Task: Look for space in Gyumri, Armenia from 1st July, 2023 to 9th July, 2023 for 2 adults in price range Rs.8000 to Rs.15000. Place can be entire place with 1  bedroom having 1 bed and 1 bathroom. Property type can be house, flat, guest house. Amenities needed are: heating. Booking option can be shelf check-in. Required host language is English.
Action: Mouse moved to (407, 91)
Screenshot: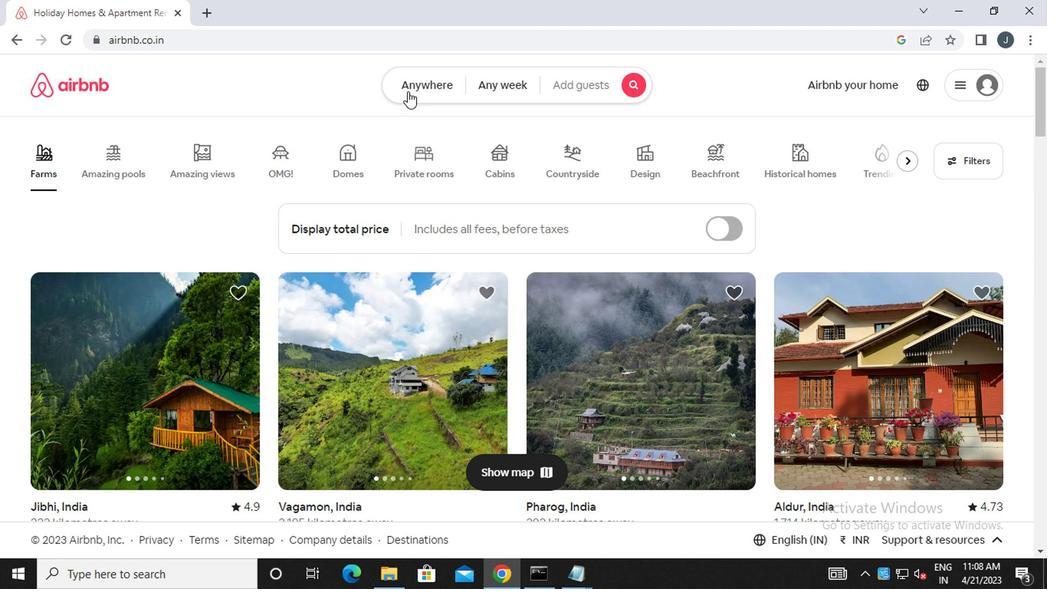 
Action: Mouse pressed left at (407, 91)
Screenshot: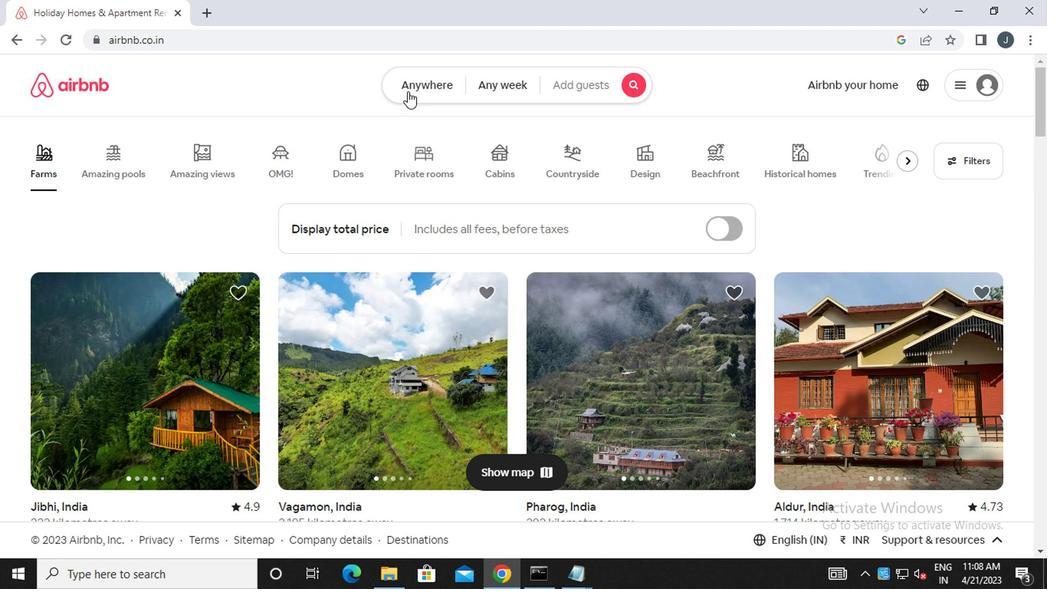
Action: Mouse moved to (295, 147)
Screenshot: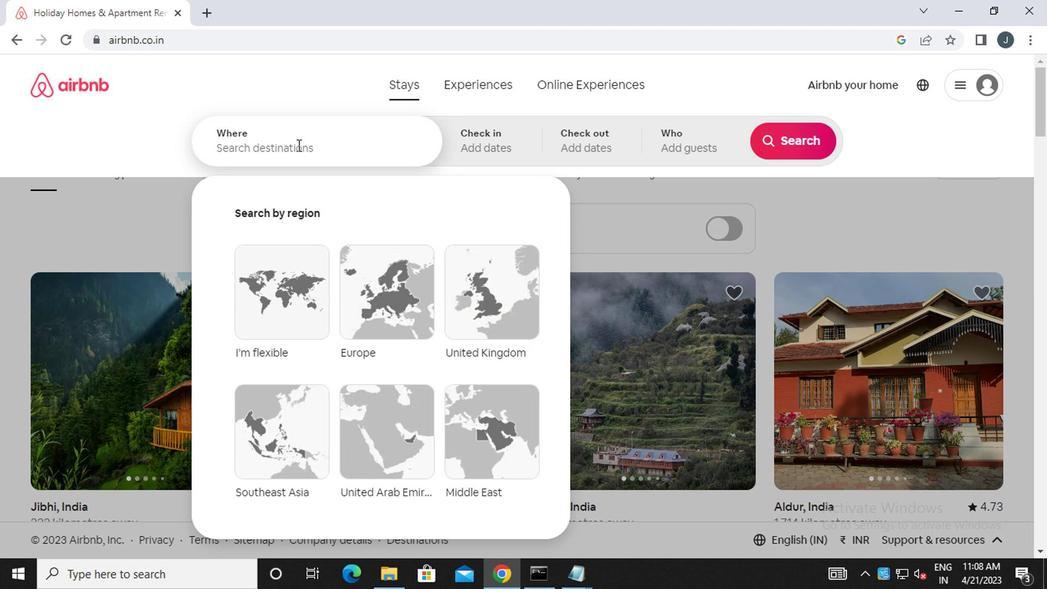 
Action: Mouse pressed left at (295, 147)
Screenshot: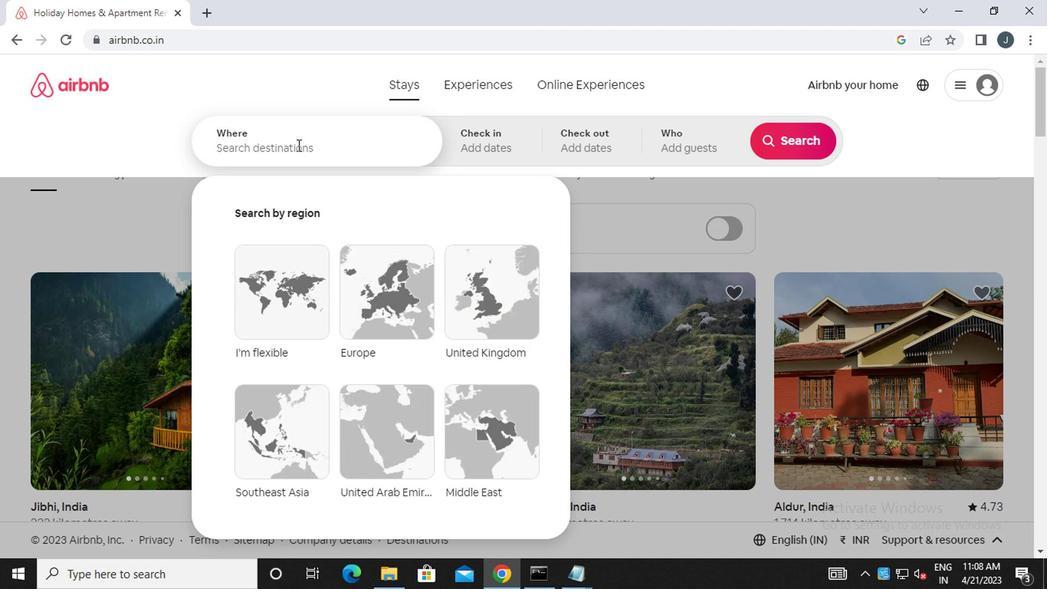 
Action: Mouse moved to (286, 142)
Screenshot: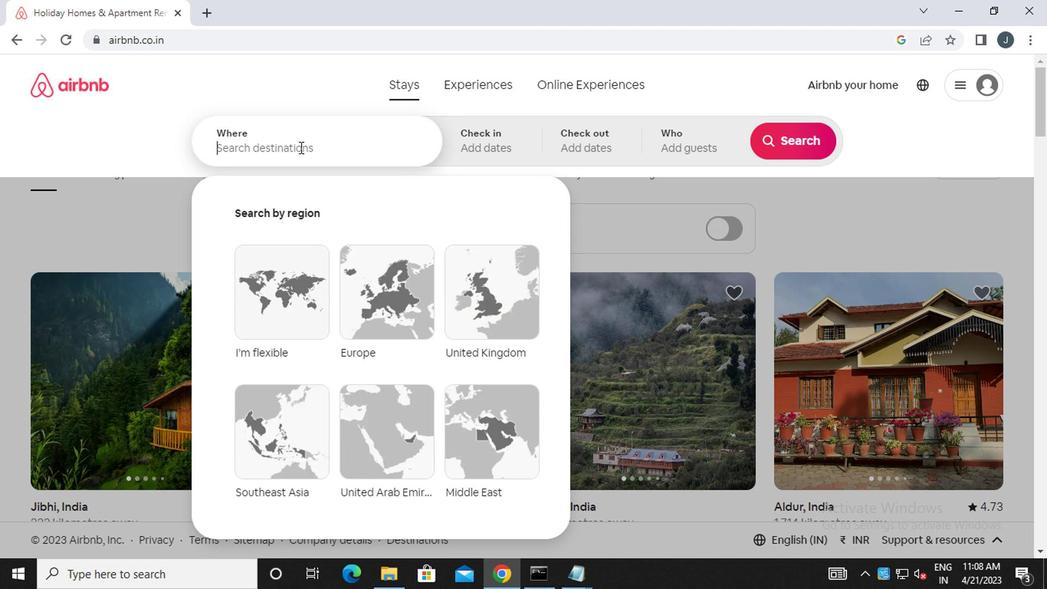 
Action: Key pressed <Key.caps_lock><Key.caps_lock>g<Key.caps_lock>yumri,<Key.space><Key.caps_lock>a<Key.caps_lock>rmenia
Screenshot: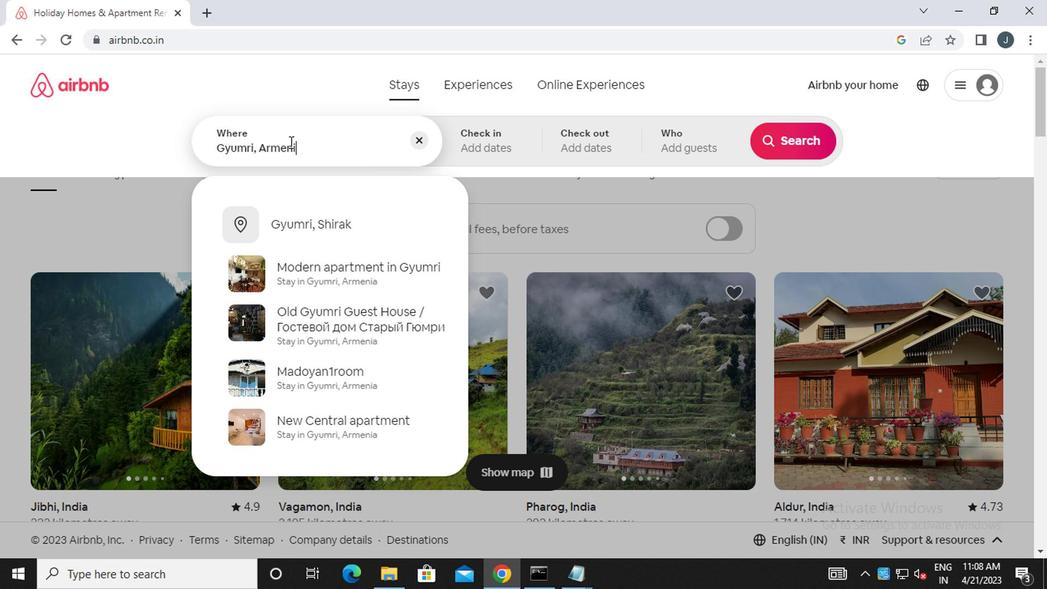 
Action: Mouse moved to (497, 142)
Screenshot: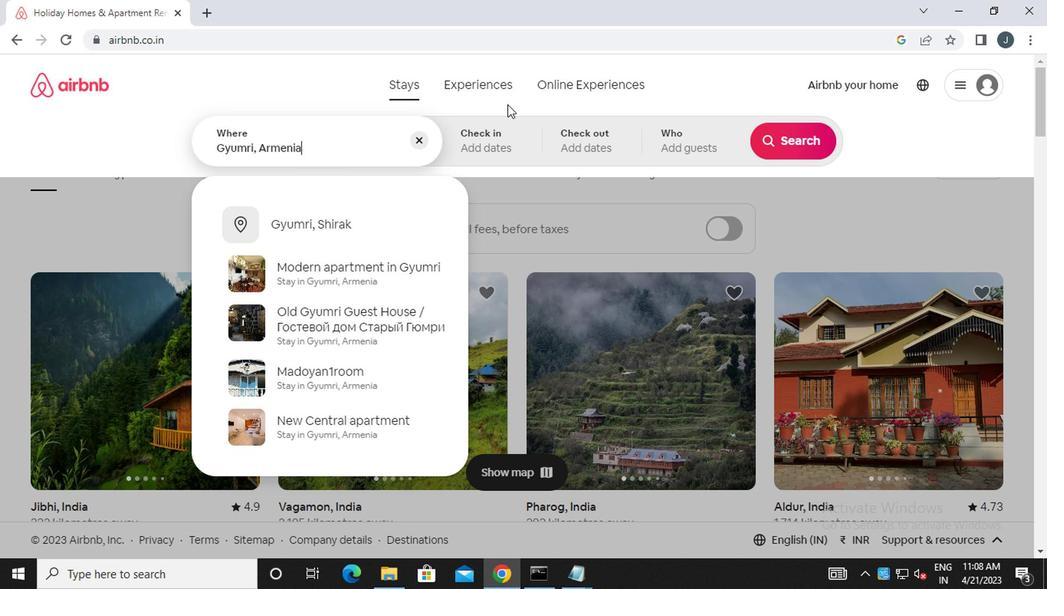 
Action: Mouse pressed left at (497, 142)
Screenshot: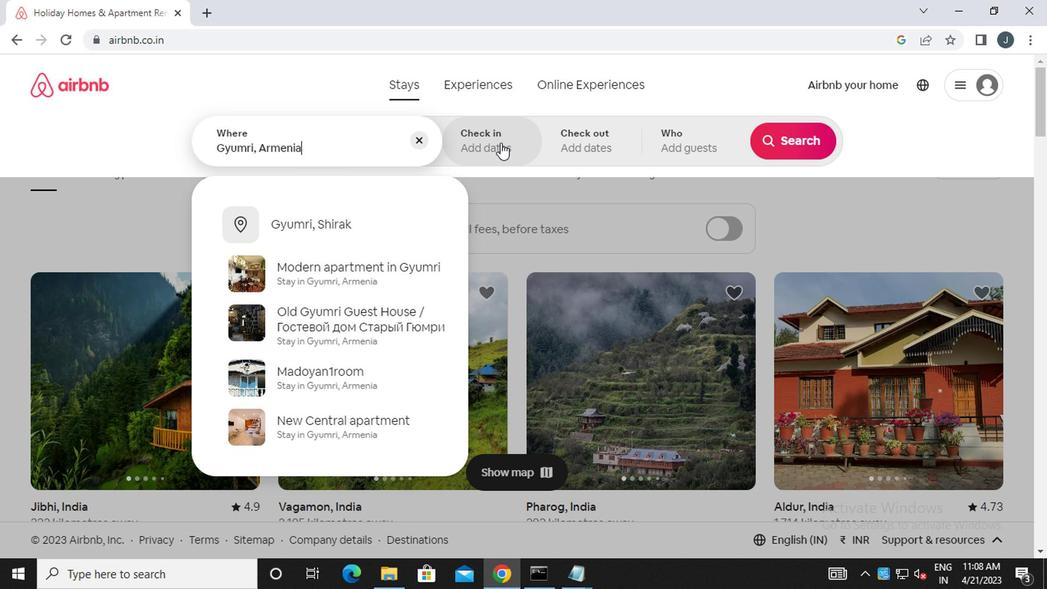 
Action: Mouse moved to (775, 268)
Screenshot: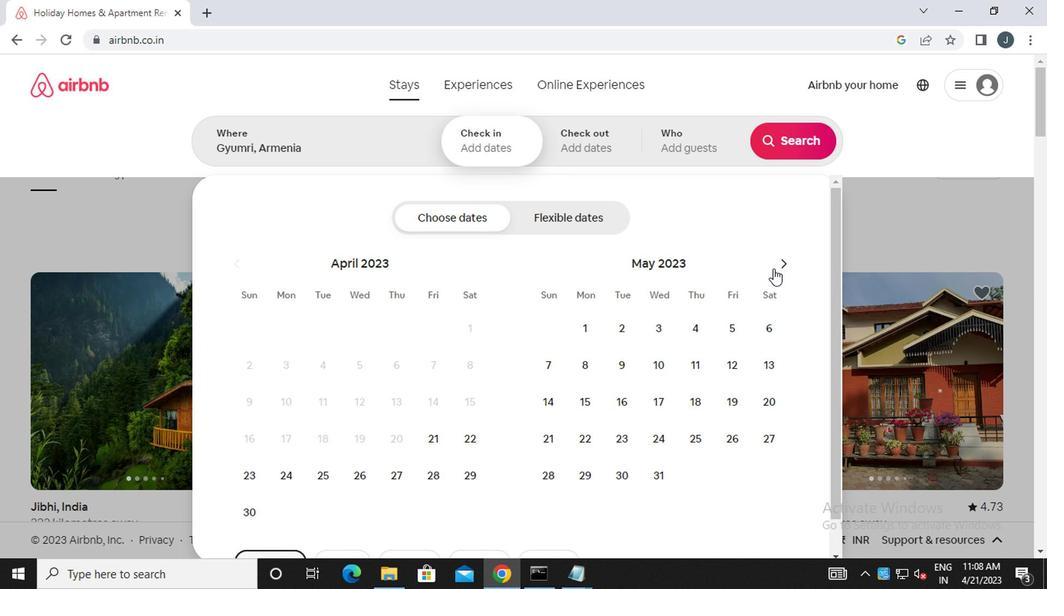 
Action: Mouse pressed left at (775, 268)
Screenshot: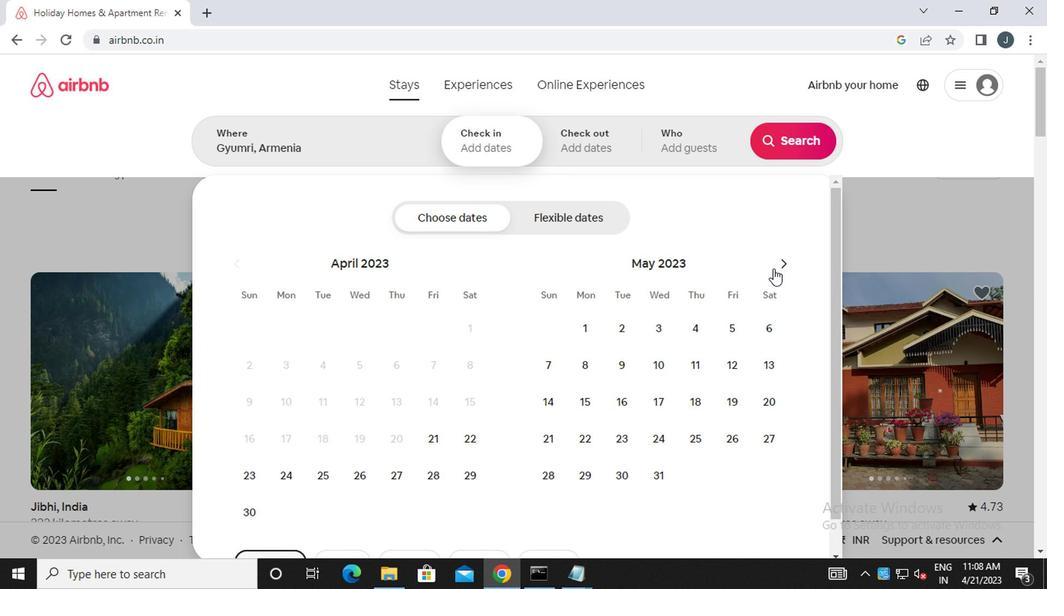 
Action: Mouse moved to (776, 268)
Screenshot: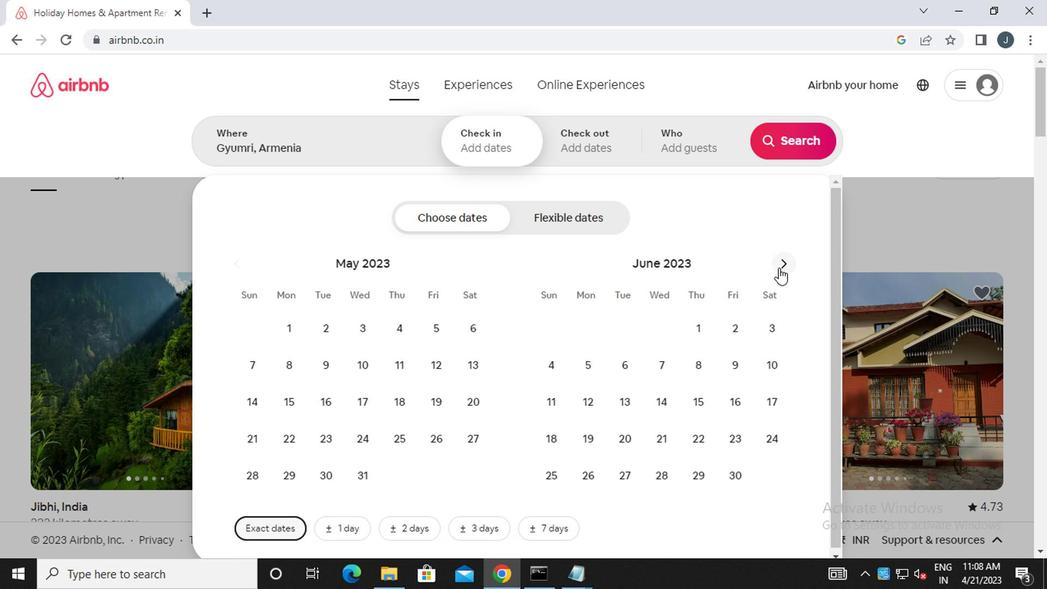 
Action: Mouse pressed left at (776, 268)
Screenshot: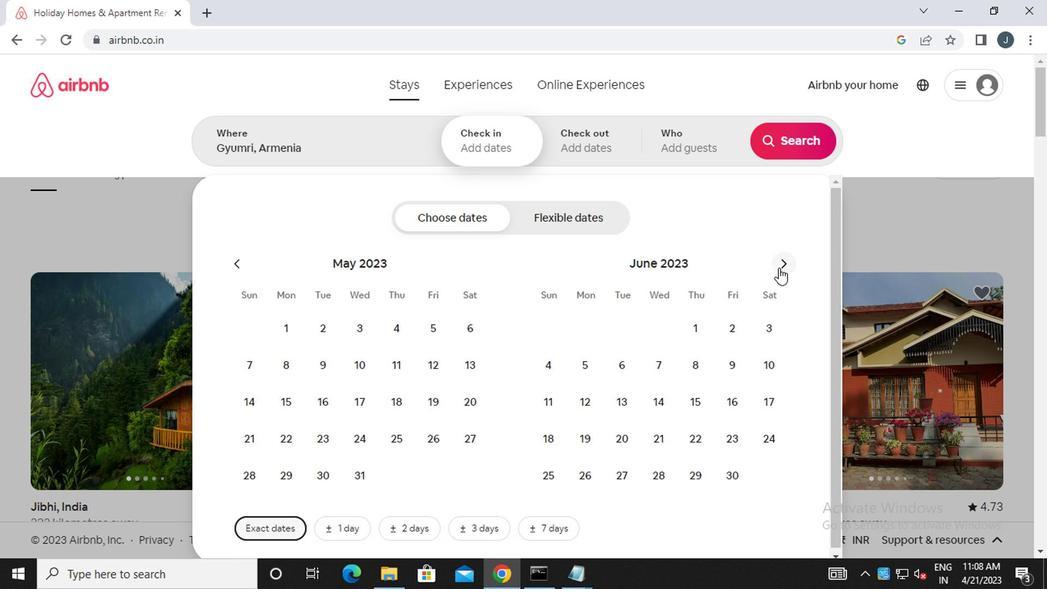 
Action: Mouse moved to (769, 326)
Screenshot: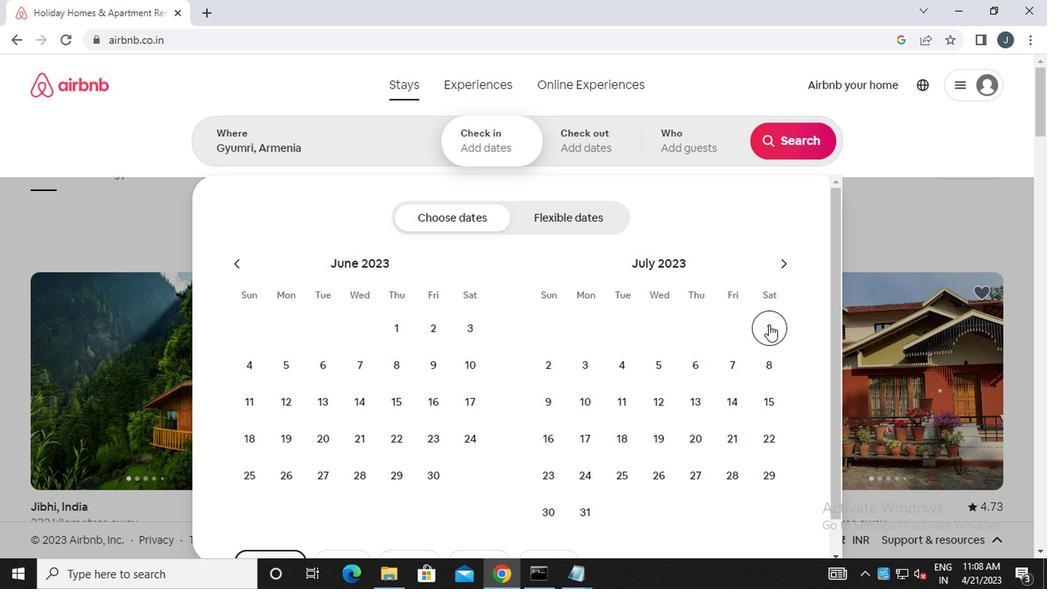 
Action: Mouse pressed left at (769, 326)
Screenshot: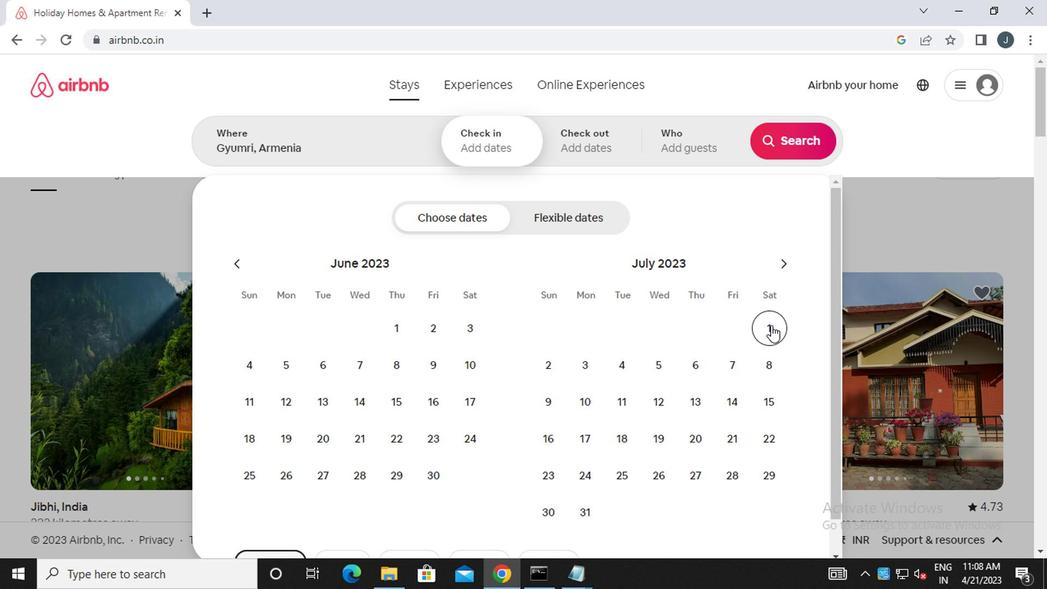 
Action: Mouse moved to (552, 404)
Screenshot: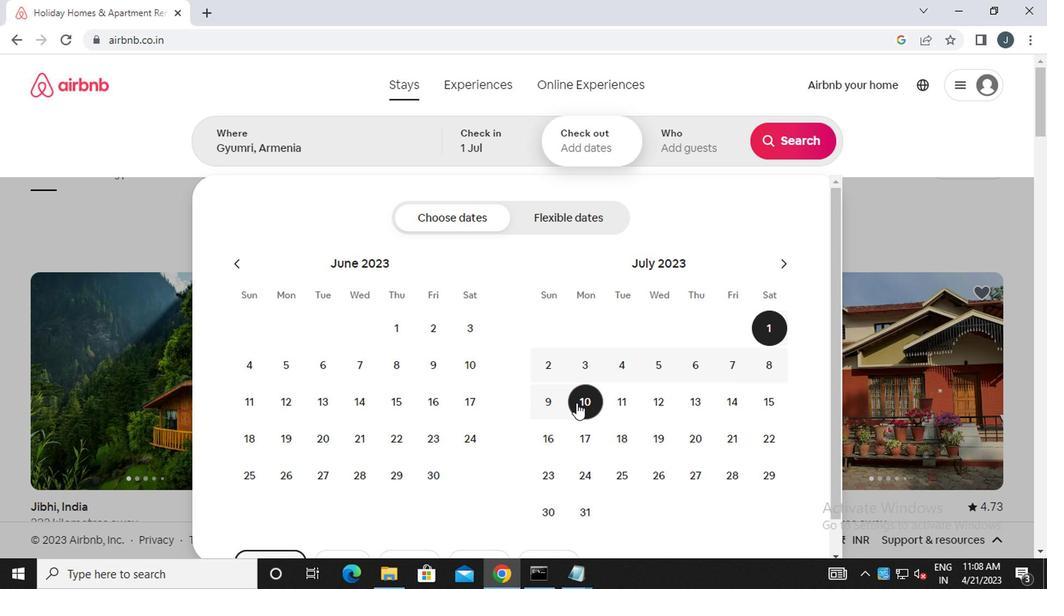 
Action: Mouse pressed left at (552, 404)
Screenshot: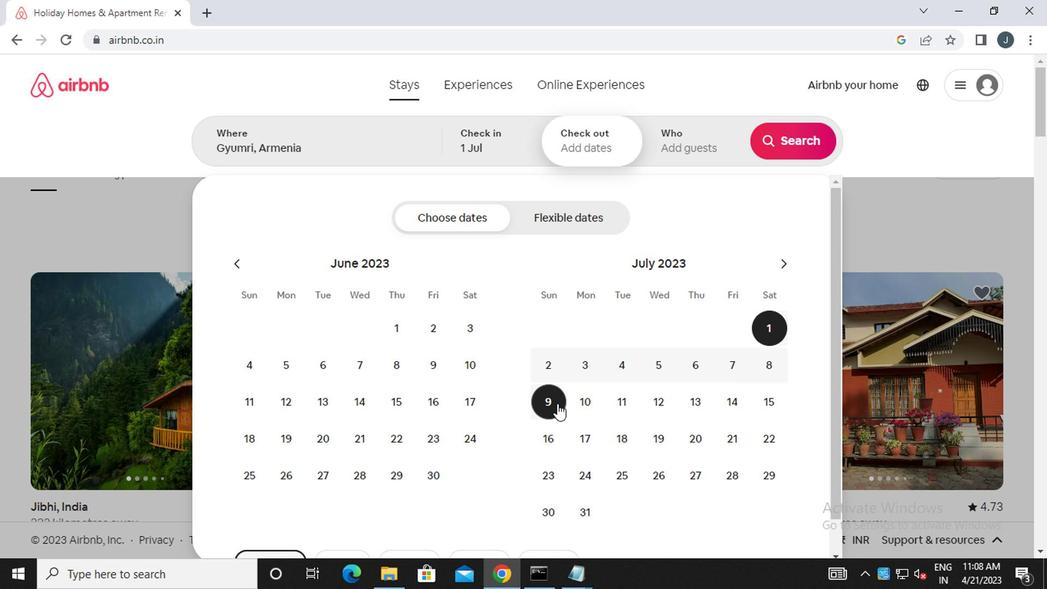 
Action: Mouse moved to (694, 153)
Screenshot: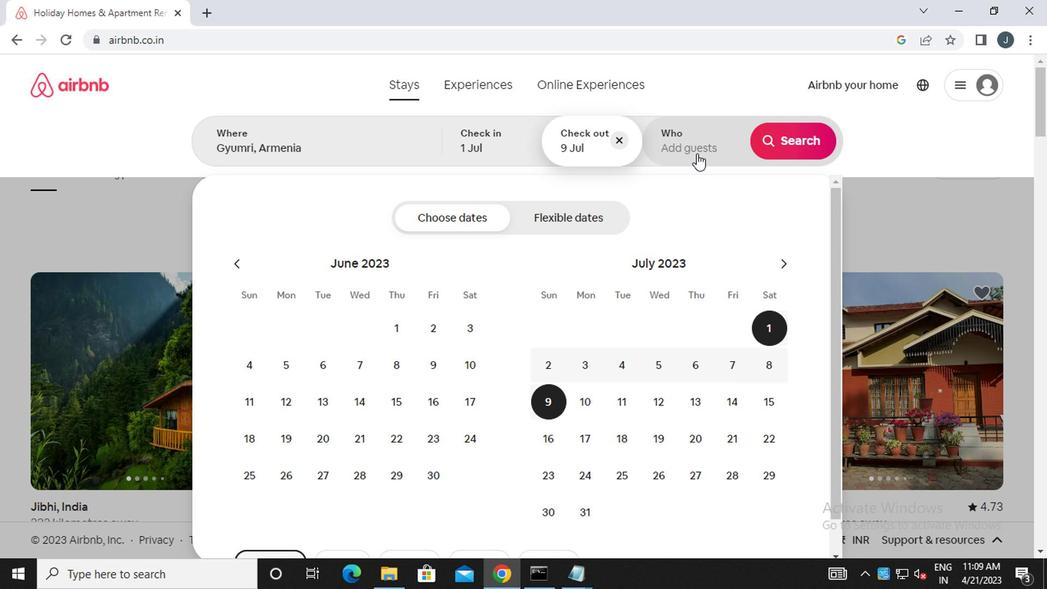 
Action: Mouse pressed left at (694, 153)
Screenshot: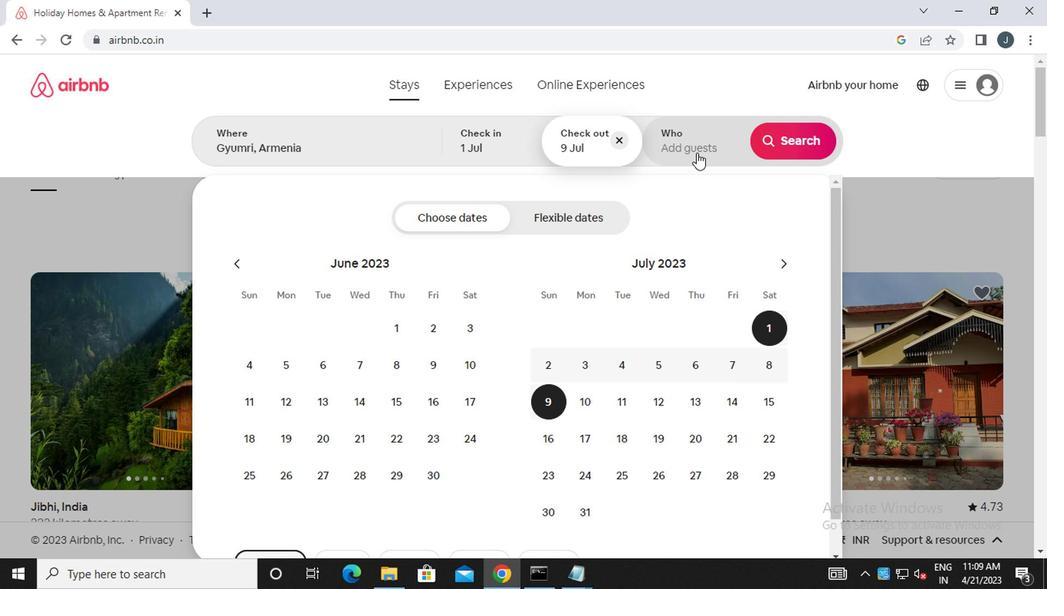 
Action: Mouse moved to (798, 219)
Screenshot: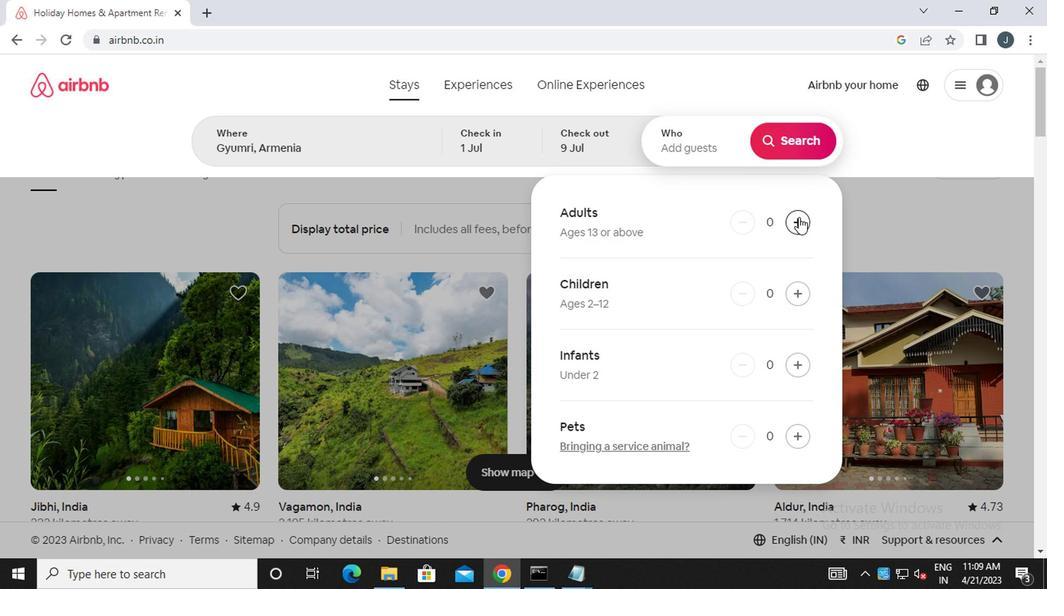 
Action: Mouse pressed left at (798, 219)
Screenshot: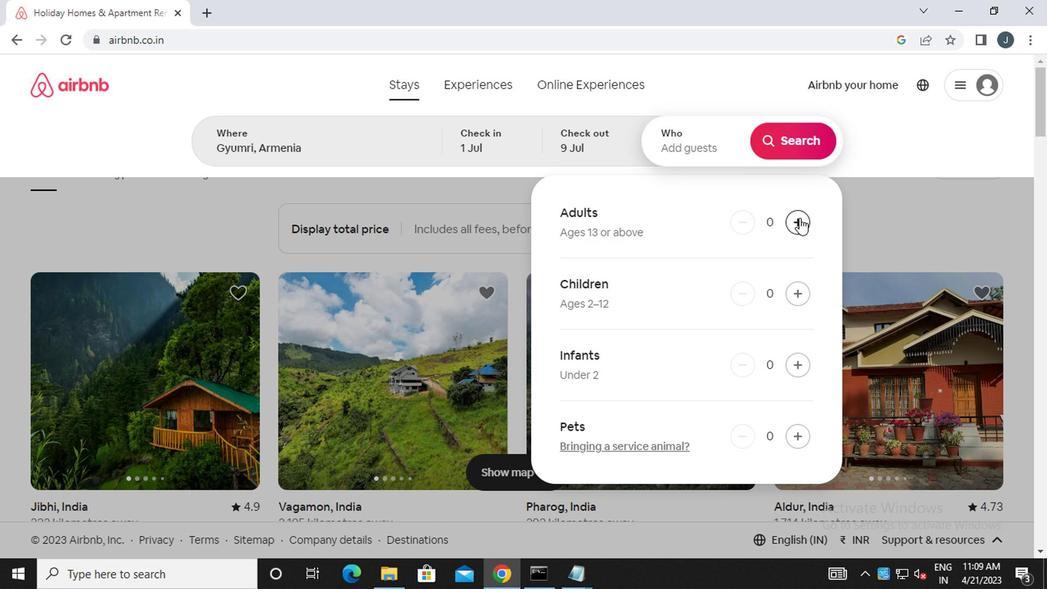 
Action: Mouse moved to (798, 219)
Screenshot: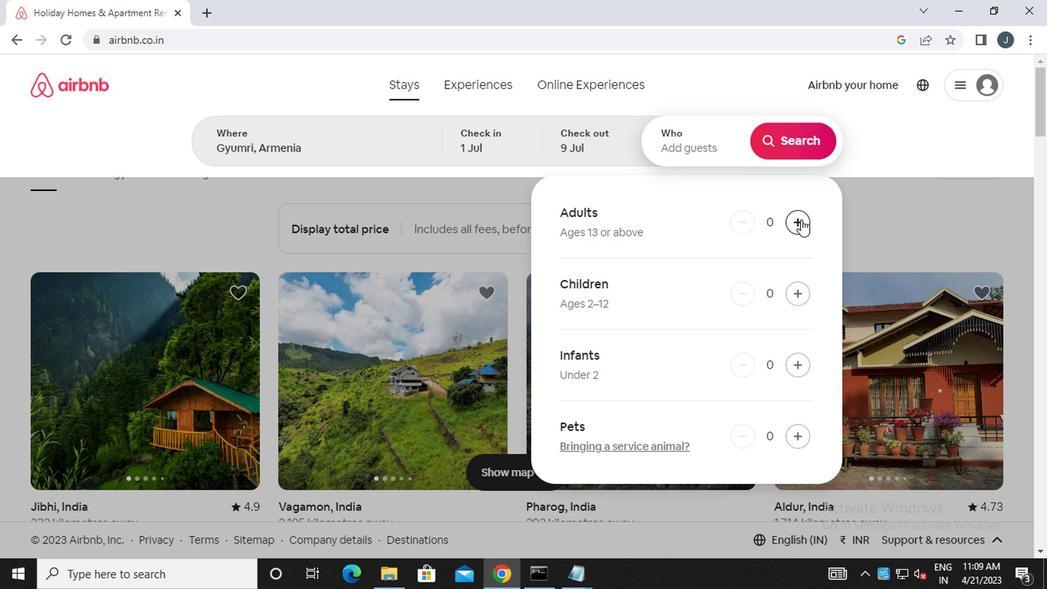 
Action: Mouse pressed left at (798, 219)
Screenshot: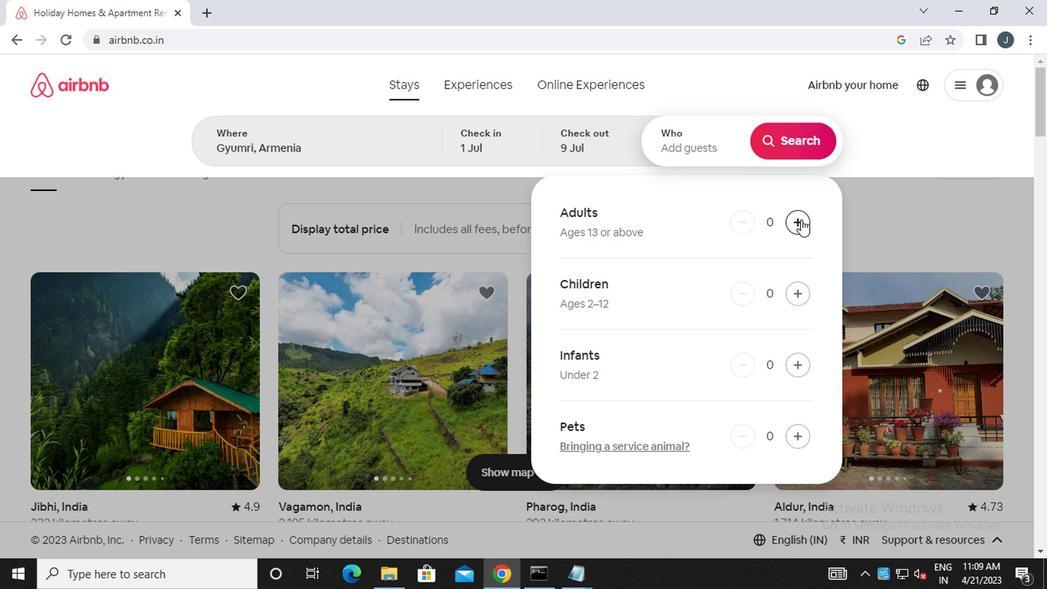 
Action: Mouse moved to (805, 142)
Screenshot: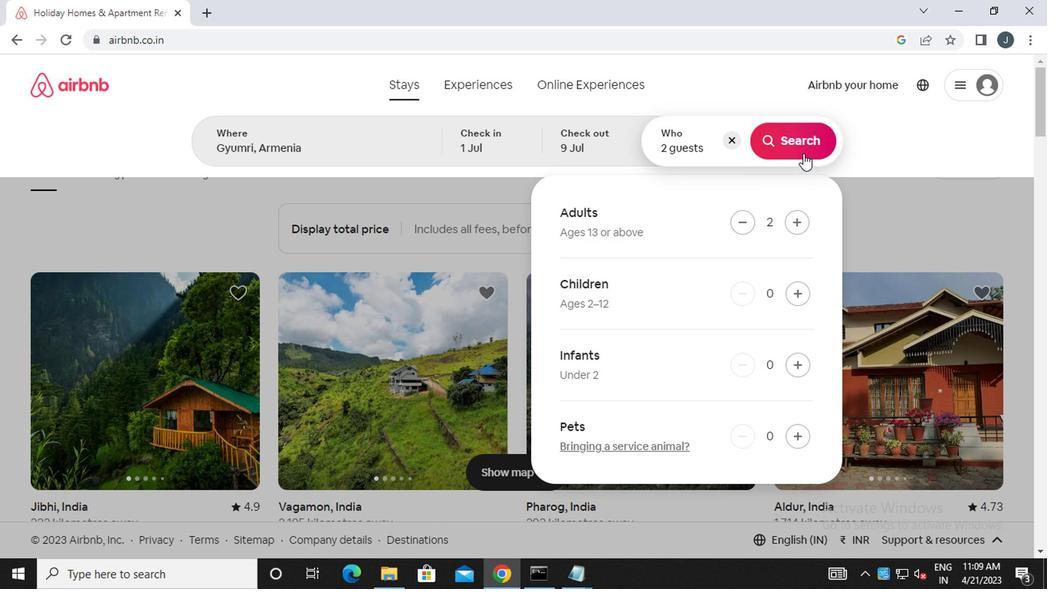 
Action: Mouse pressed left at (805, 142)
Screenshot: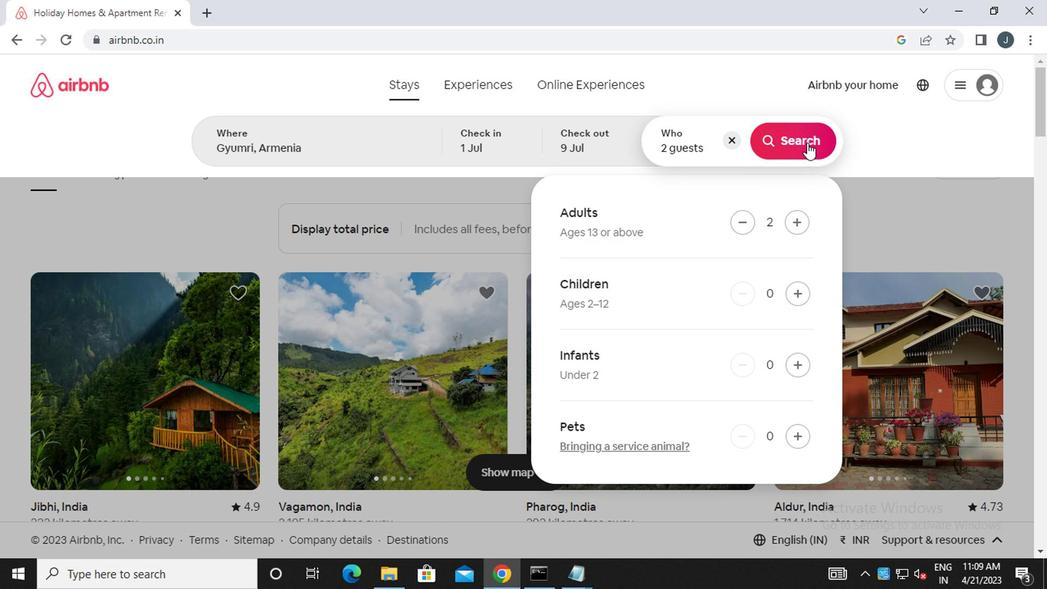 
Action: Mouse moved to (978, 158)
Screenshot: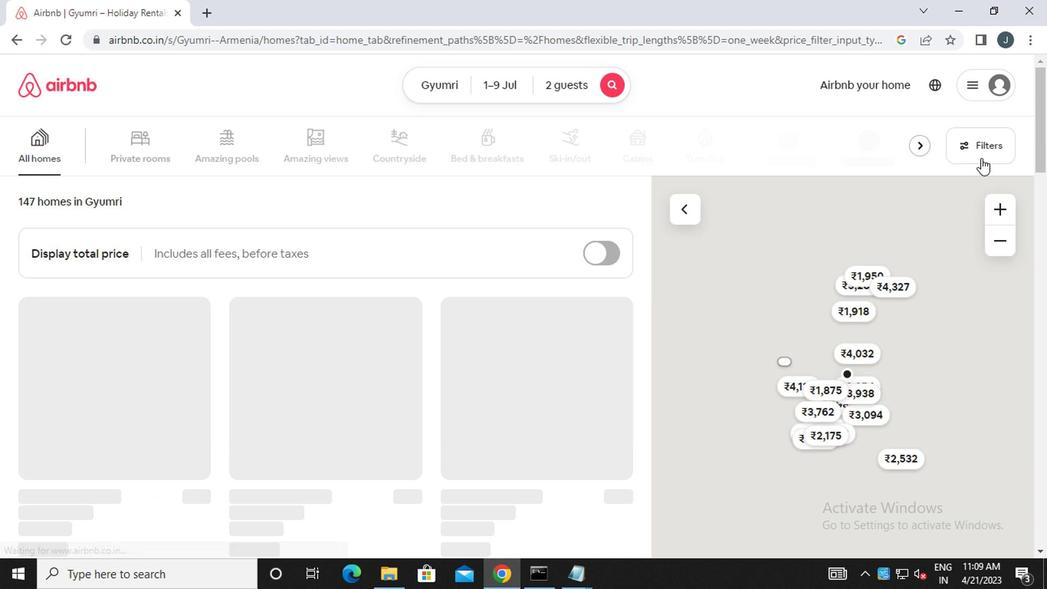 
Action: Mouse pressed left at (978, 158)
Screenshot: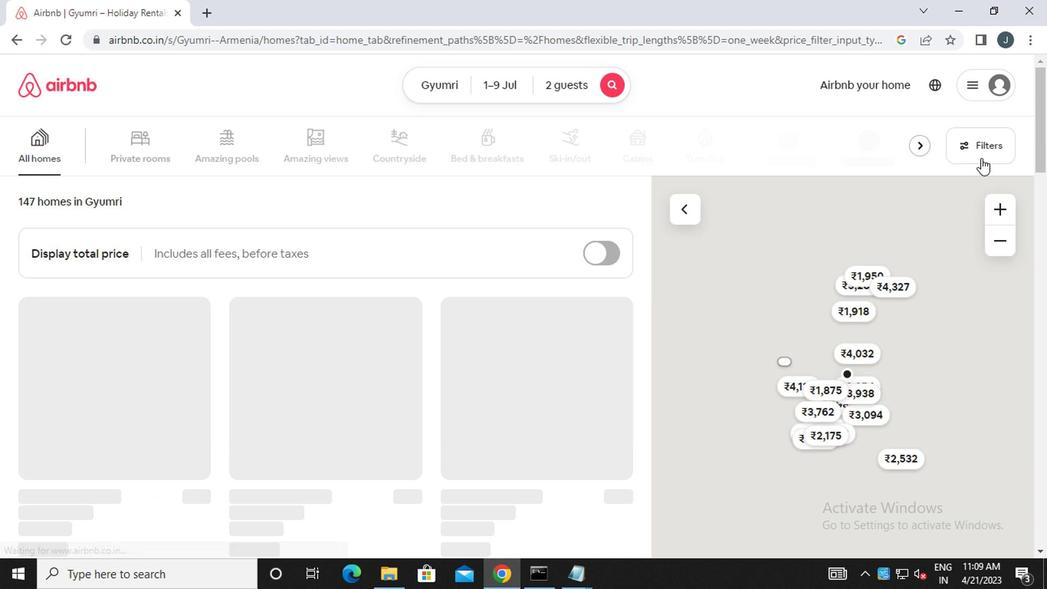 
Action: Mouse moved to (386, 330)
Screenshot: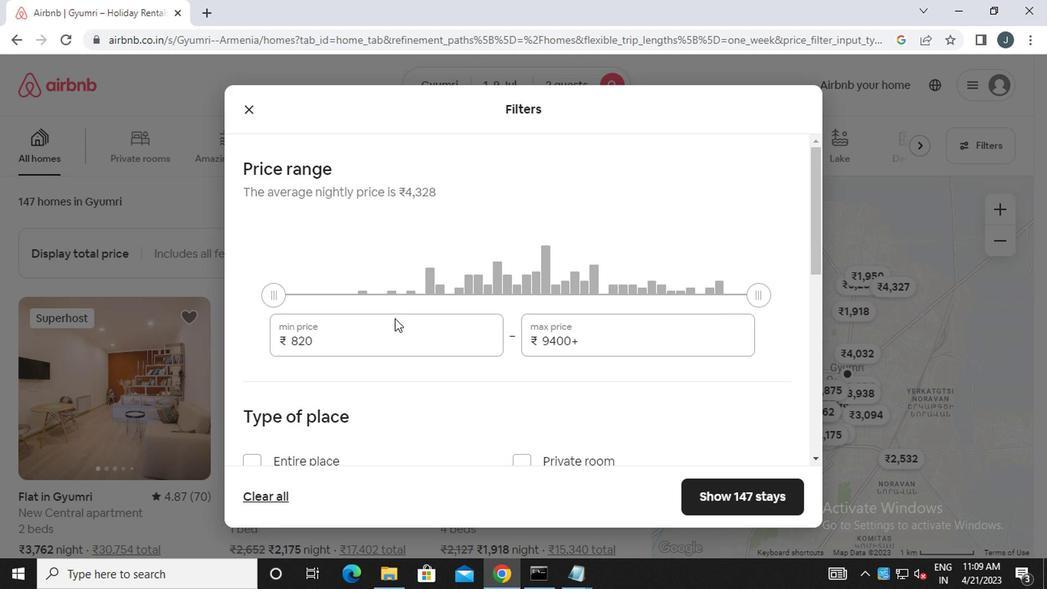 
Action: Mouse pressed left at (386, 330)
Screenshot: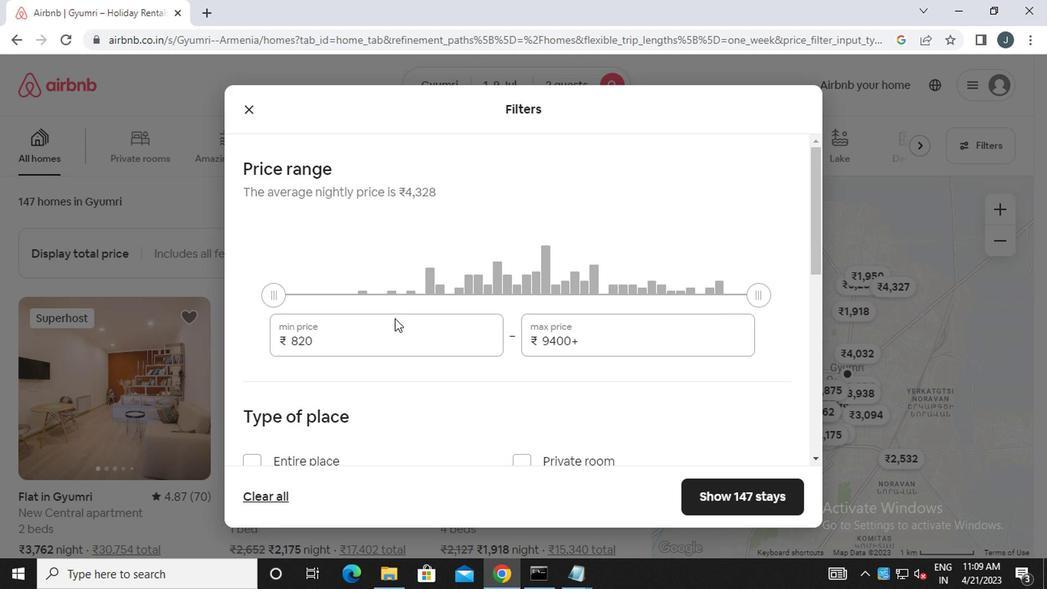 
Action: Mouse moved to (385, 330)
Screenshot: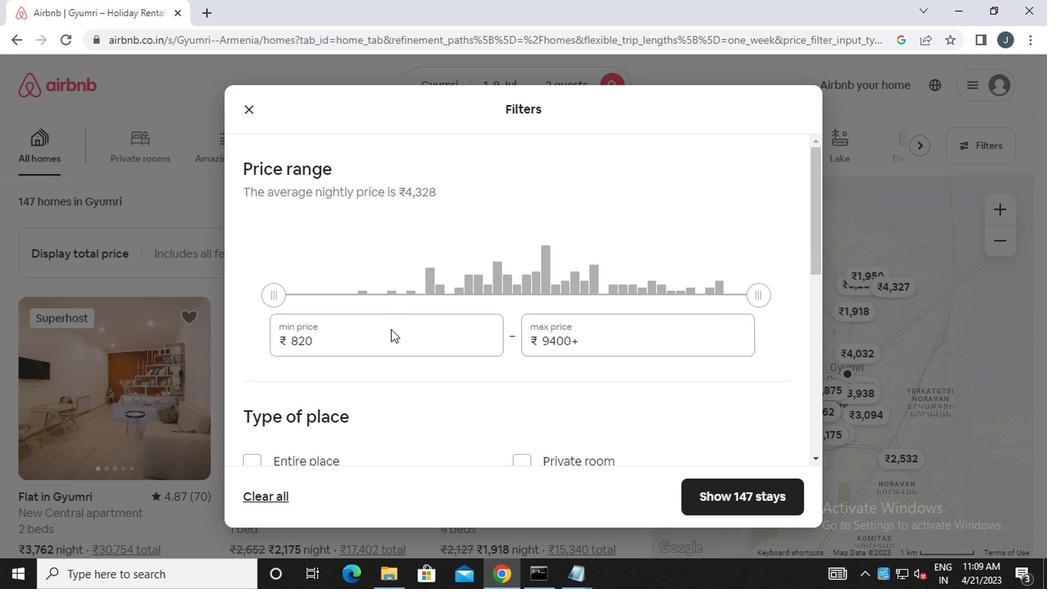 
Action: Key pressed <Key.backspace><Key.backspace>000
Screenshot: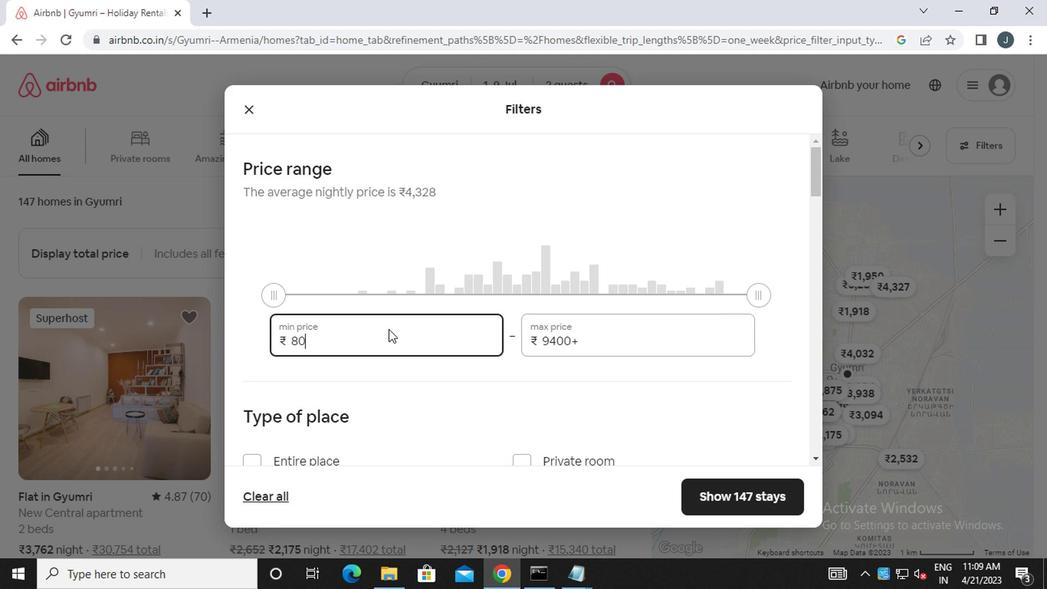 
Action: Mouse moved to (626, 332)
Screenshot: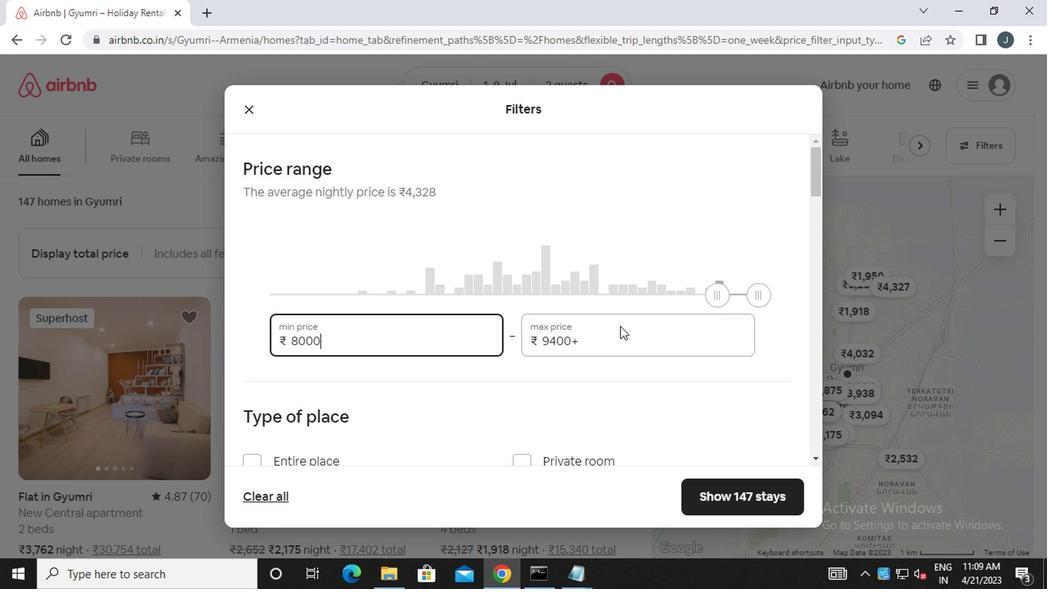 
Action: Mouse pressed left at (626, 332)
Screenshot: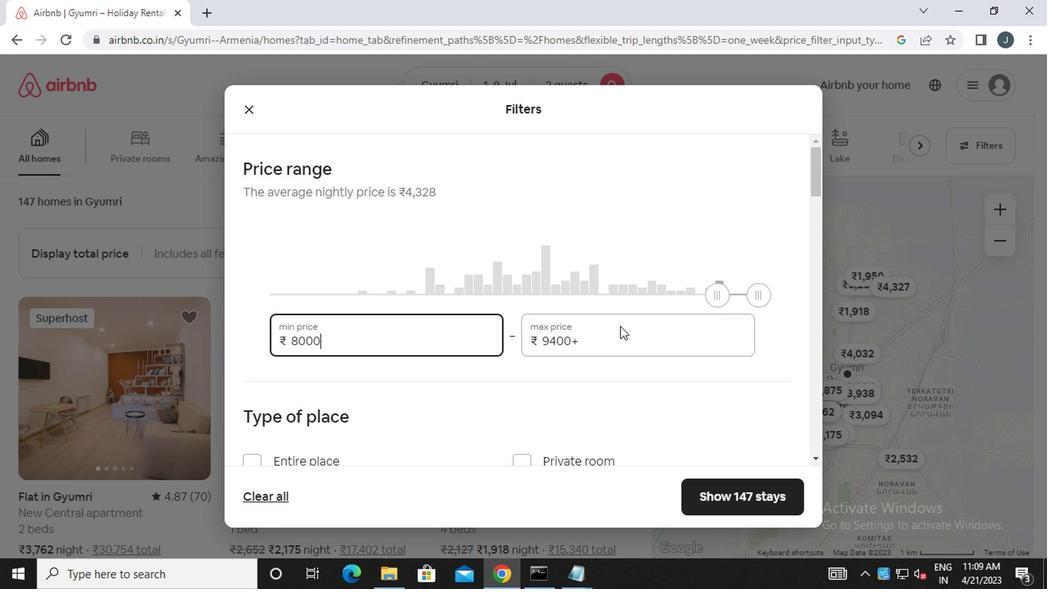 
Action: Mouse moved to (628, 332)
Screenshot: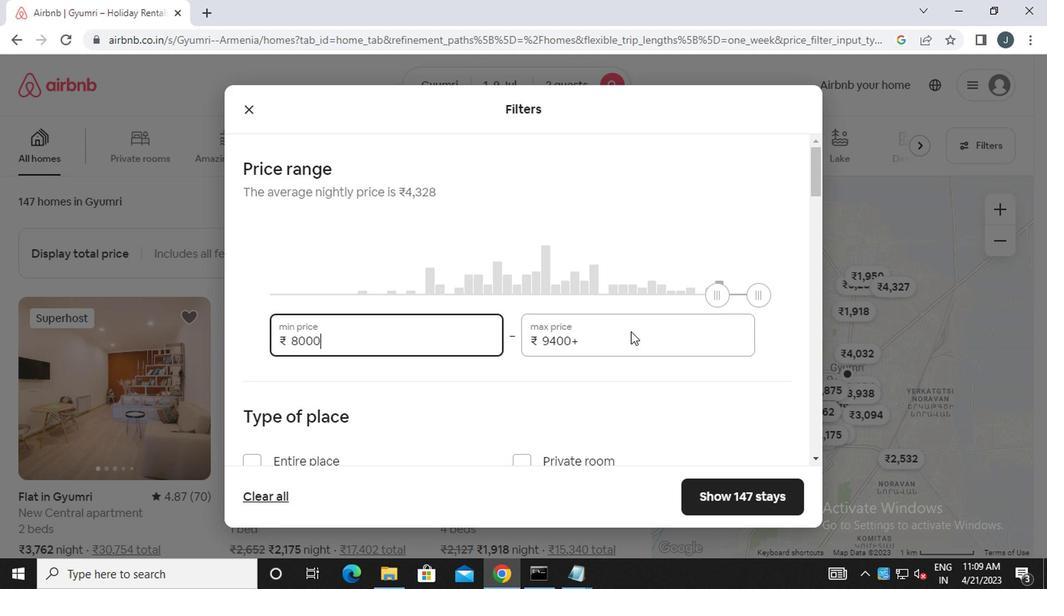 
Action: Key pressed <Key.backspace><Key.backspace><Key.backspace><Key.backspace><Key.backspace>15000
Screenshot: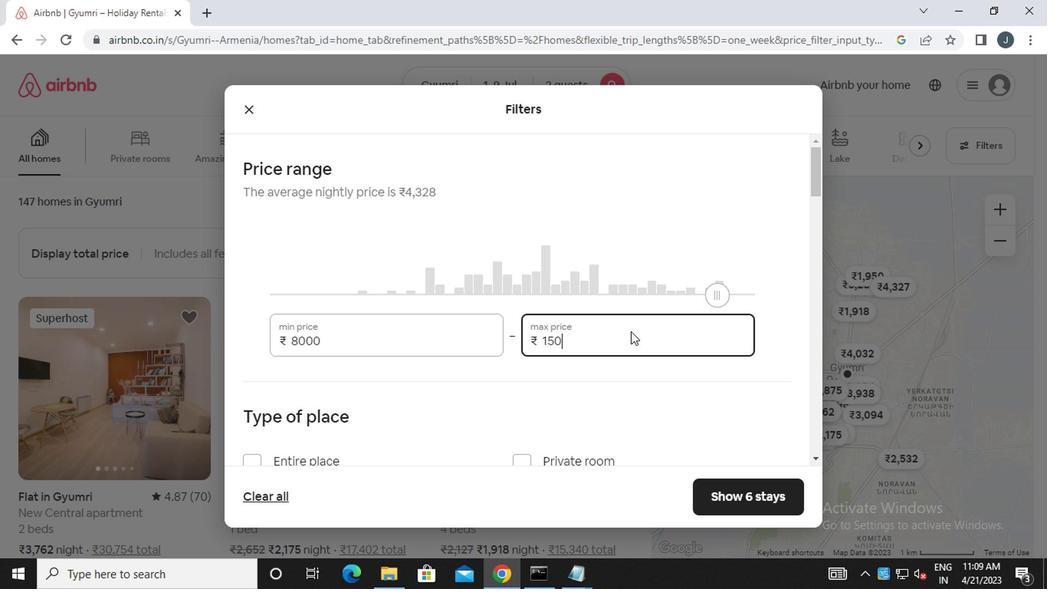 
Action: Mouse moved to (624, 333)
Screenshot: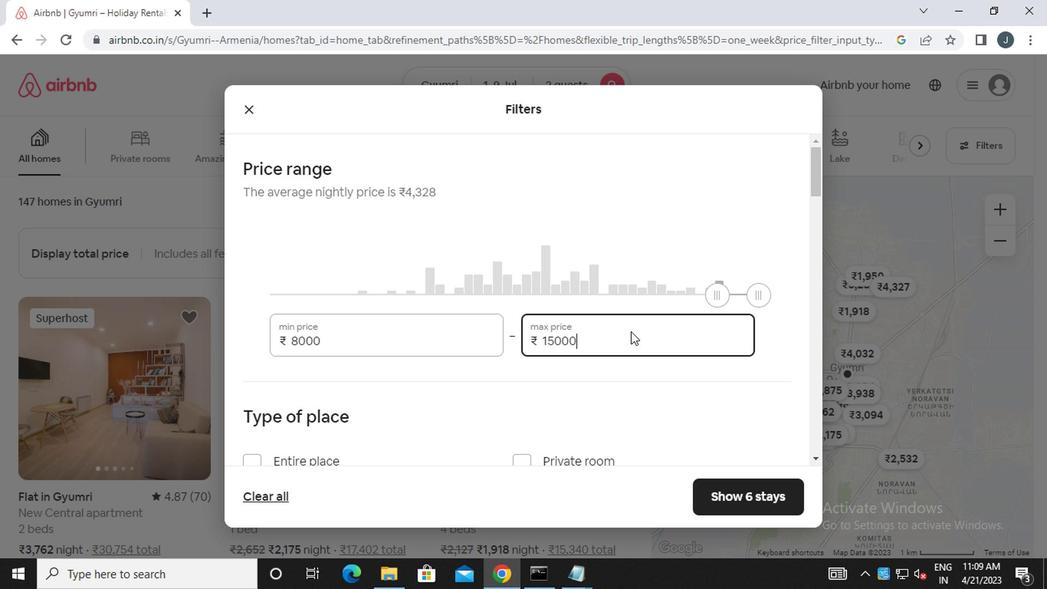 
Action: Mouse scrolled (624, 332) with delta (0, -1)
Screenshot: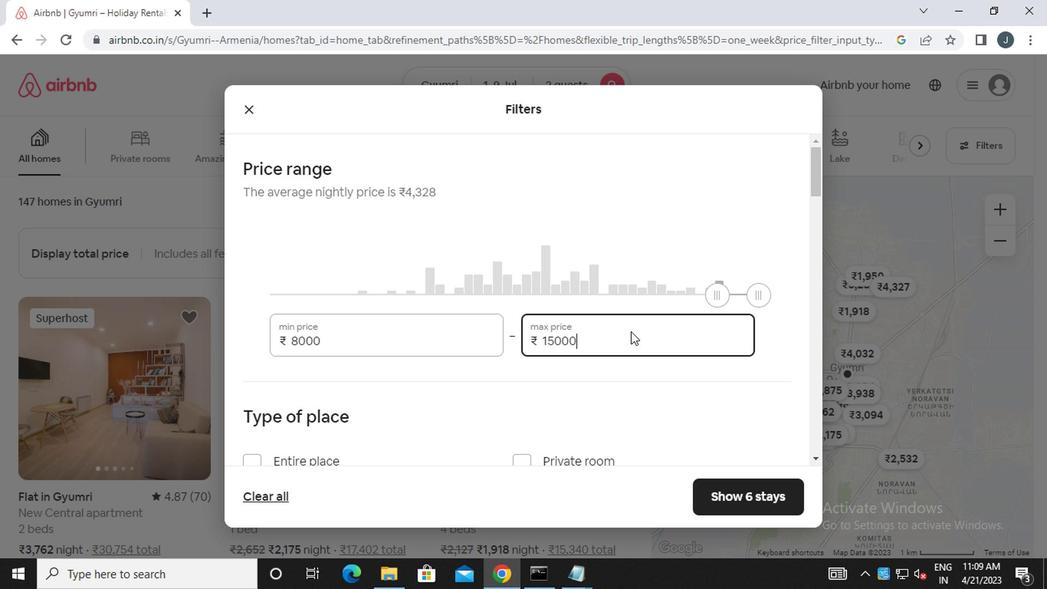 
Action: Mouse scrolled (624, 332) with delta (0, -1)
Screenshot: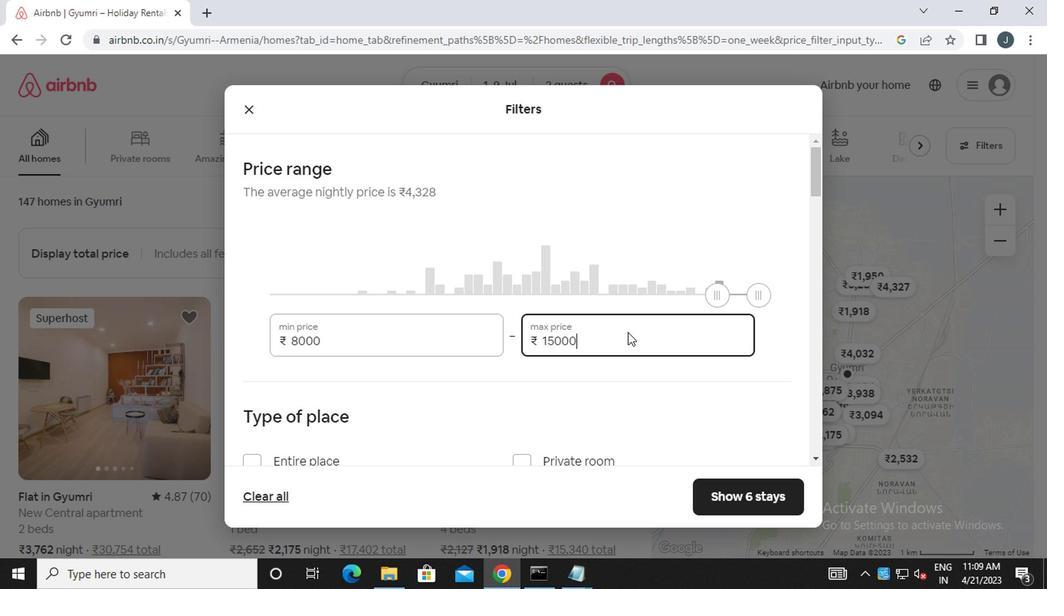 
Action: Mouse moved to (317, 313)
Screenshot: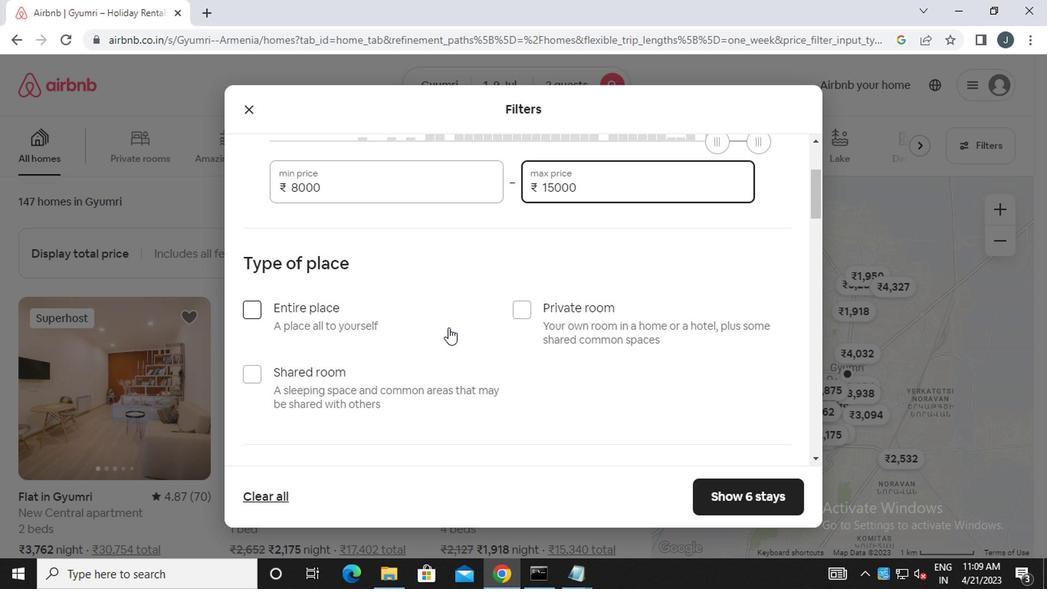 
Action: Mouse pressed left at (317, 313)
Screenshot: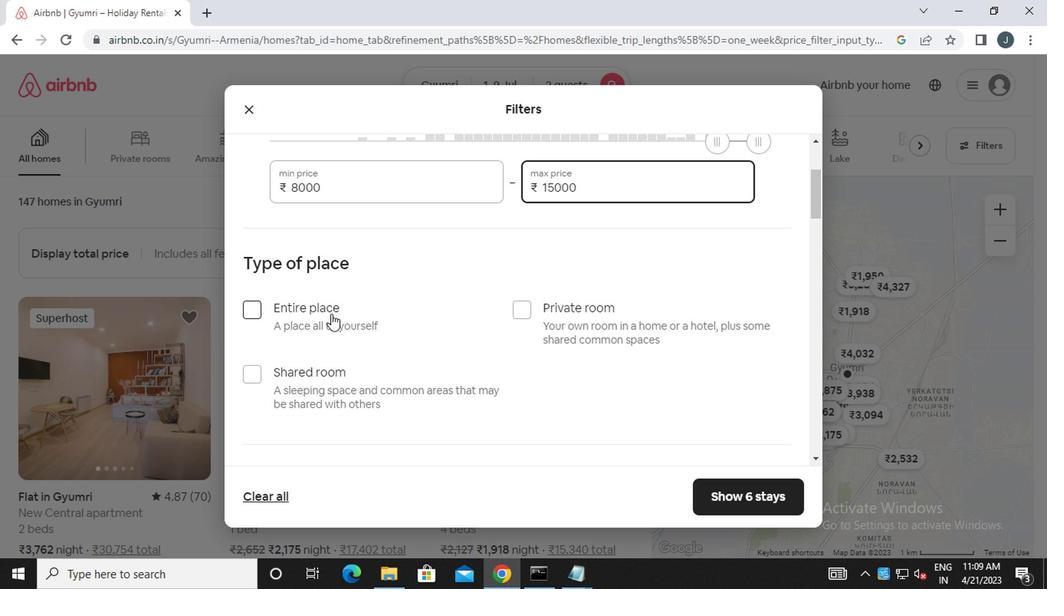 
Action: Mouse moved to (327, 321)
Screenshot: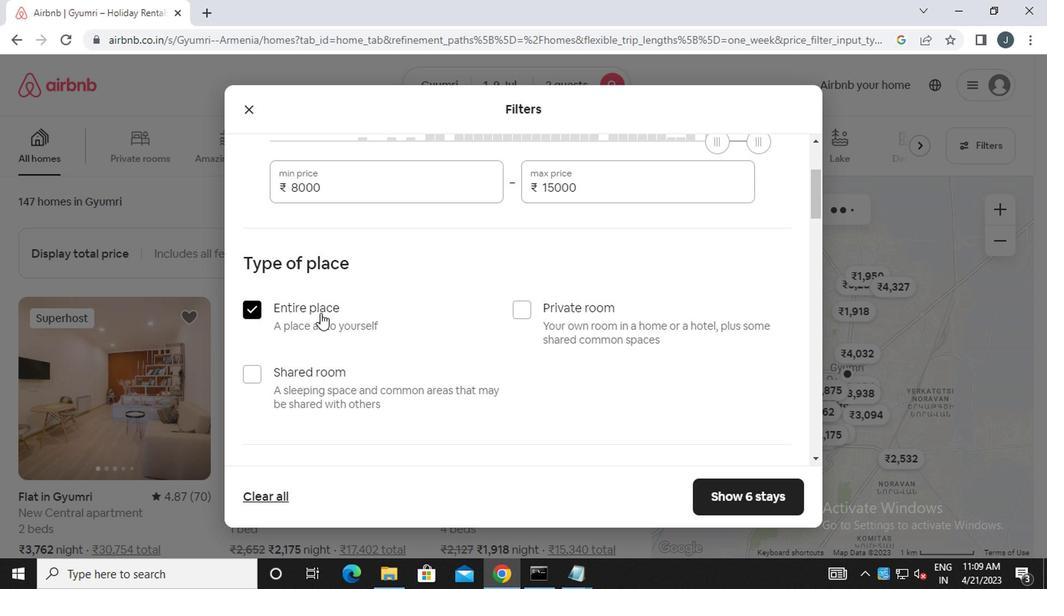 
Action: Mouse scrolled (327, 320) with delta (0, 0)
Screenshot: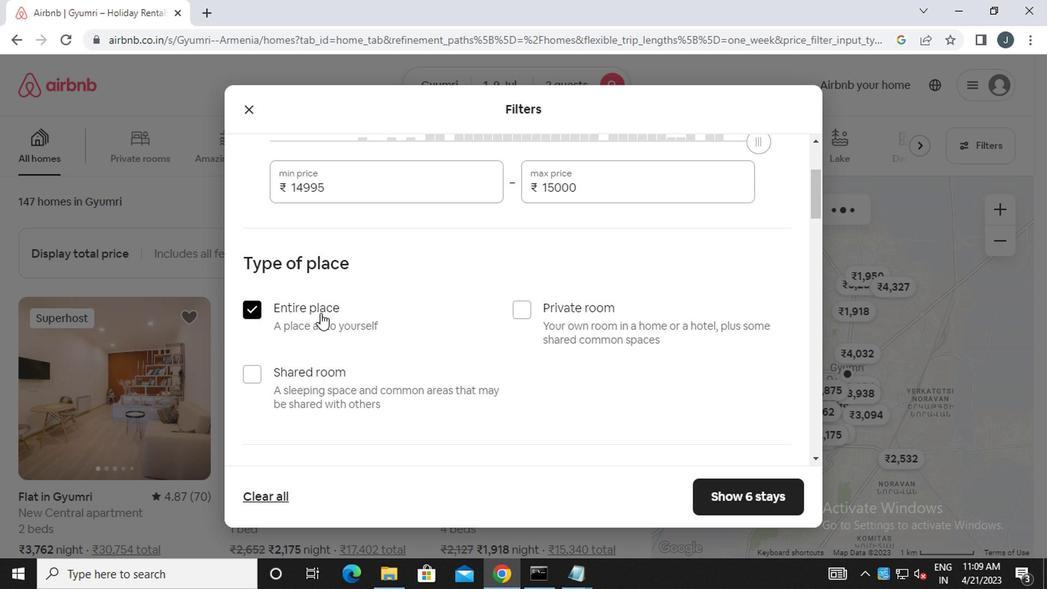 
Action: Mouse scrolled (327, 320) with delta (0, 0)
Screenshot: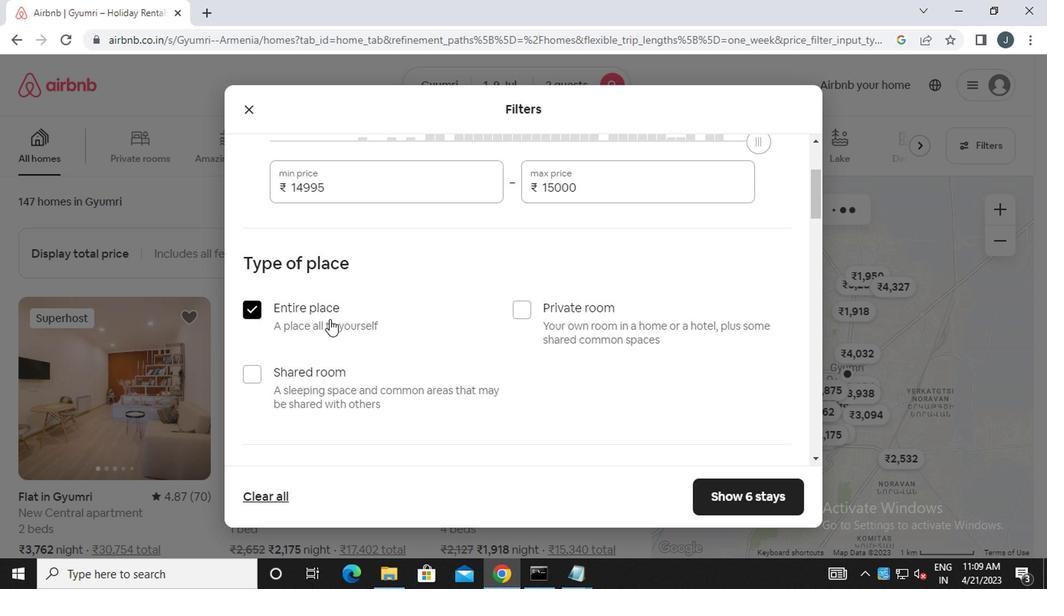 
Action: Mouse scrolled (327, 320) with delta (0, 0)
Screenshot: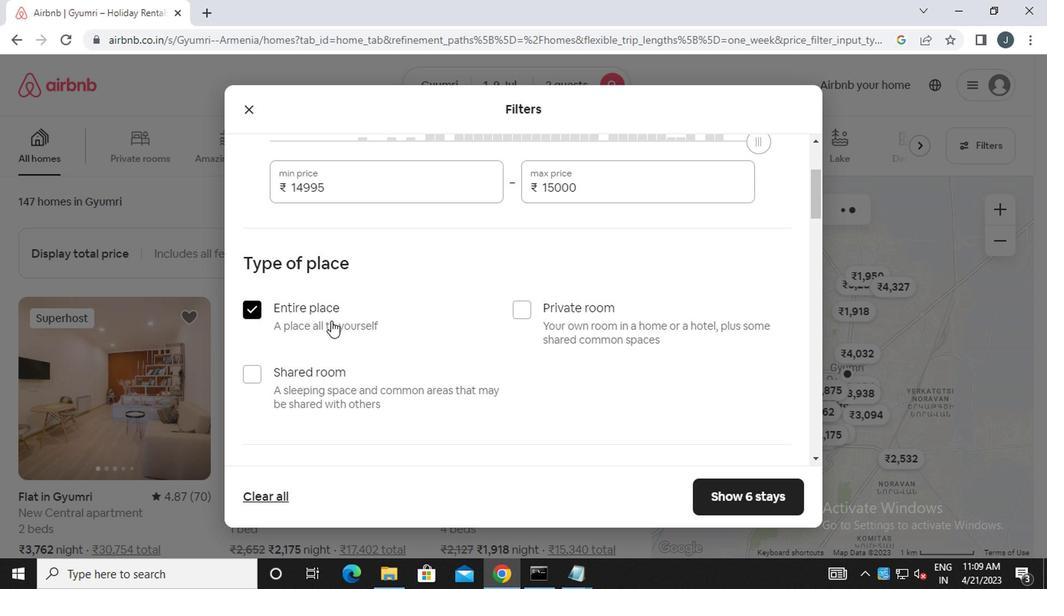 
Action: Mouse scrolled (327, 320) with delta (0, 0)
Screenshot: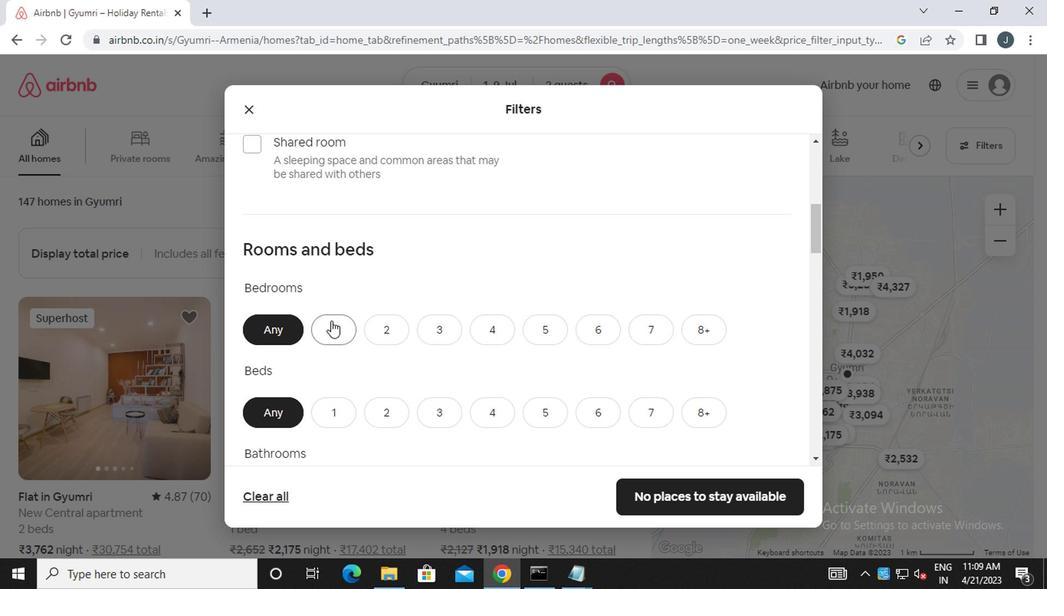 
Action: Mouse moved to (339, 260)
Screenshot: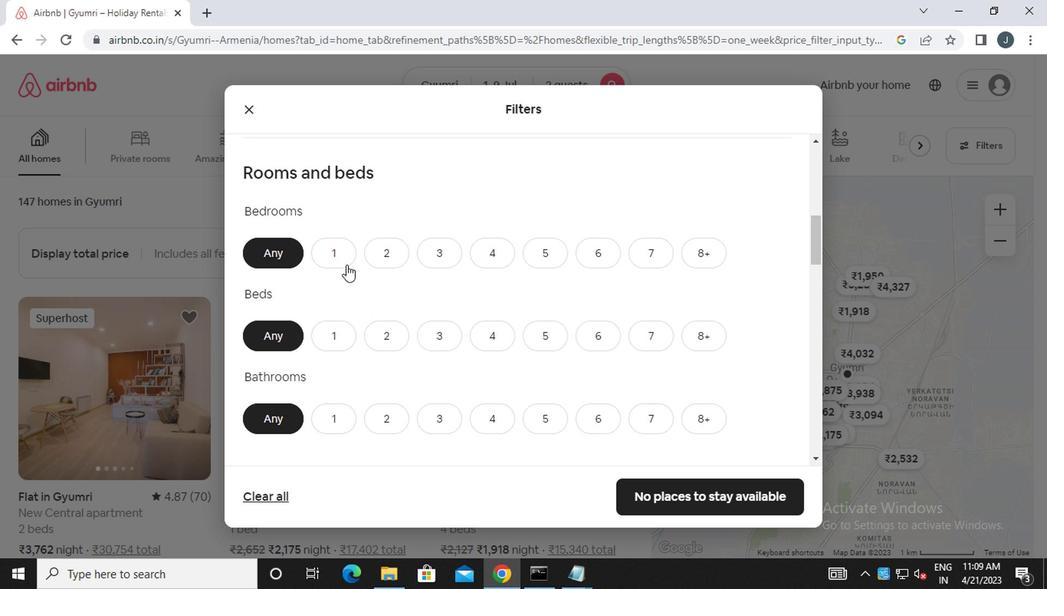
Action: Mouse pressed left at (339, 260)
Screenshot: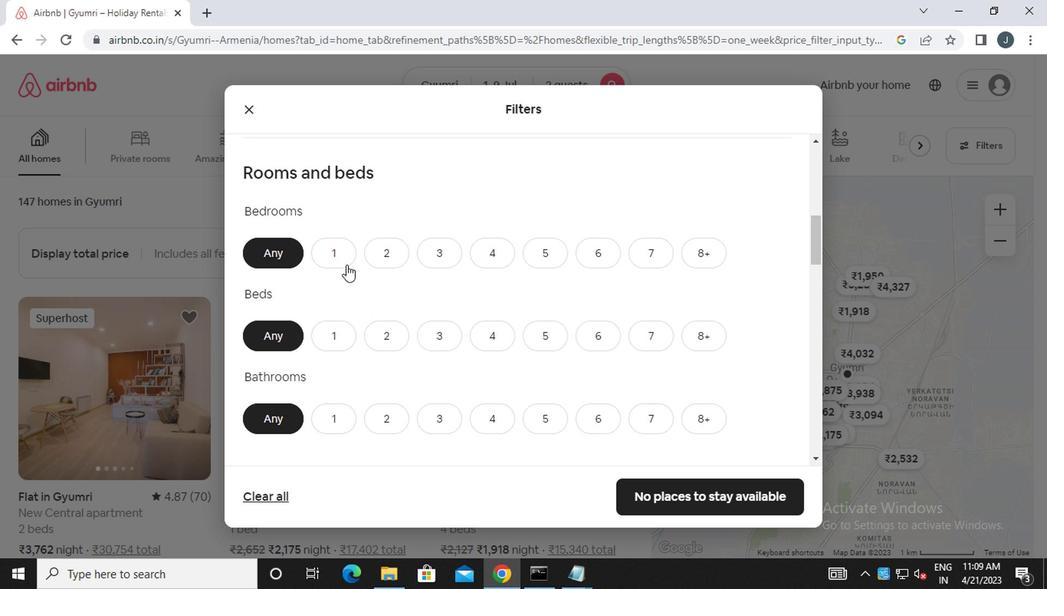 
Action: Mouse moved to (320, 350)
Screenshot: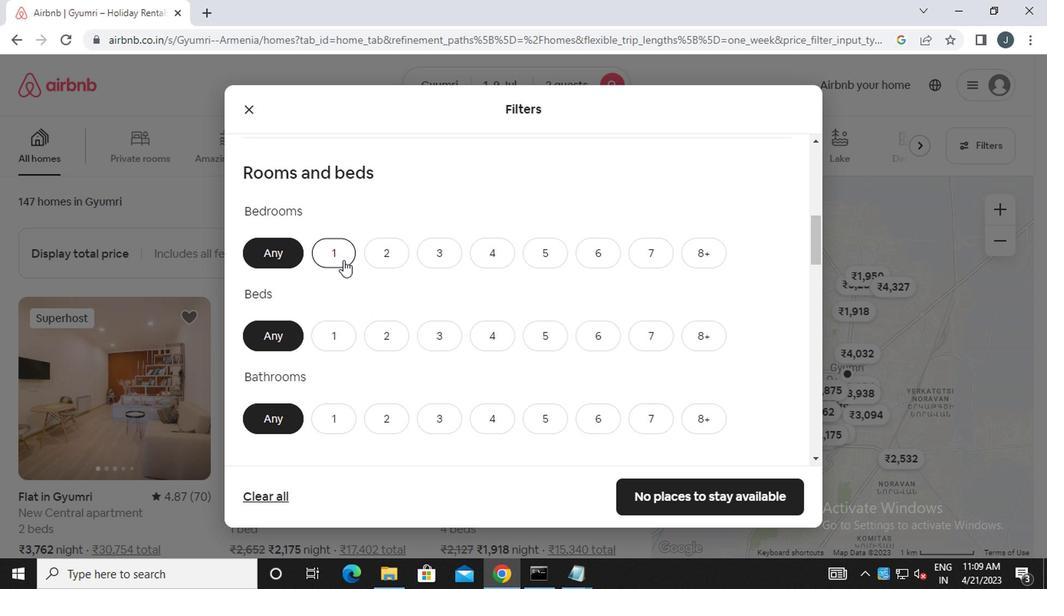 
Action: Mouse pressed left at (320, 350)
Screenshot: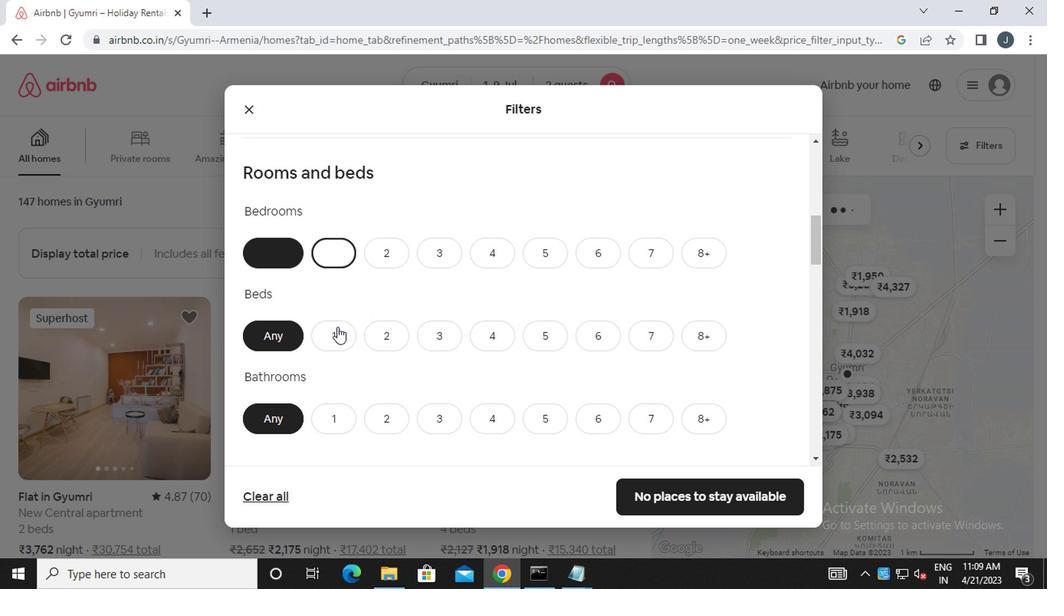 
Action: Mouse moved to (335, 433)
Screenshot: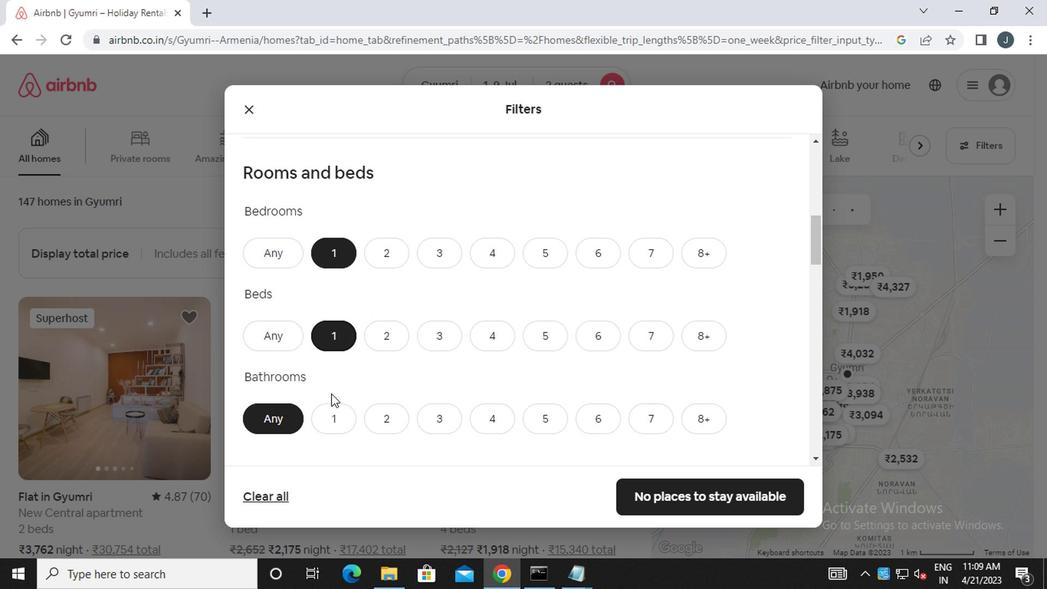 
Action: Mouse pressed left at (335, 433)
Screenshot: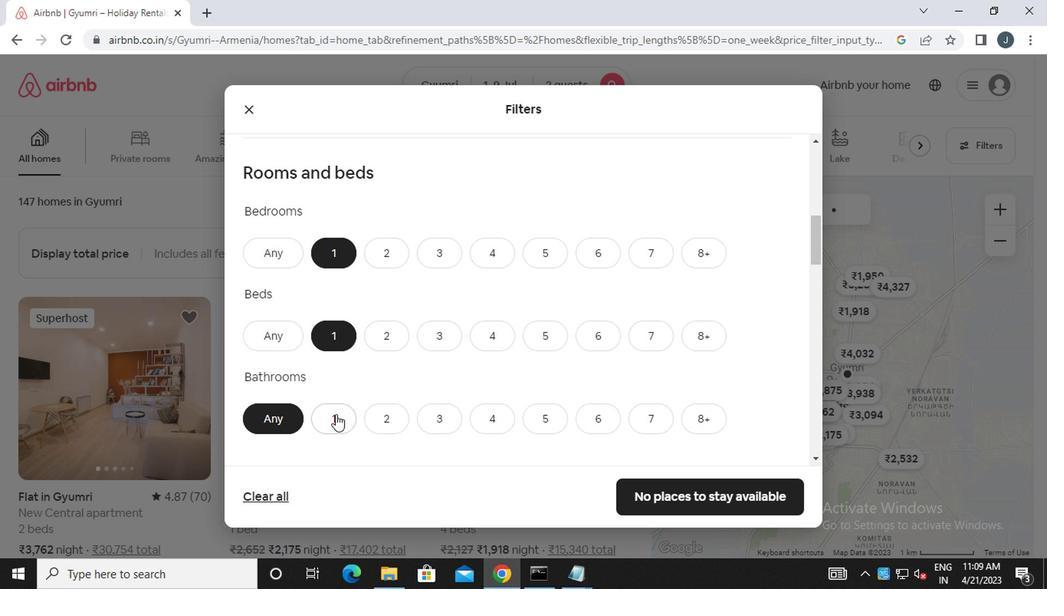 
Action: Mouse moved to (412, 382)
Screenshot: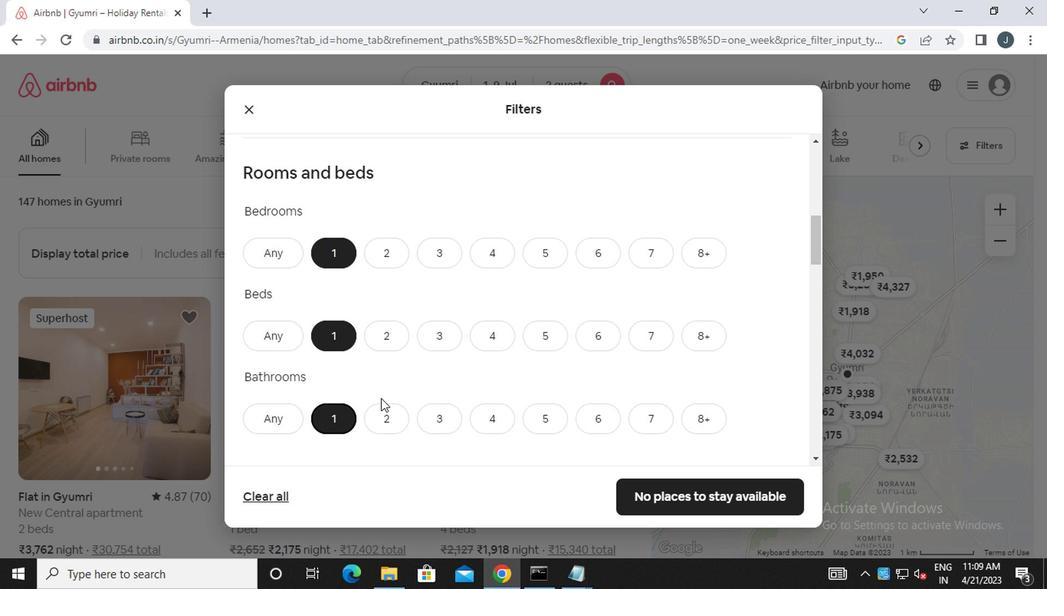 
Action: Mouse scrolled (412, 381) with delta (0, -1)
Screenshot: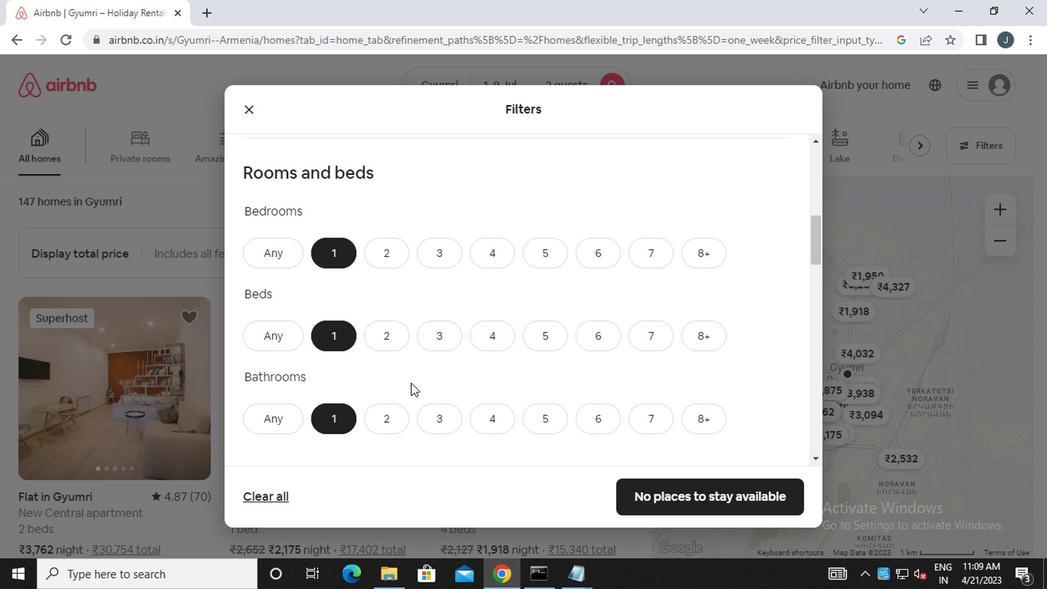 
Action: Mouse moved to (413, 382)
Screenshot: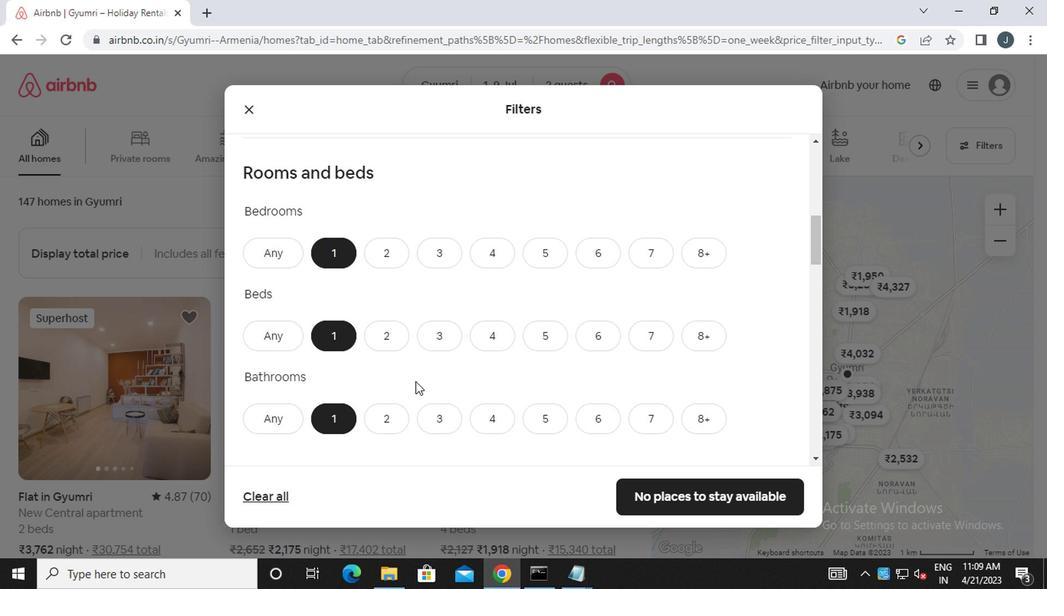 
Action: Mouse scrolled (413, 381) with delta (0, -1)
Screenshot: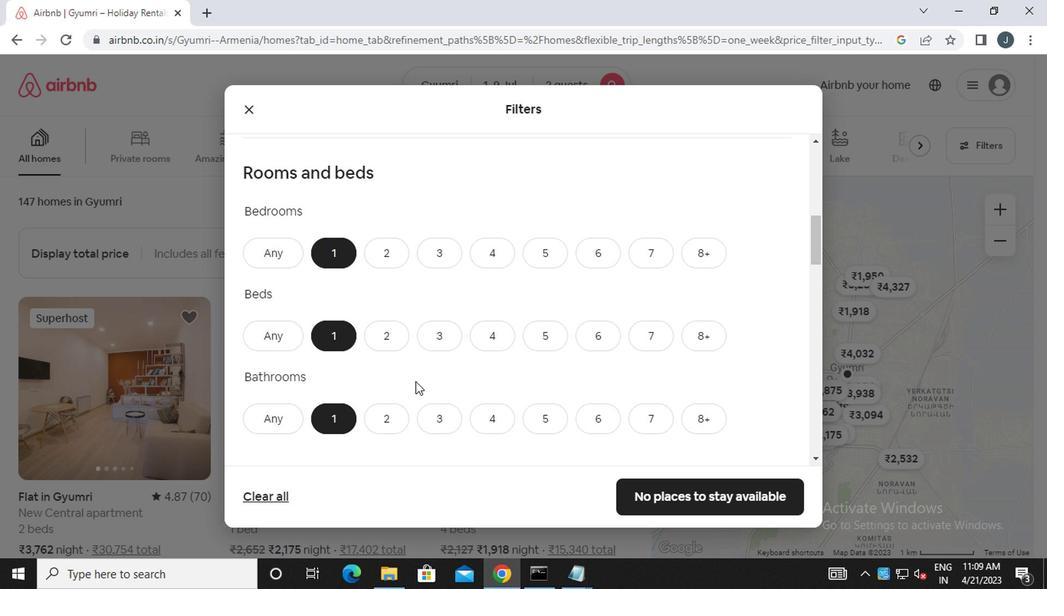 
Action: Mouse moved to (413, 382)
Screenshot: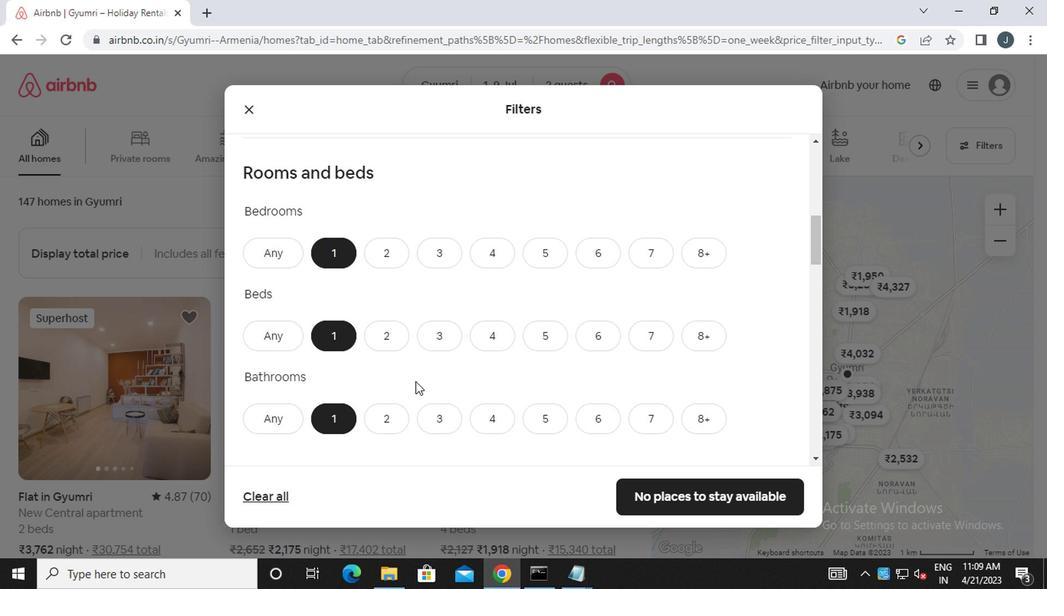 
Action: Mouse scrolled (413, 381) with delta (0, -1)
Screenshot: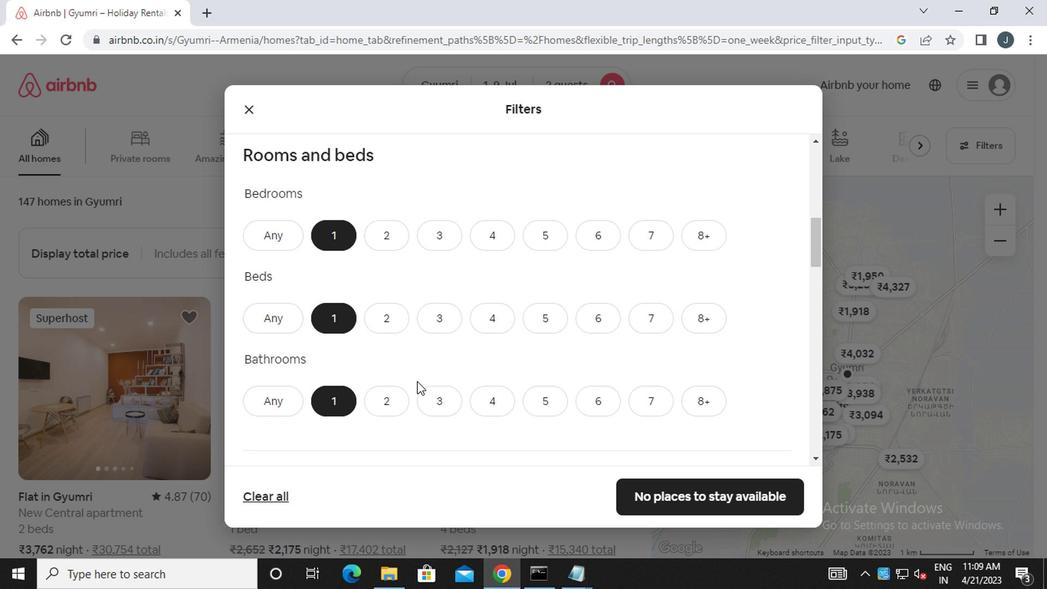 
Action: Mouse moved to (414, 384)
Screenshot: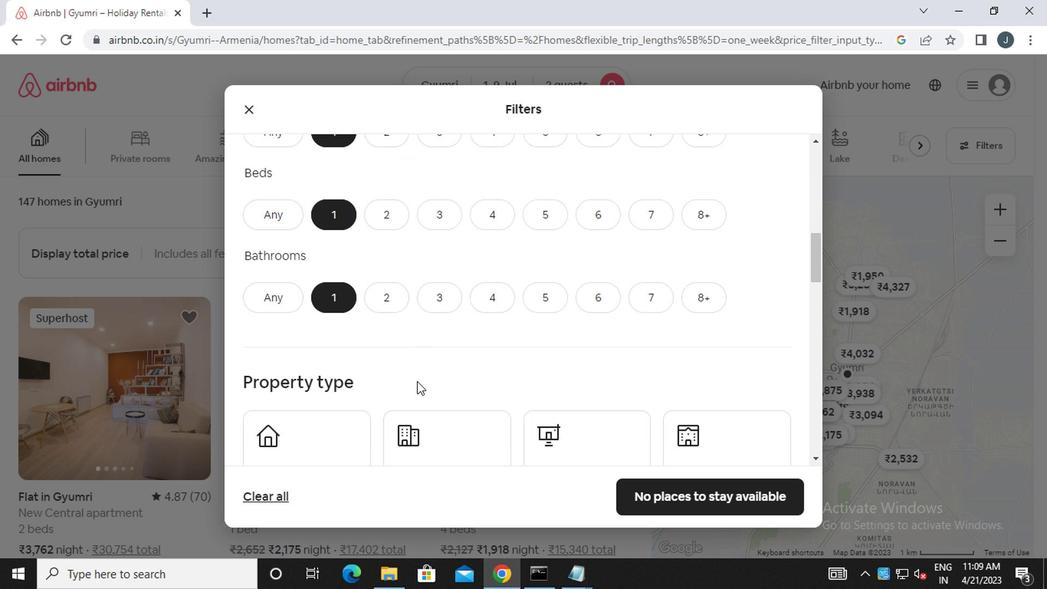 
Action: Mouse scrolled (414, 384) with delta (0, 0)
Screenshot: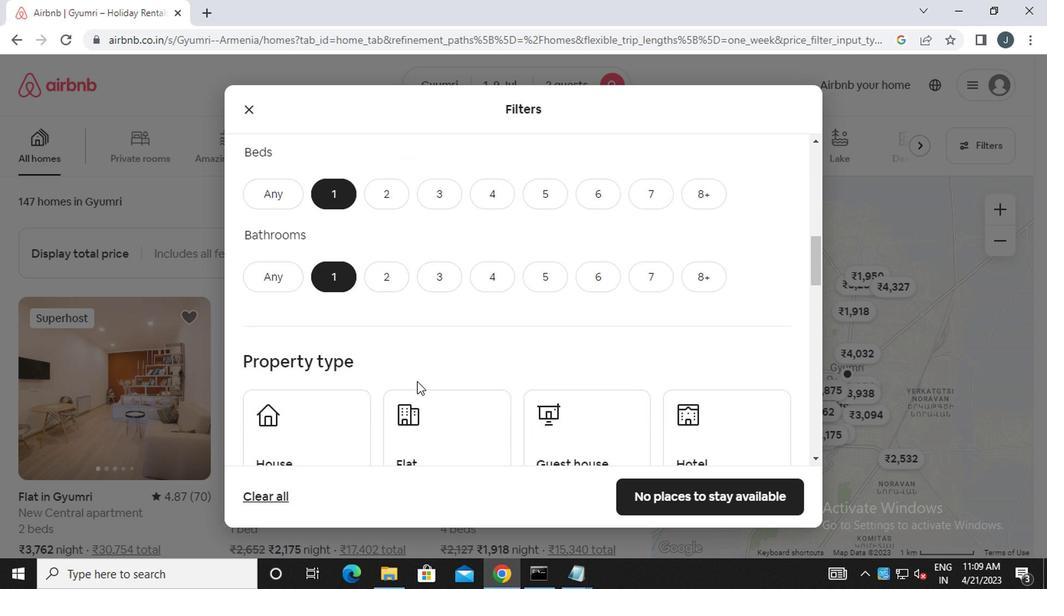
Action: Mouse moved to (414, 386)
Screenshot: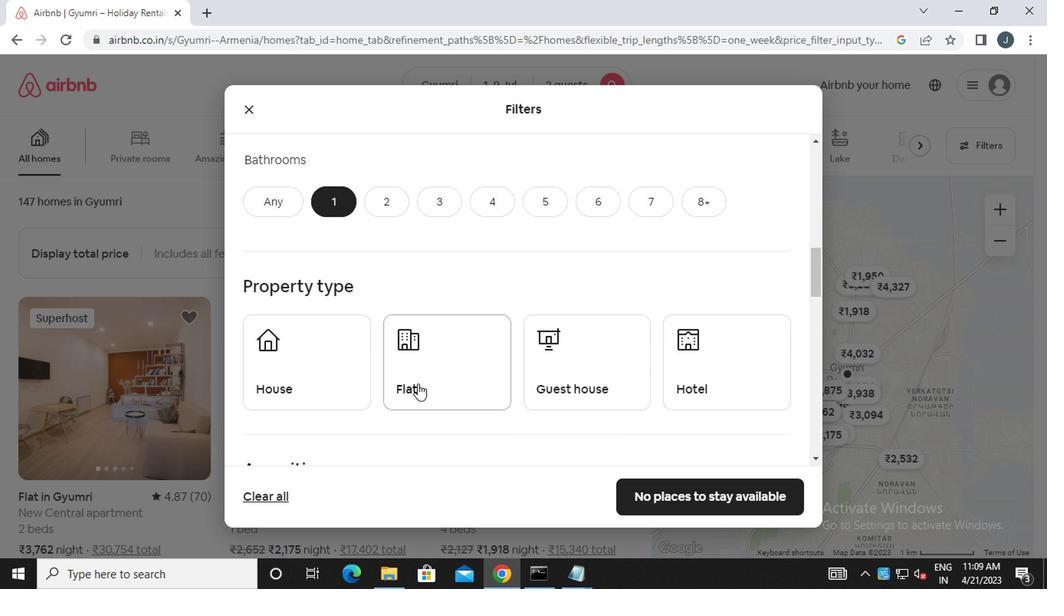 
Action: Mouse scrolled (414, 386) with delta (0, 0)
Screenshot: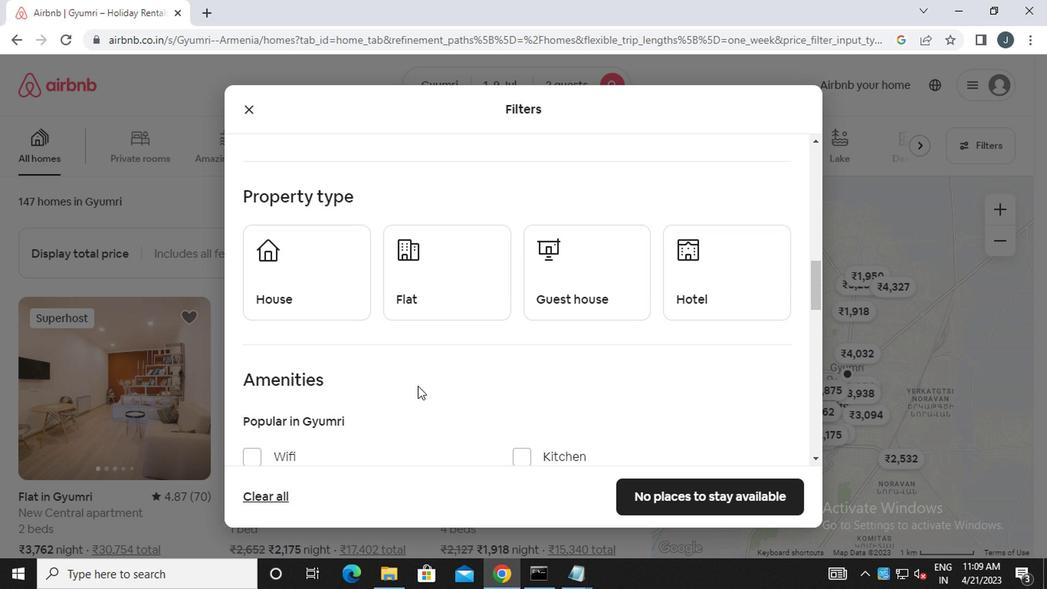 
Action: Mouse scrolled (414, 386) with delta (0, 0)
Screenshot: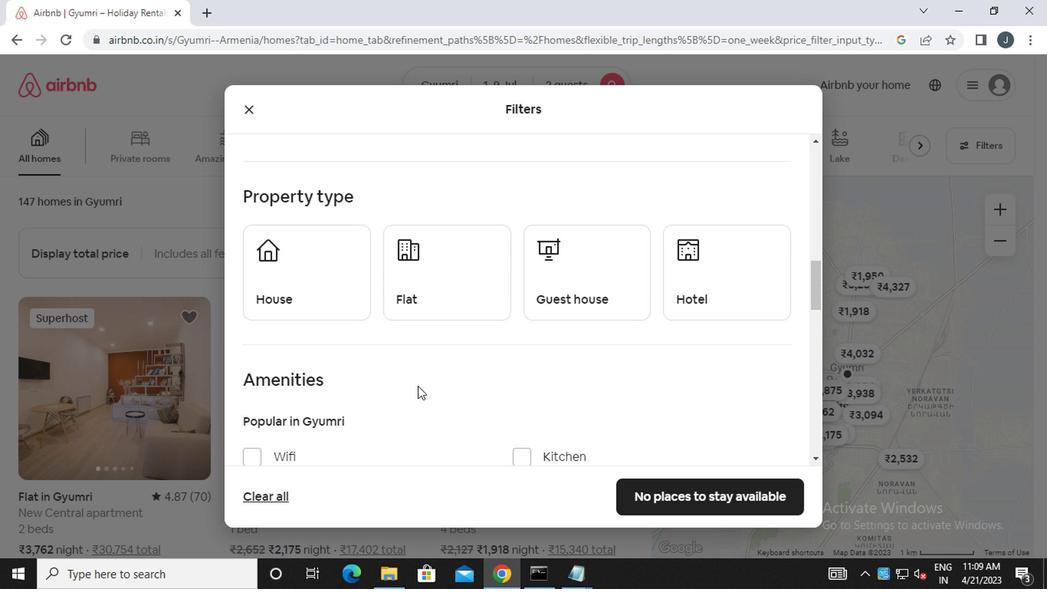 
Action: Mouse moved to (456, 403)
Screenshot: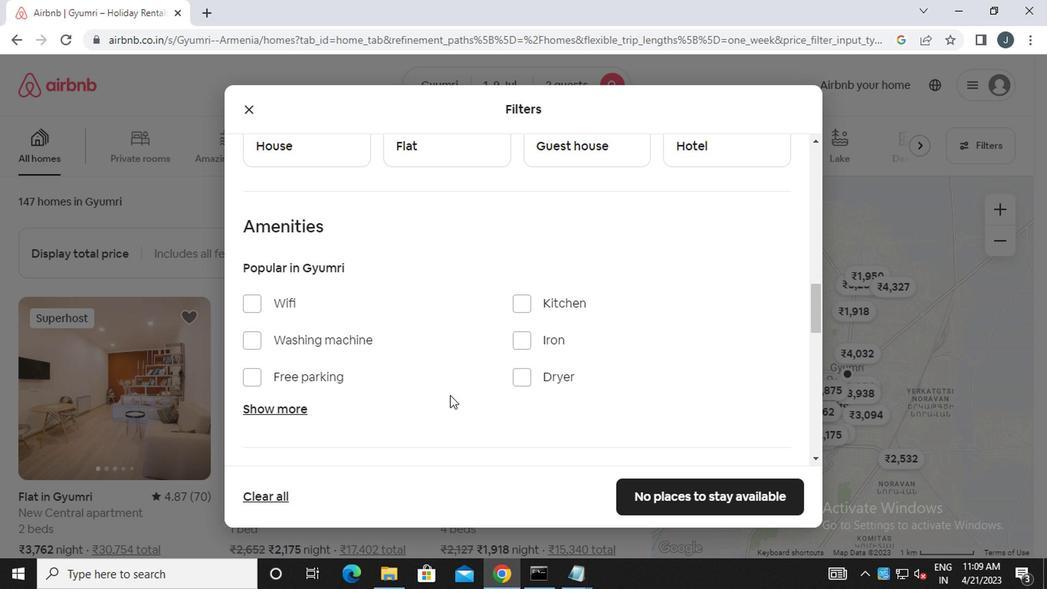
Action: Mouse scrolled (456, 403) with delta (0, 0)
Screenshot: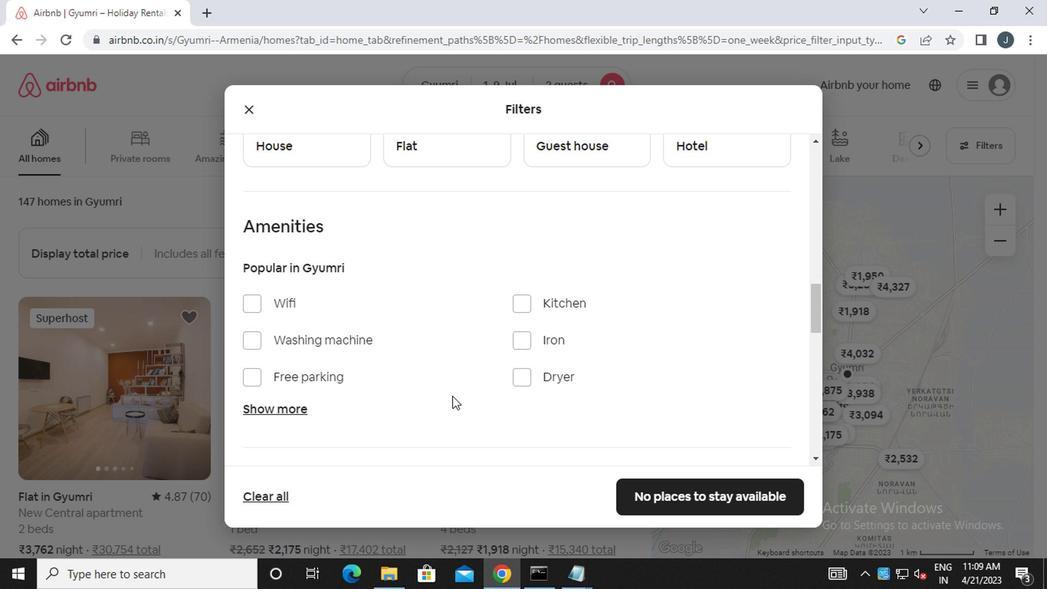 
Action: Mouse moved to (412, 360)
Screenshot: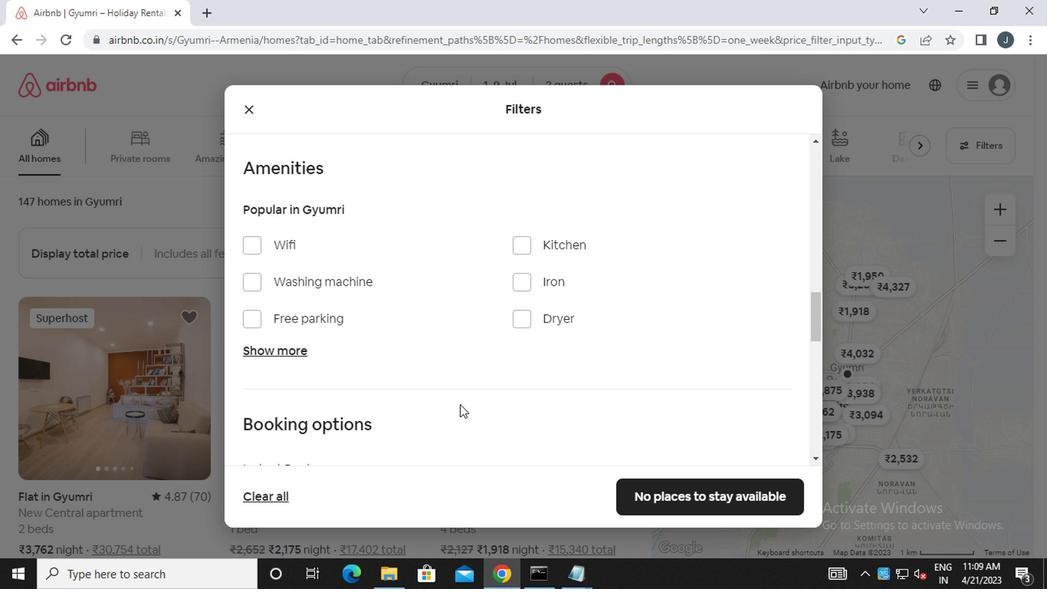 
Action: Mouse scrolled (412, 360) with delta (0, 0)
Screenshot: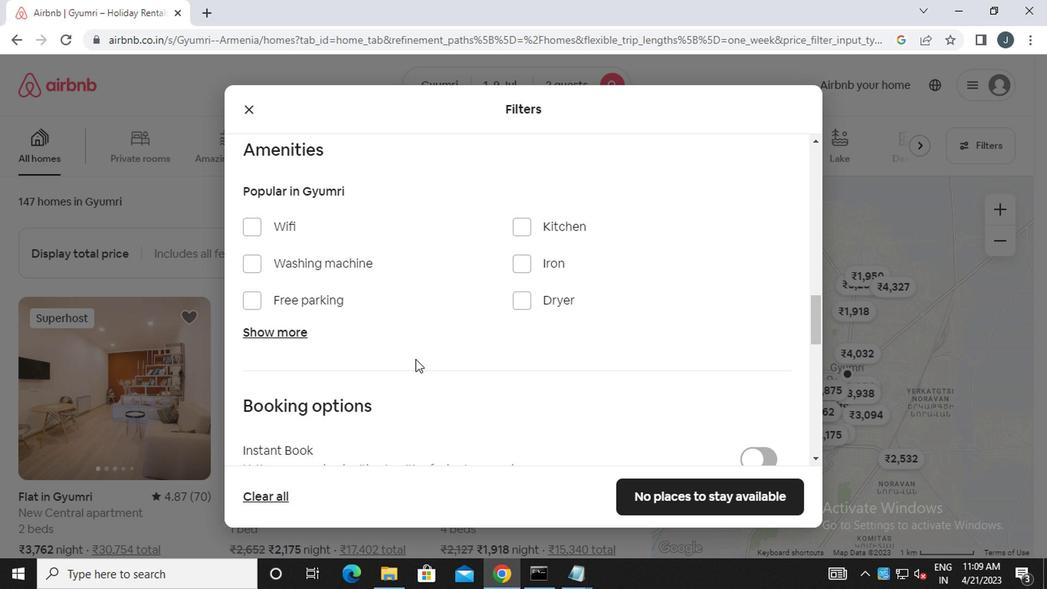 
Action: Mouse scrolled (412, 360) with delta (0, 0)
Screenshot: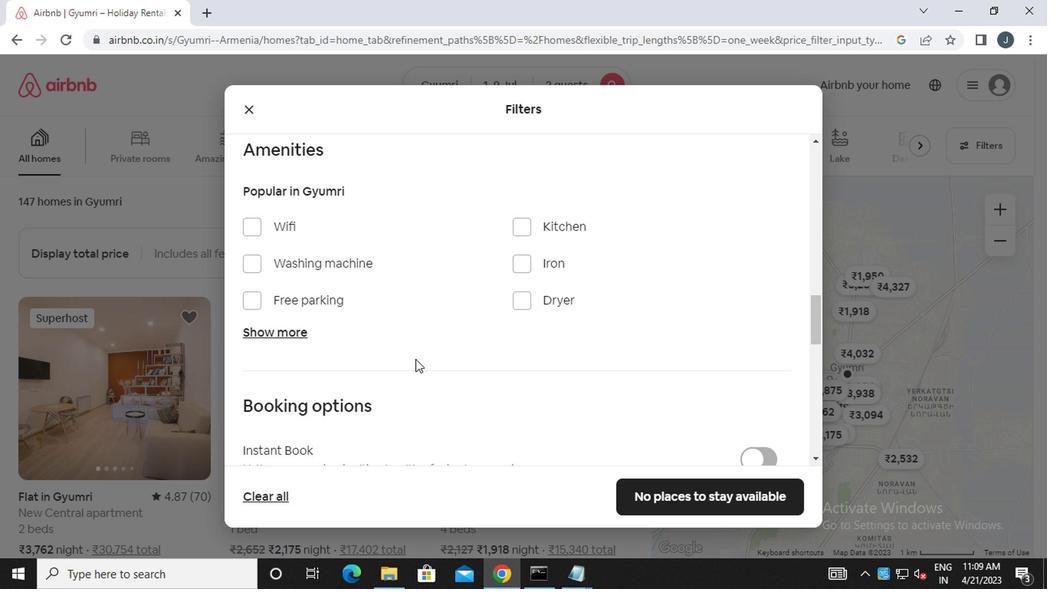 
Action: Mouse moved to (311, 221)
Screenshot: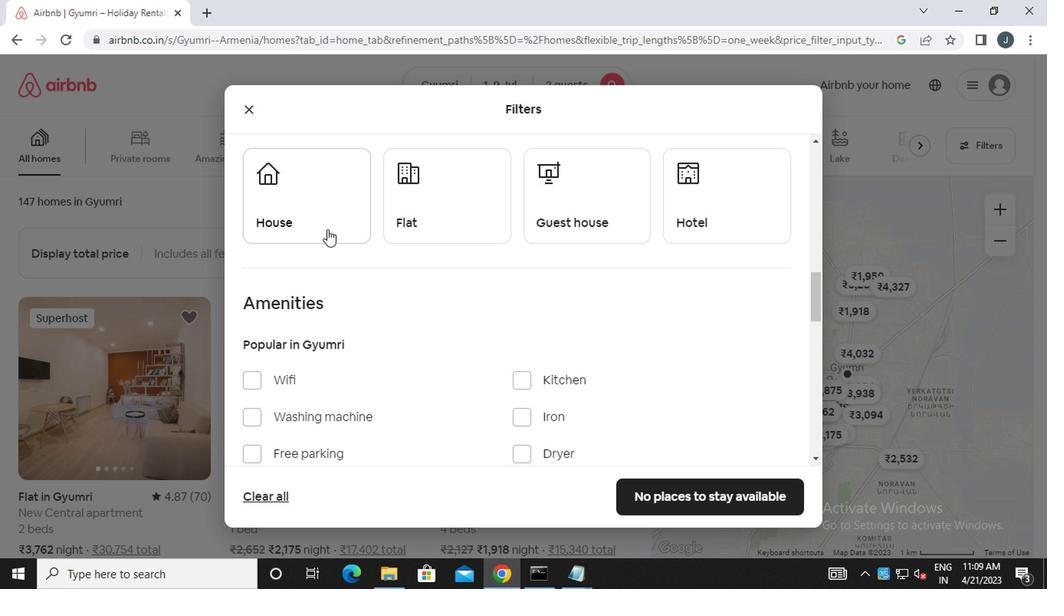 
Action: Mouse pressed left at (311, 221)
Screenshot: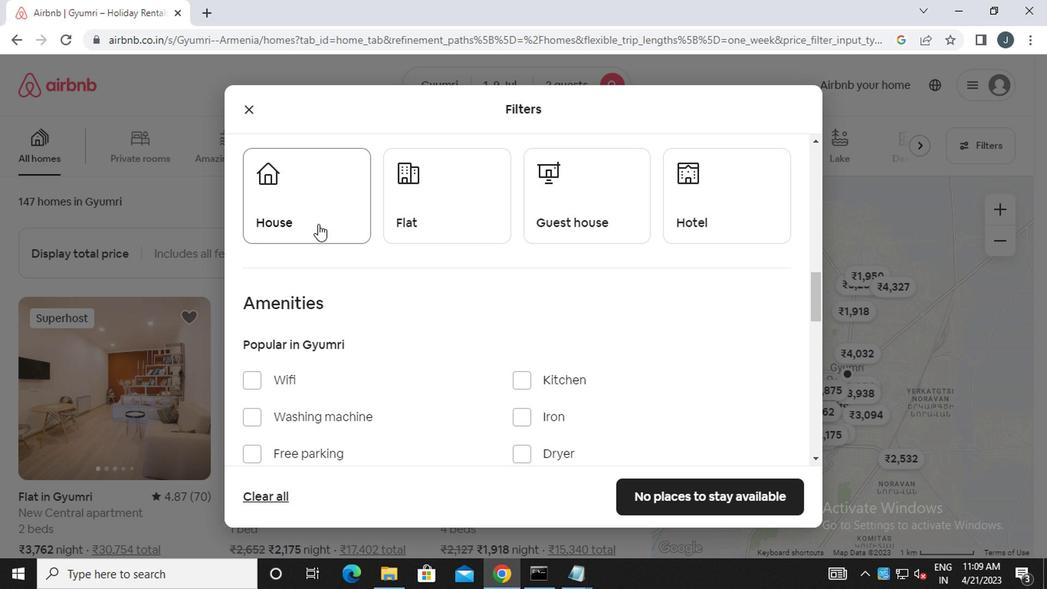 
Action: Mouse moved to (409, 216)
Screenshot: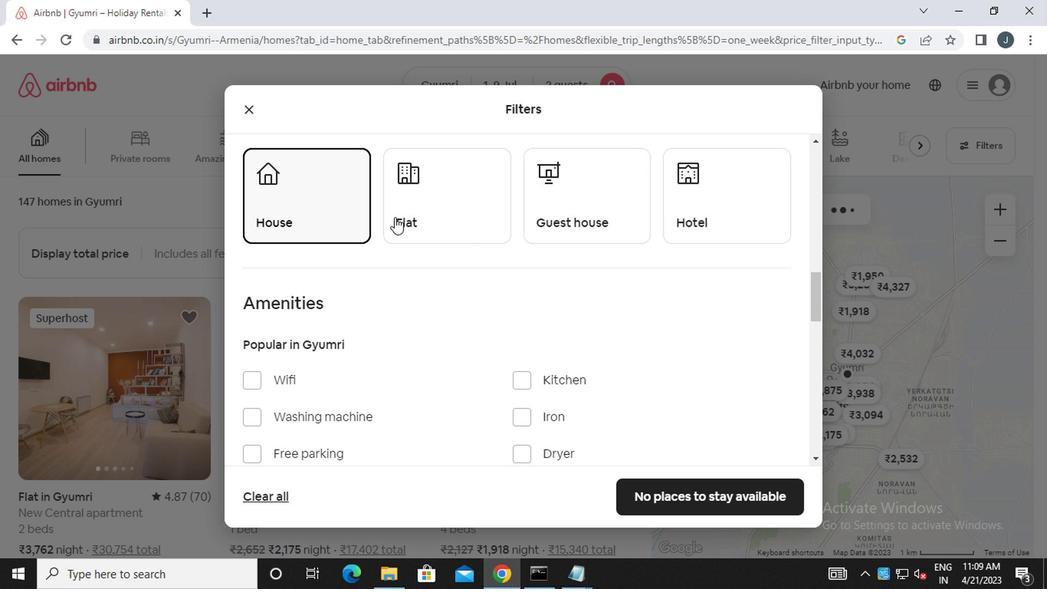 
Action: Mouse pressed left at (409, 216)
Screenshot: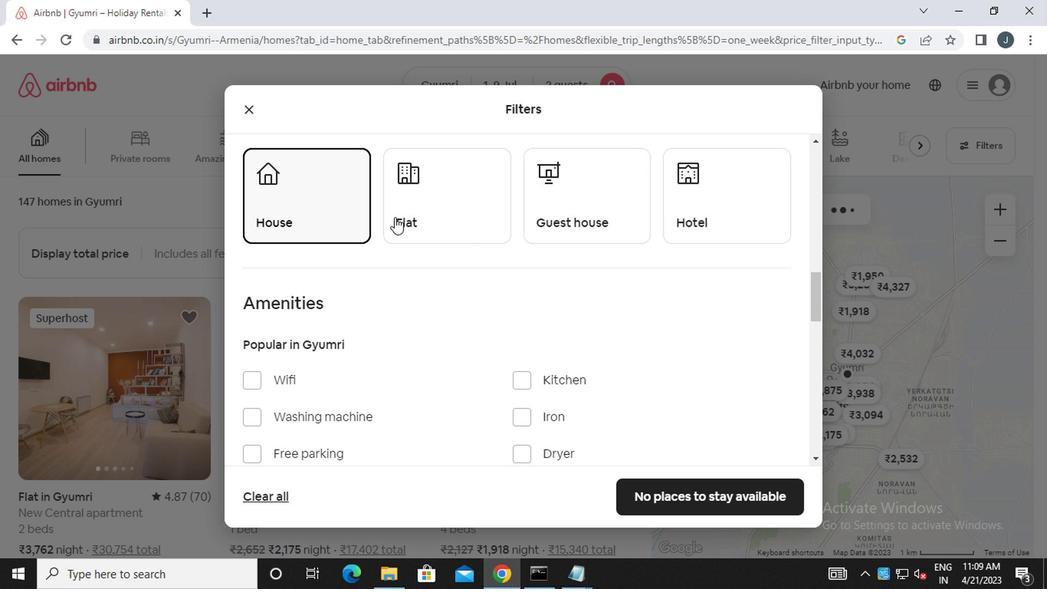 
Action: Mouse moved to (564, 210)
Screenshot: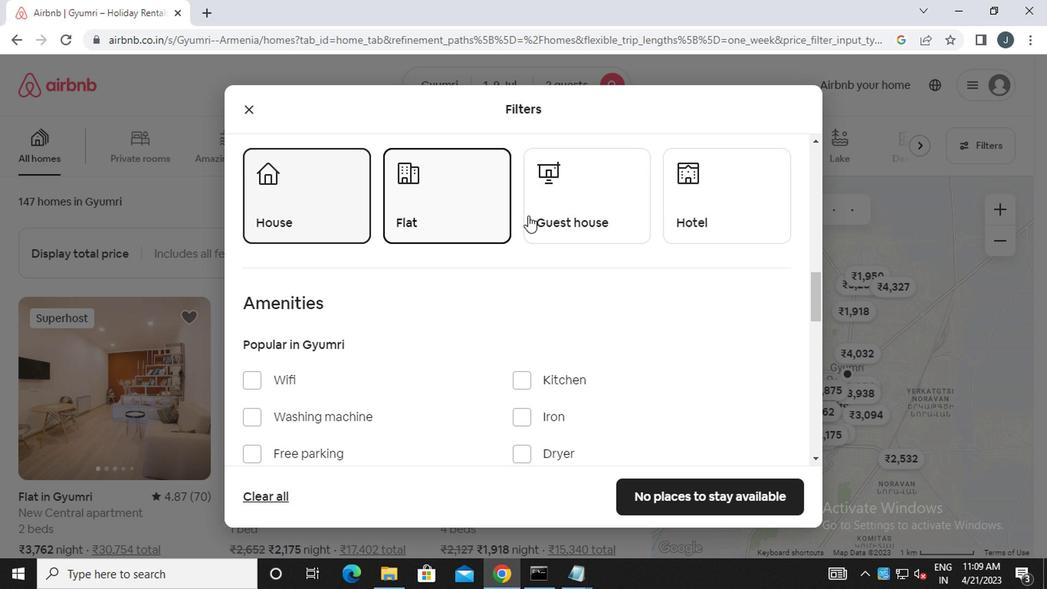 
Action: Mouse pressed left at (564, 210)
Screenshot: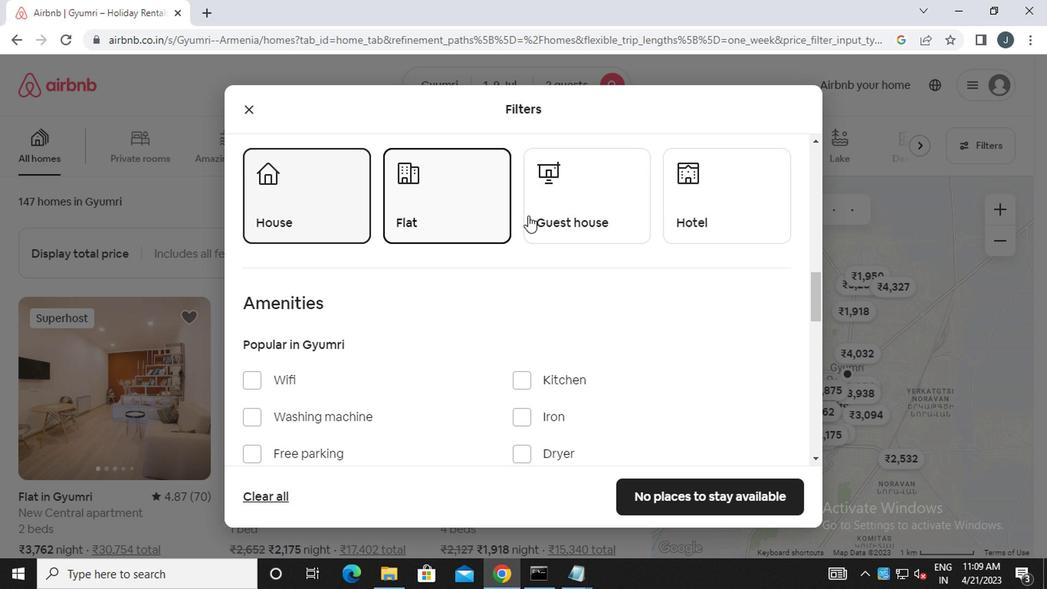 
Action: Mouse moved to (613, 260)
Screenshot: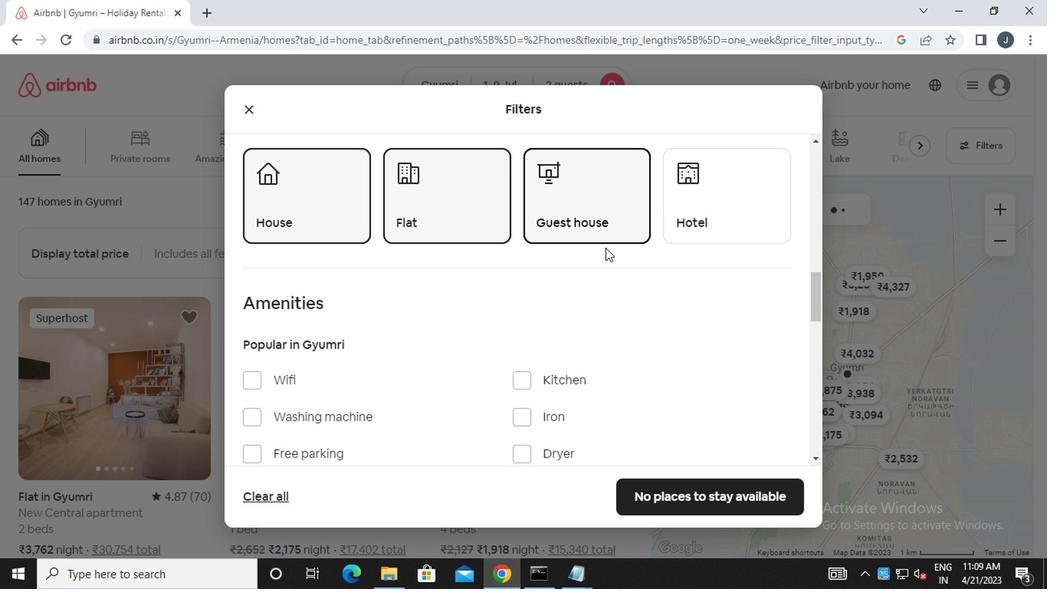 
Action: Mouse scrolled (613, 259) with delta (0, -1)
Screenshot: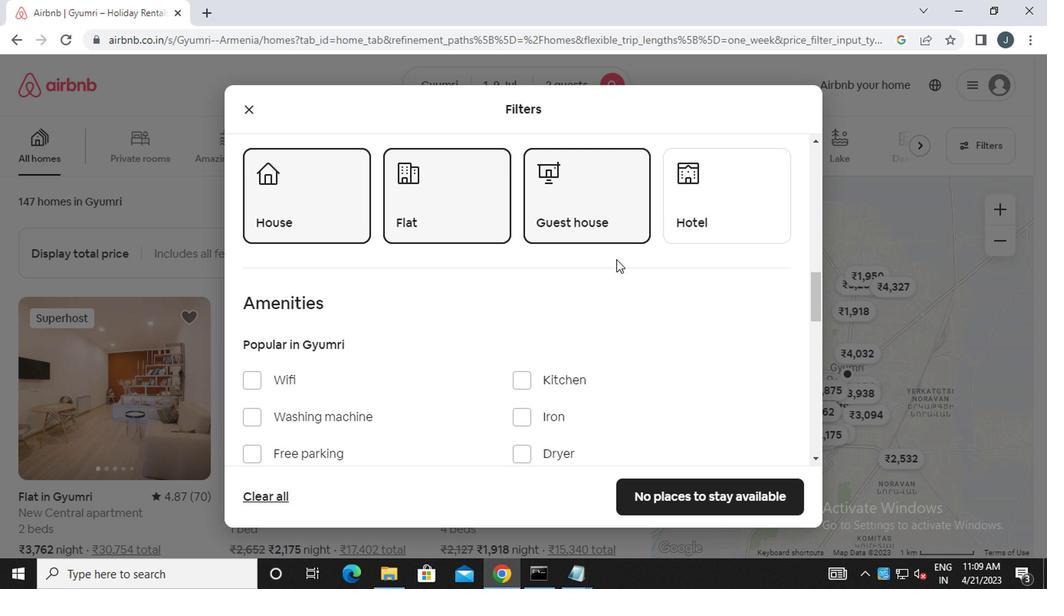 
Action: Mouse moved to (613, 263)
Screenshot: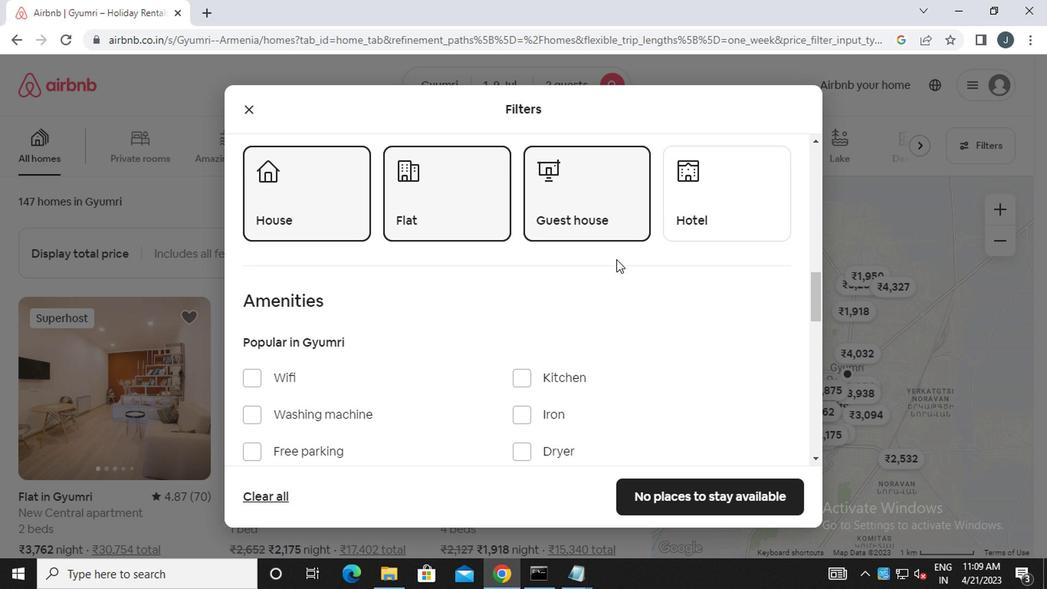 
Action: Mouse scrolled (613, 262) with delta (0, 0)
Screenshot: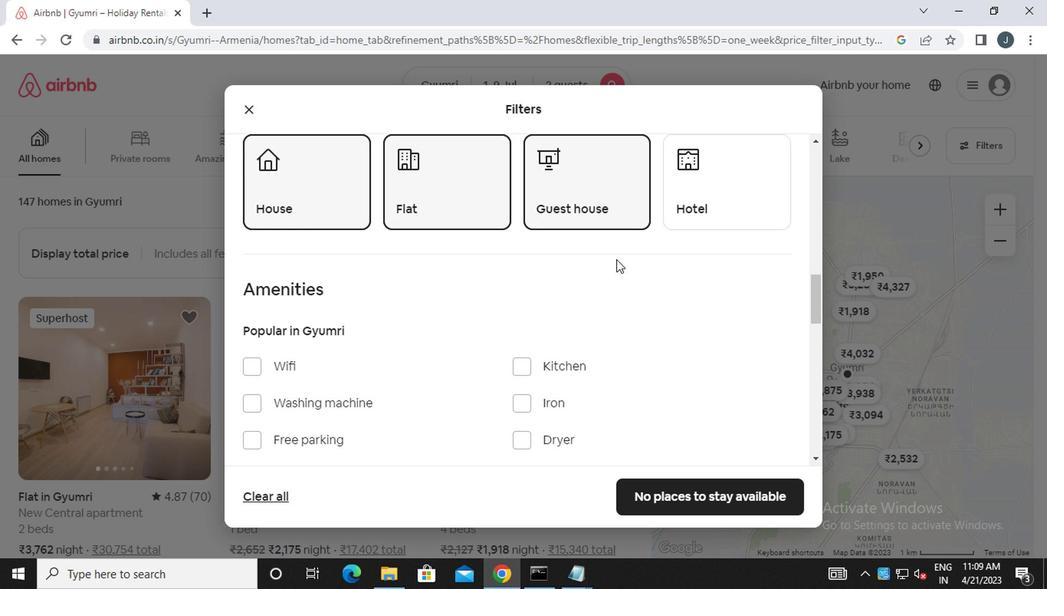 
Action: Mouse moved to (613, 268)
Screenshot: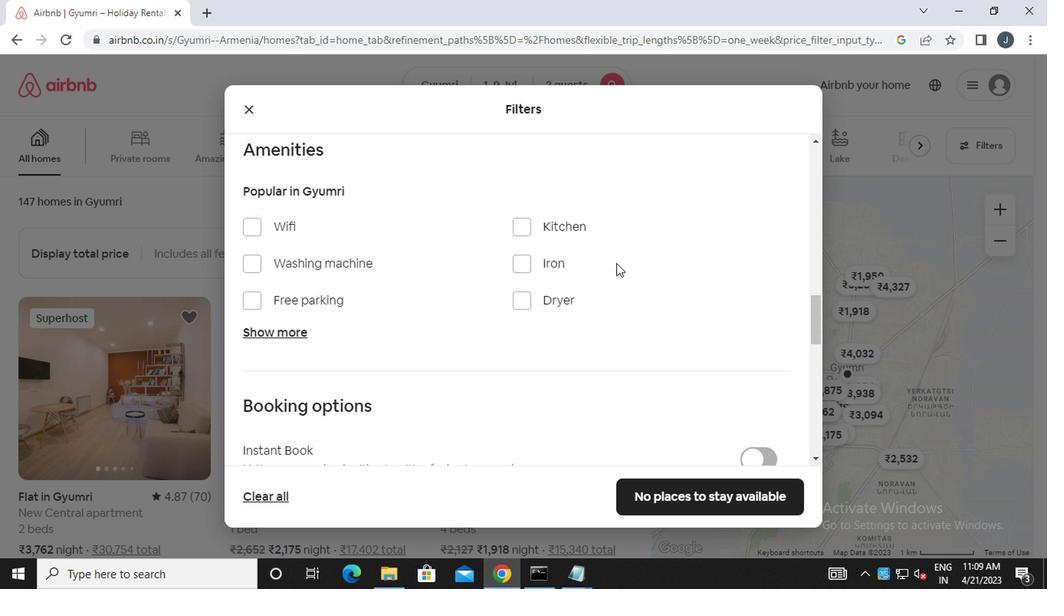 
Action: Mouse scrolled (613, 267) with delta (0, 0)
Screenshot: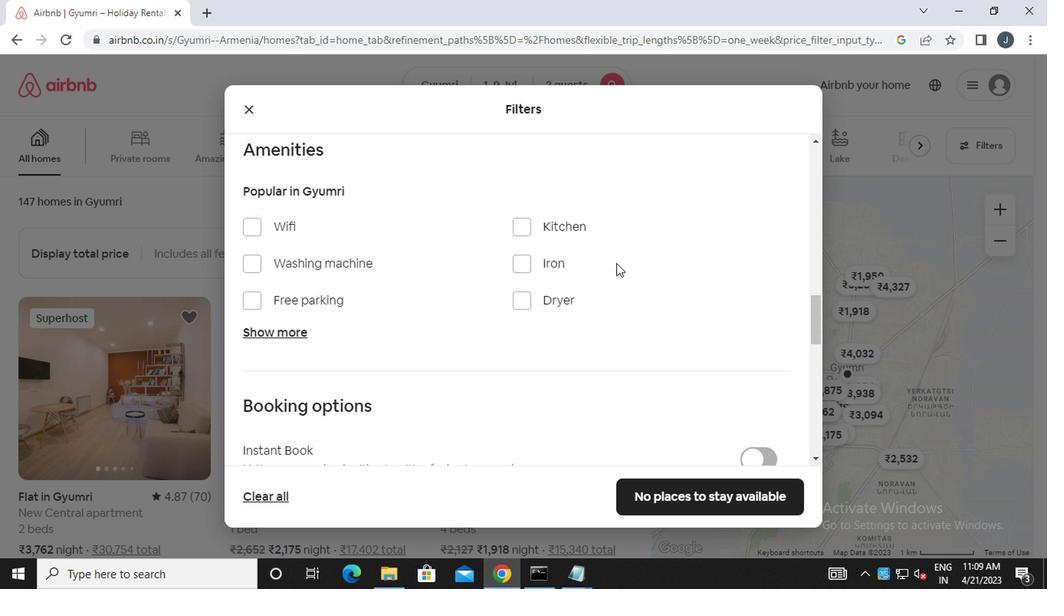 
Action: Mouse moved to (277, 252)
Screenshot: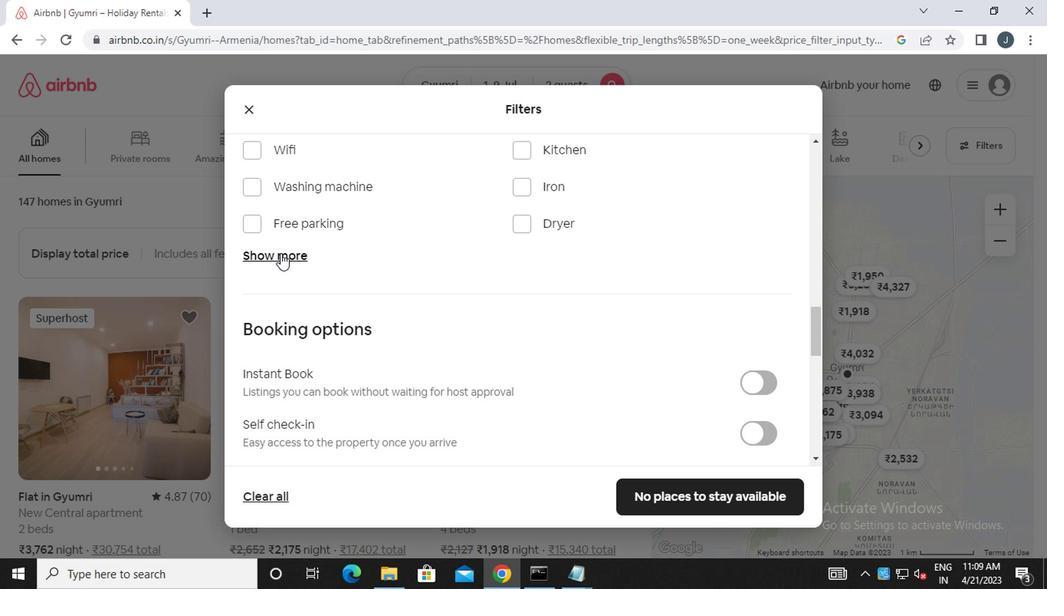 
Action: Mouse pressed left at (277, 252)
Screenshot: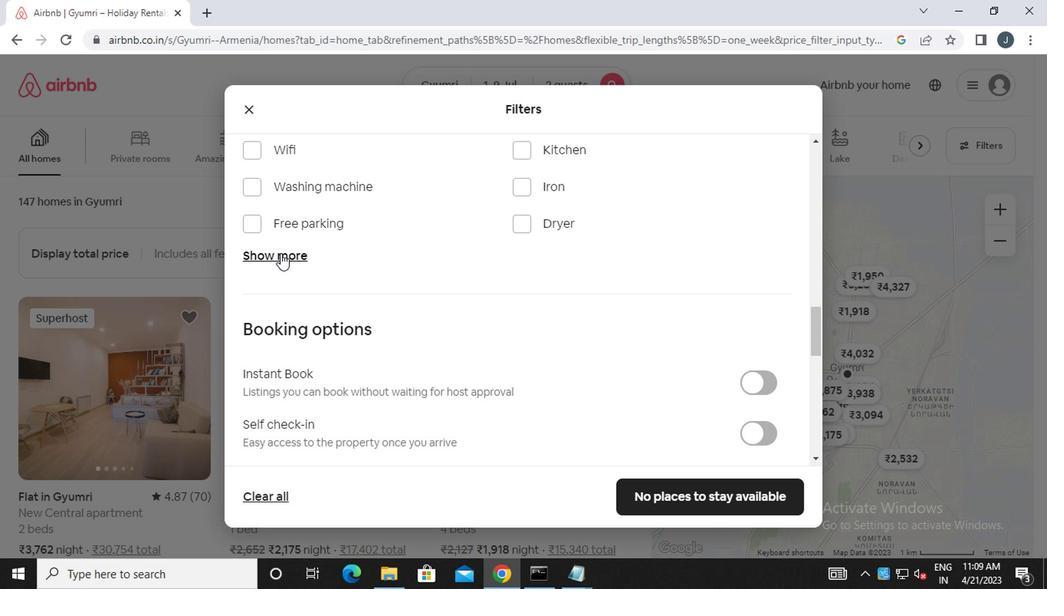 
Action: Mouse moved to (538, 313)
Screenshot: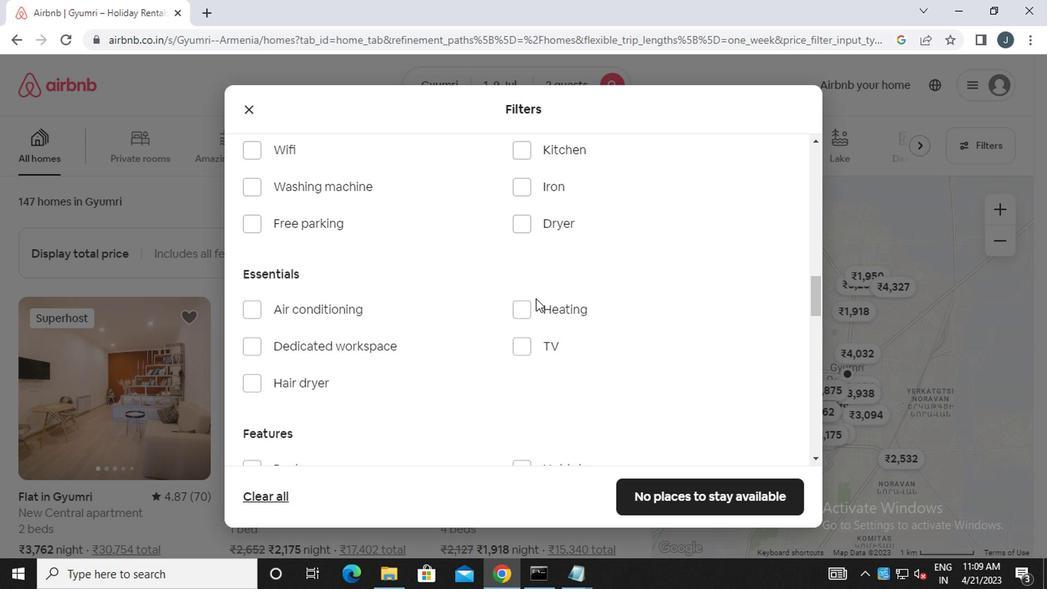 
Action: Mouse pressed left at (538, 313)
Screenshot: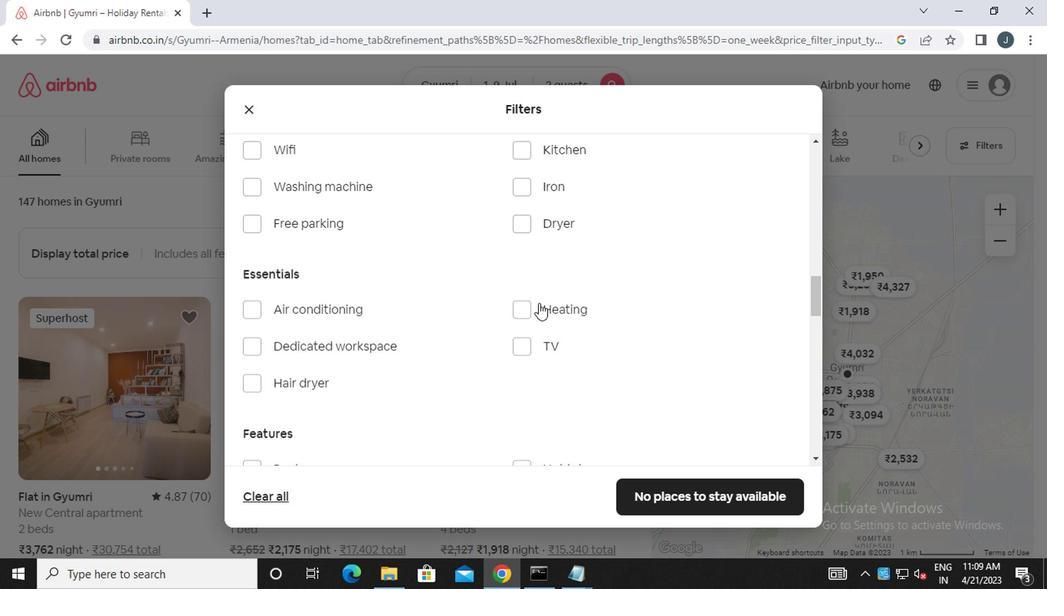 
Action: Mouse moved to (539, 313)
Screenshot: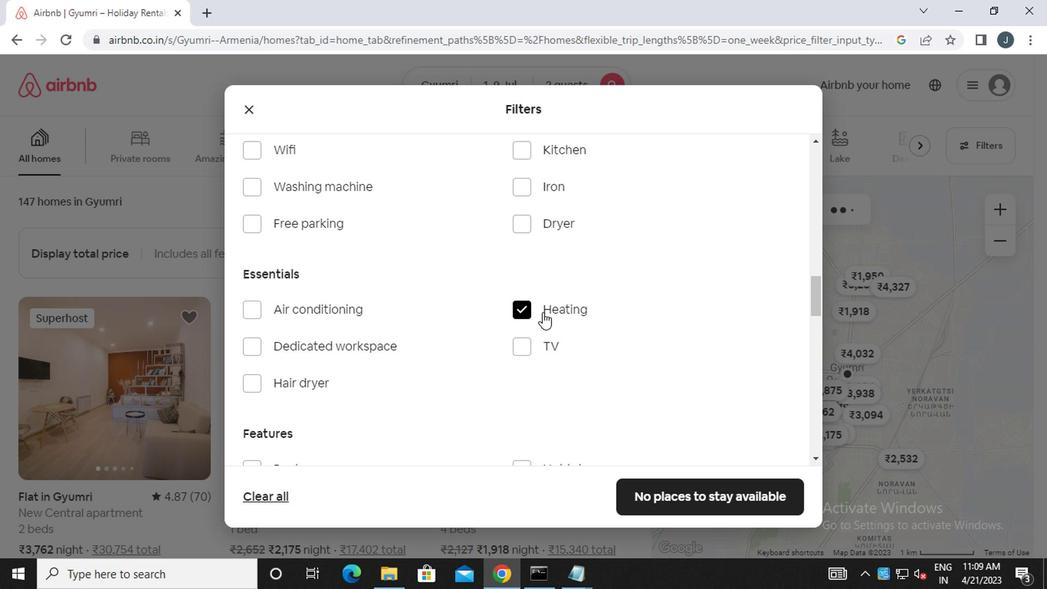 
Action: Mouse scrolled (539, 313) with delta (0, 0)
Screenshot: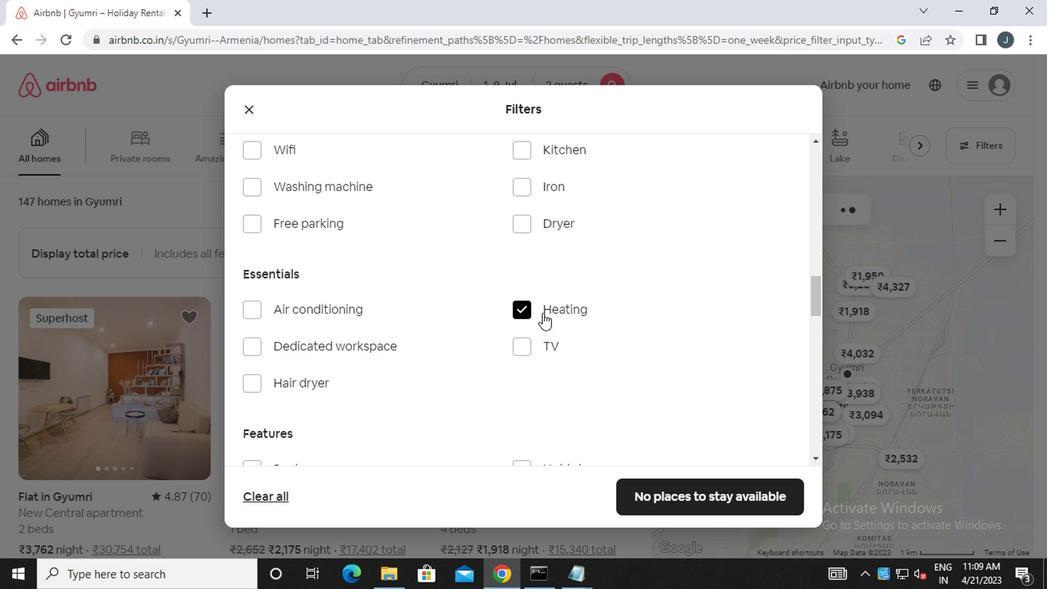 
Action: Mouse scrolled (539, 313) with delta (0, 0)
Screenshot: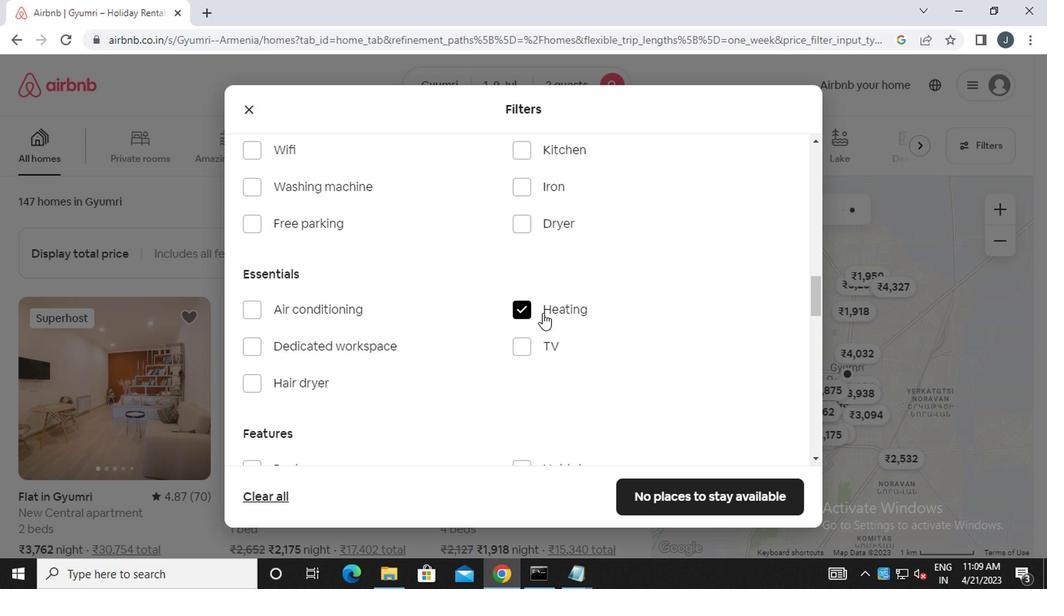 
Action: Mouse scrolled (539, 313) with delta (0, 0)
Screenshot: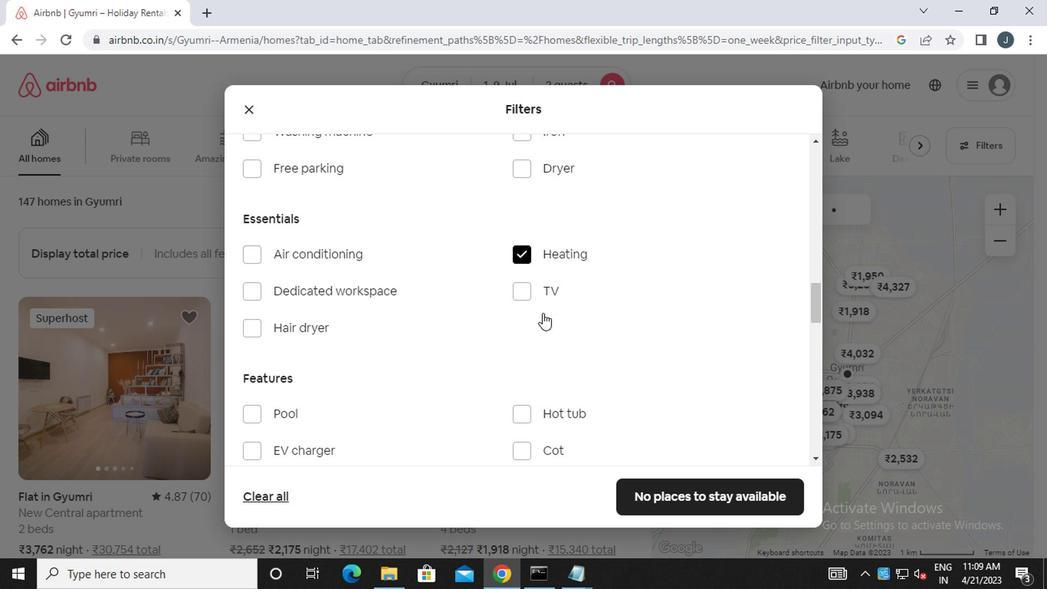 
Action: Mouse scrolled (539, 313) with delta (0, 0)
Screenshot: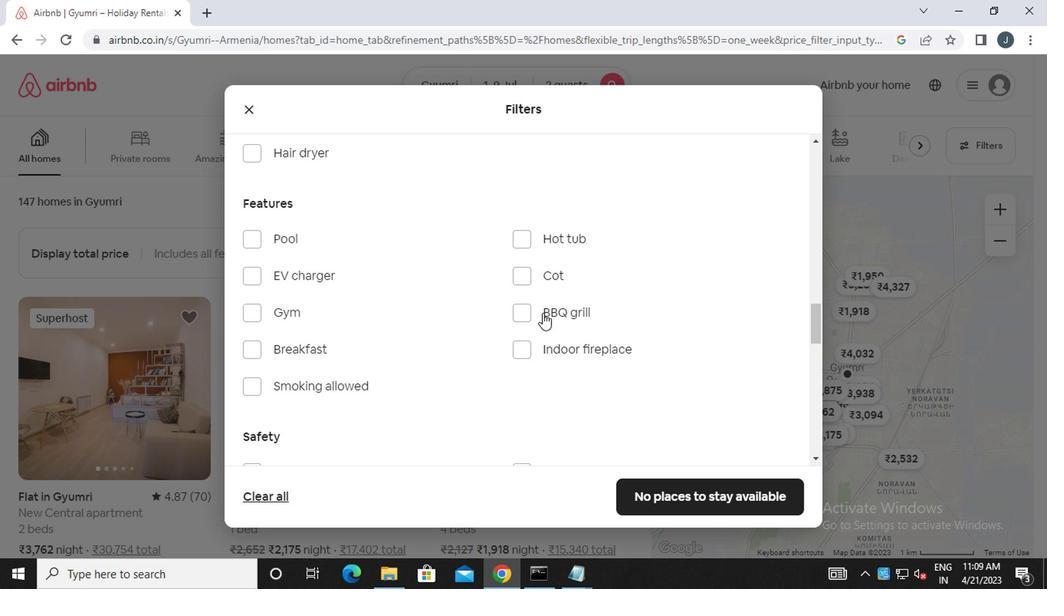 
Action: Mouse scrolled (539, 313) with delta (0, 0)
Screenshot: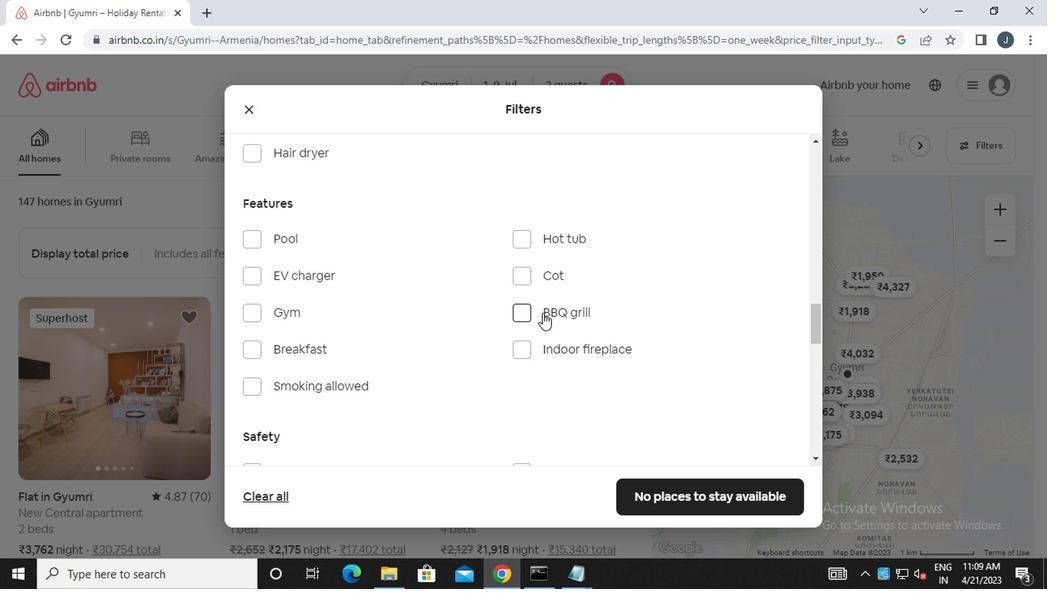 
Action: Mouse scrolled (539, 313) with delta (0, 0)
Screenshot: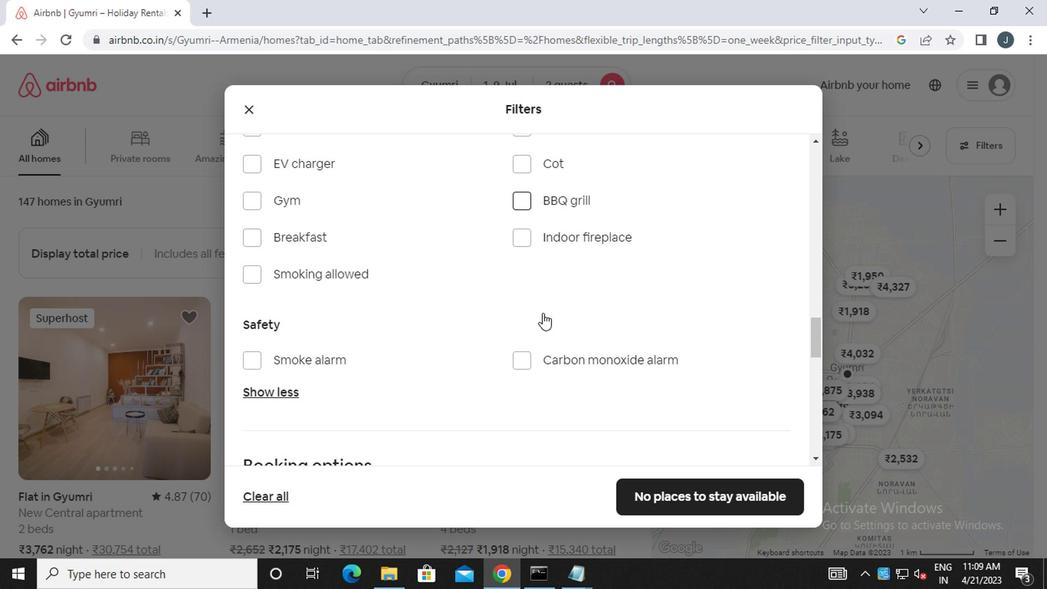 
Action: Mouse scrolled (539, 313) with delta (0, 0)
Screenshot: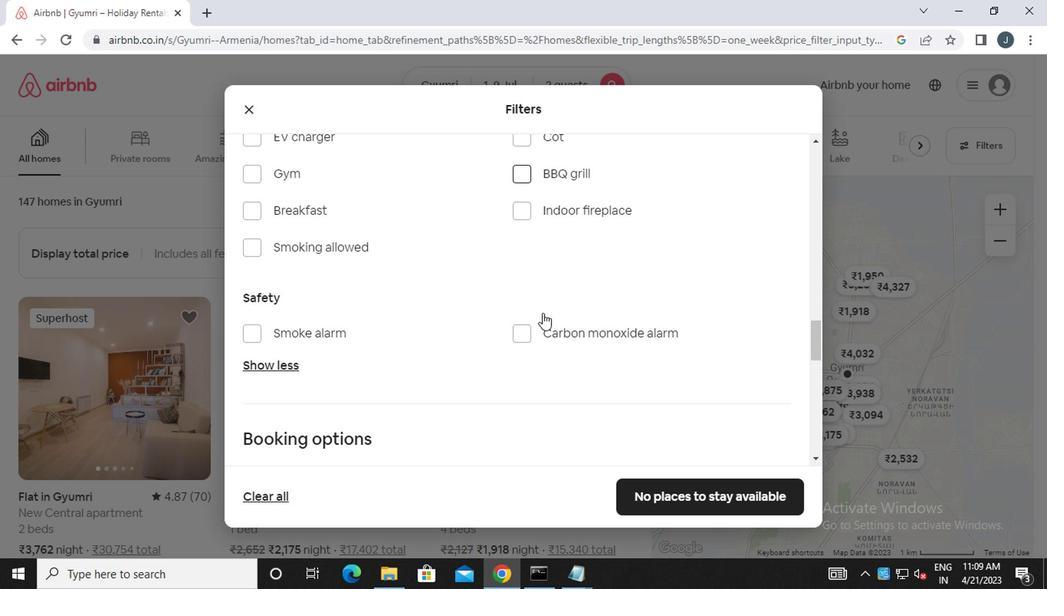 
Action: Mouse scrolled (539, 313) with delta (0, 0)
Screenshot: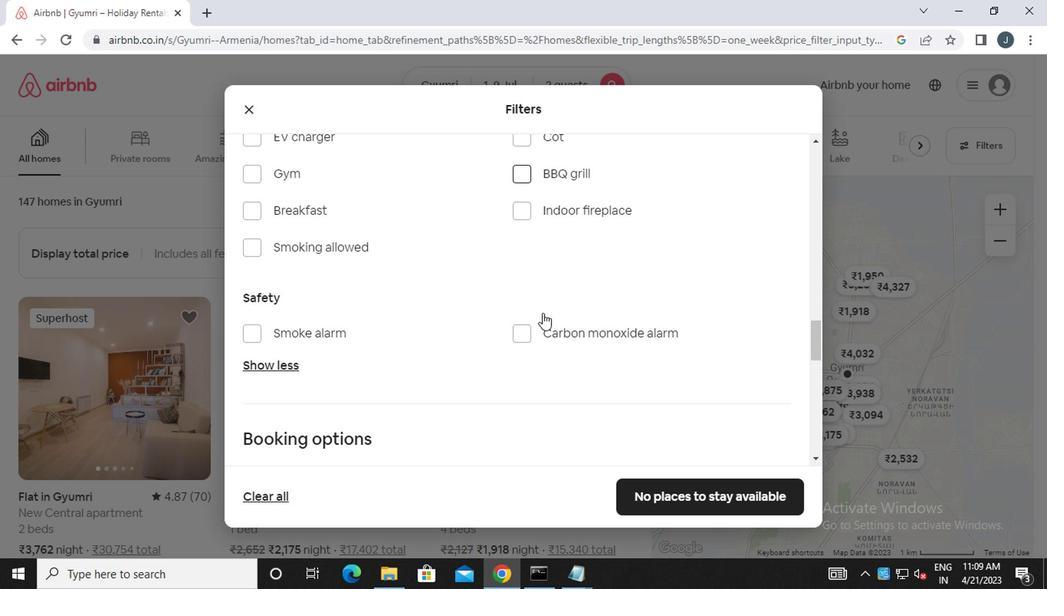 
Action: Mouse scrolled (539, 313) with delta (0, 0)
Screenshot: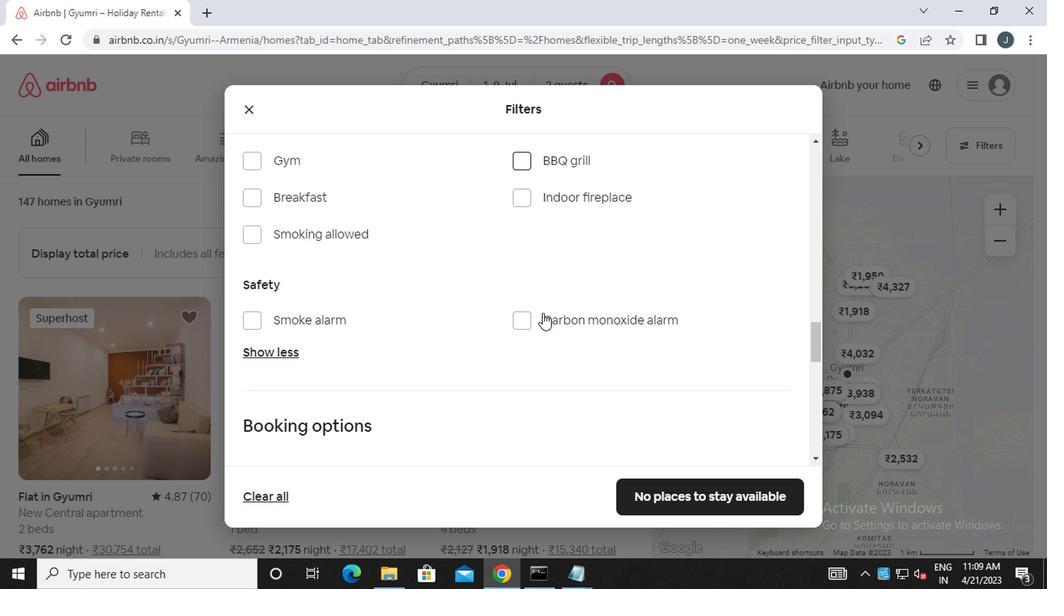 
Action: Mouse moved to (739, 226)
Screenshot: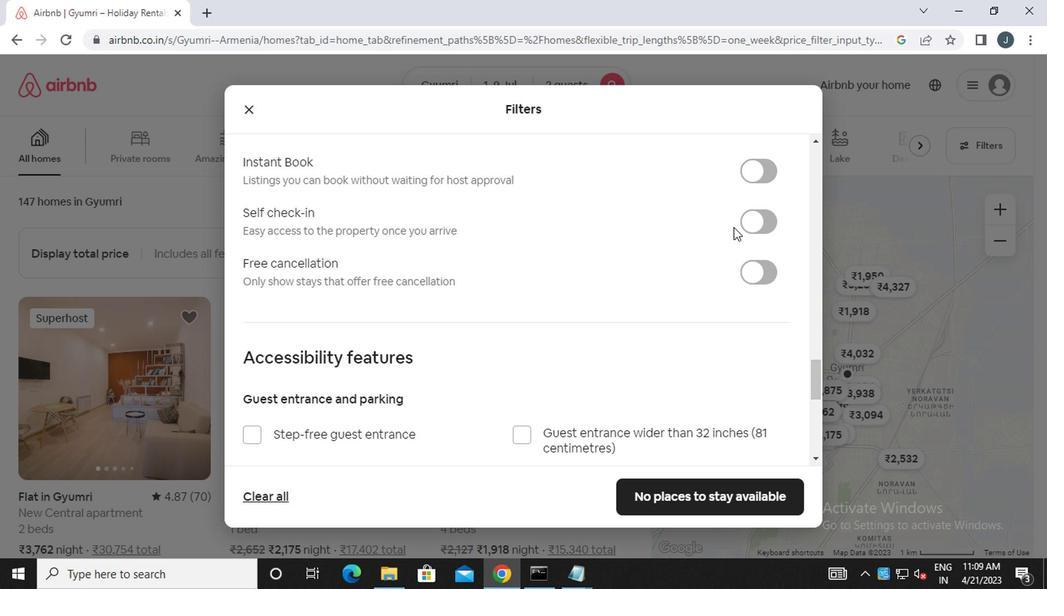 
Action: Mouse pressed left at (739, 226)
Screenshot: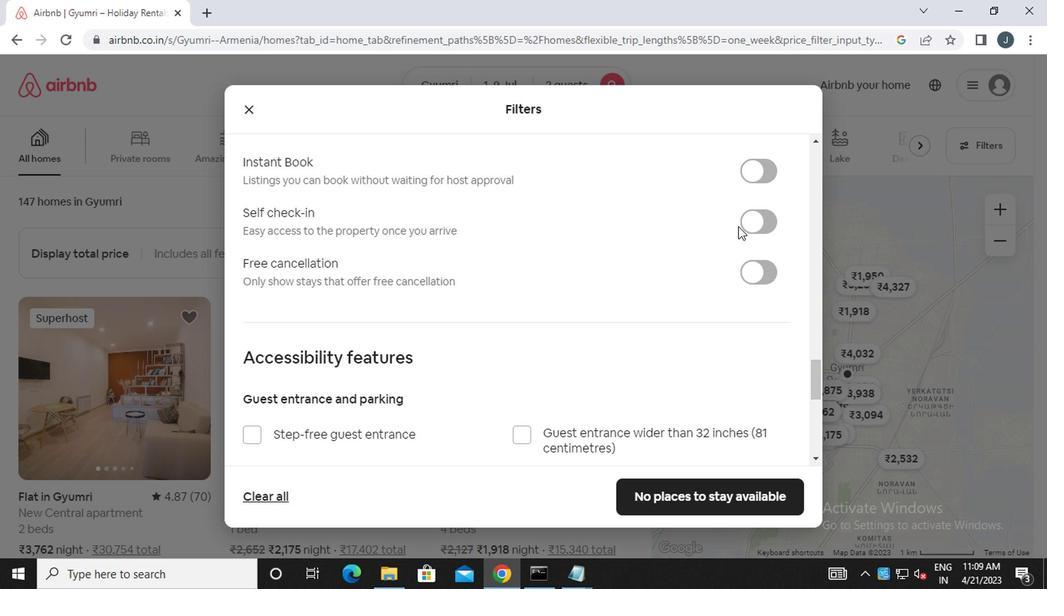
Action: Mouse moved to (600, 300)
Screenshot: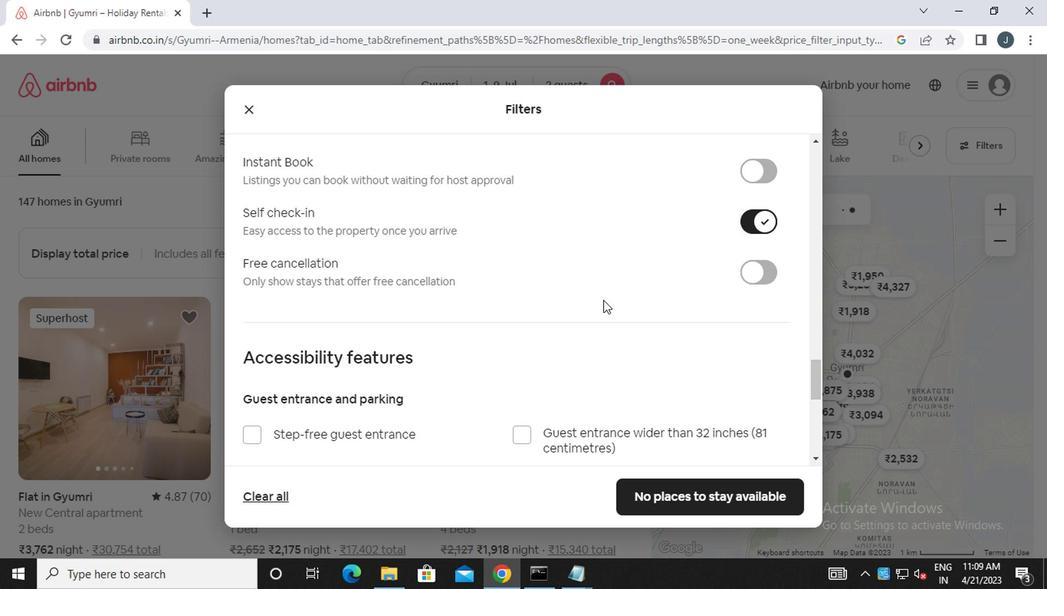 
Action: Mouse scrolled (600, 300) with delta (0, 0)
Screenshot: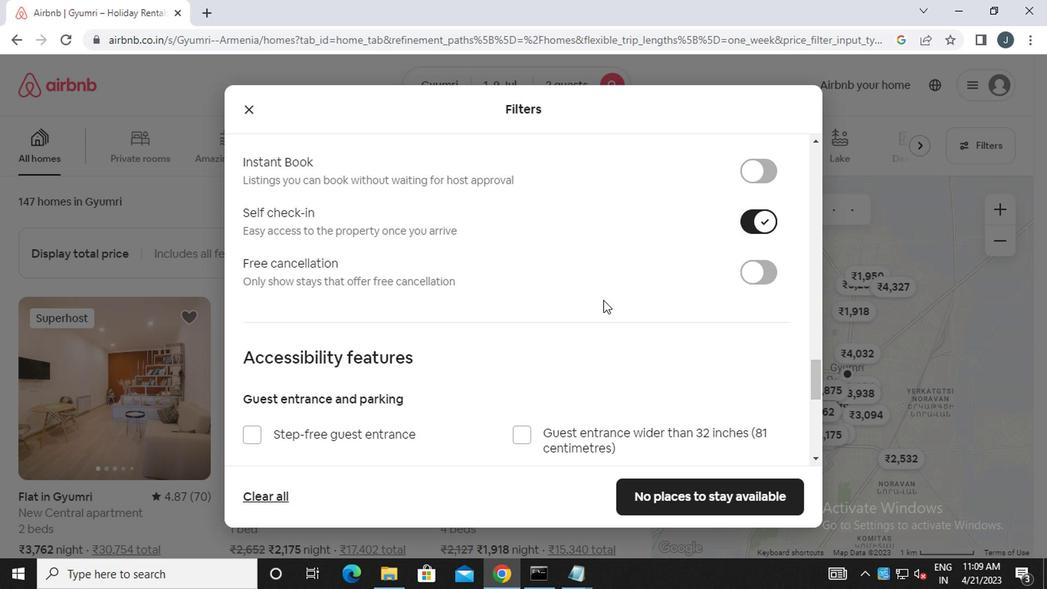 
Action: Mouse scrolled (600, 300) with delta (0, 0)
Screenshot: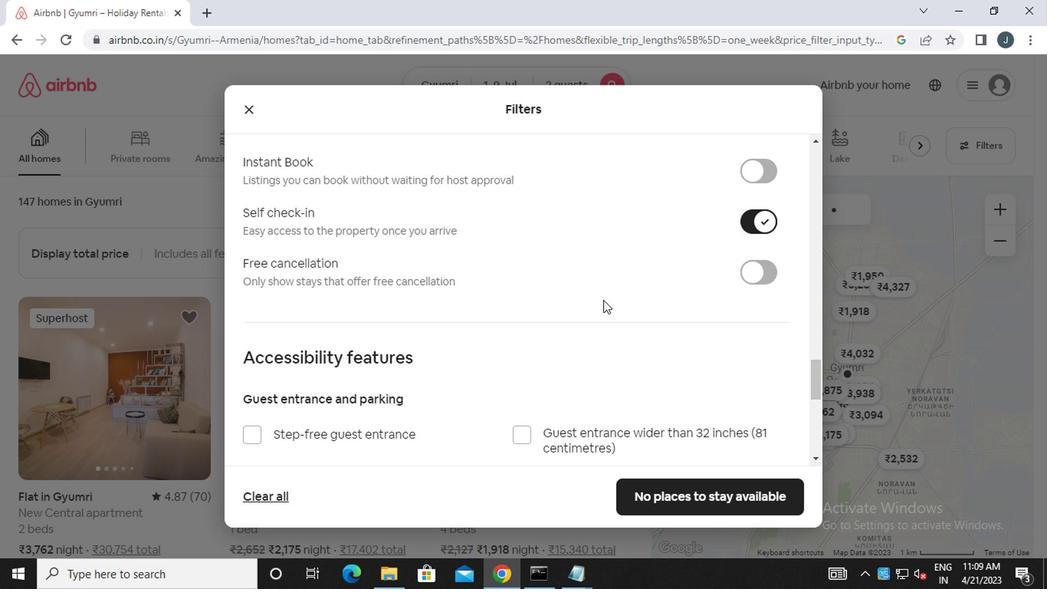
Action: Mouse scrolled (600, 300) with delta (0, 0)
Screenshot: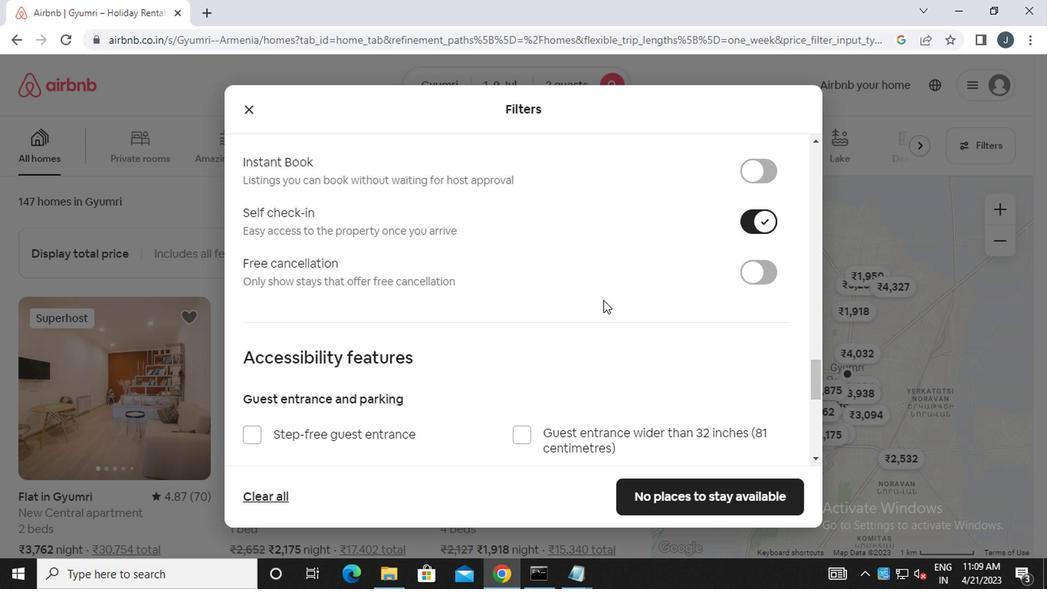 
Action: Mouse scrolled (600, 300) with delta (0, 0)
Screenshot: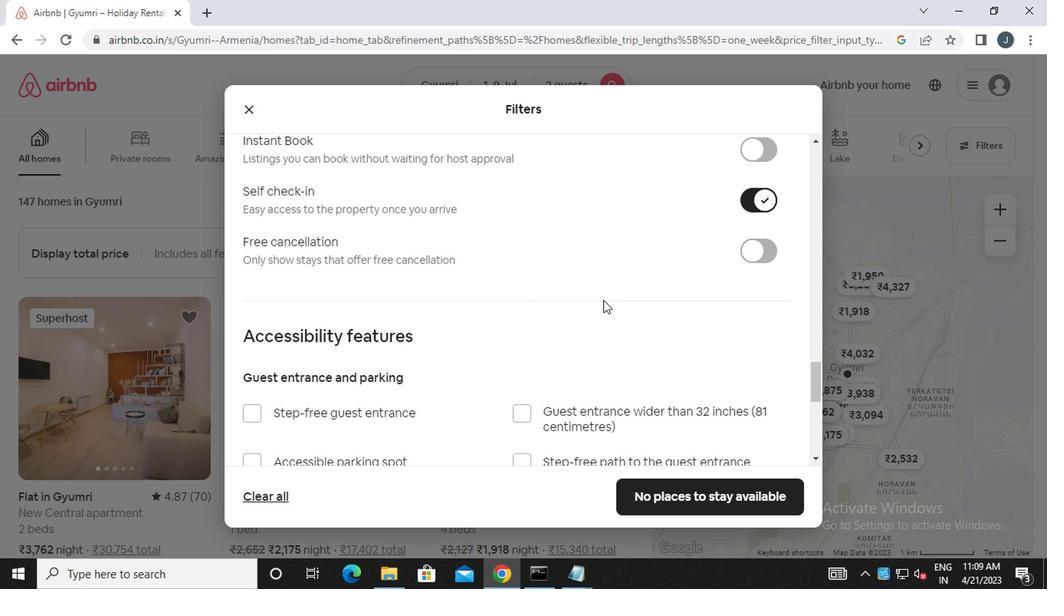 
Action: Mouse scrolled (600, 300) with delta (0, 0)
Screenshot: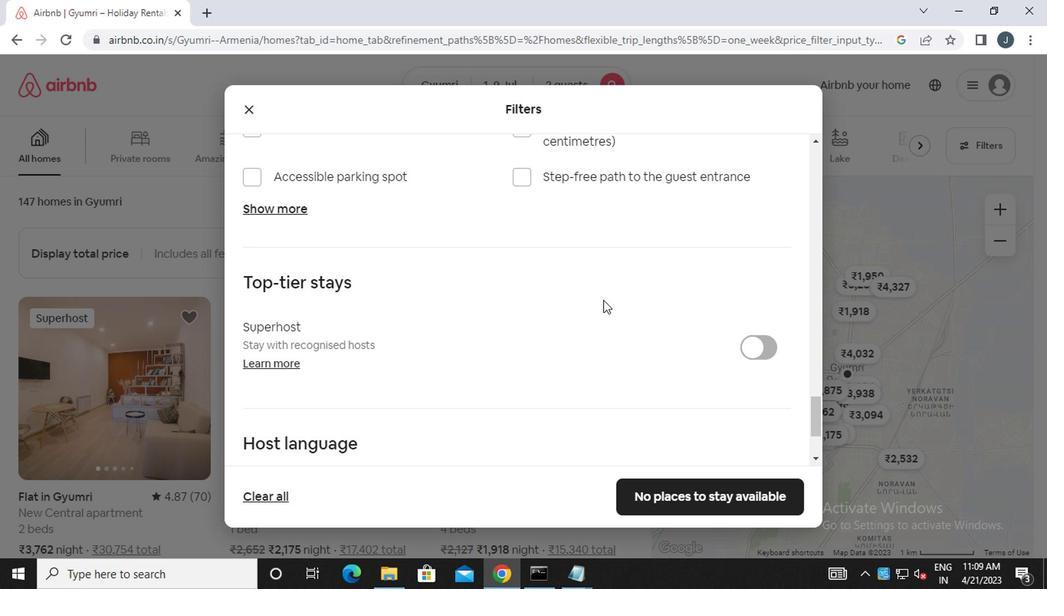 
Action: Mouse scrolled (600, 300) with delta (0, 0)
Screenshot: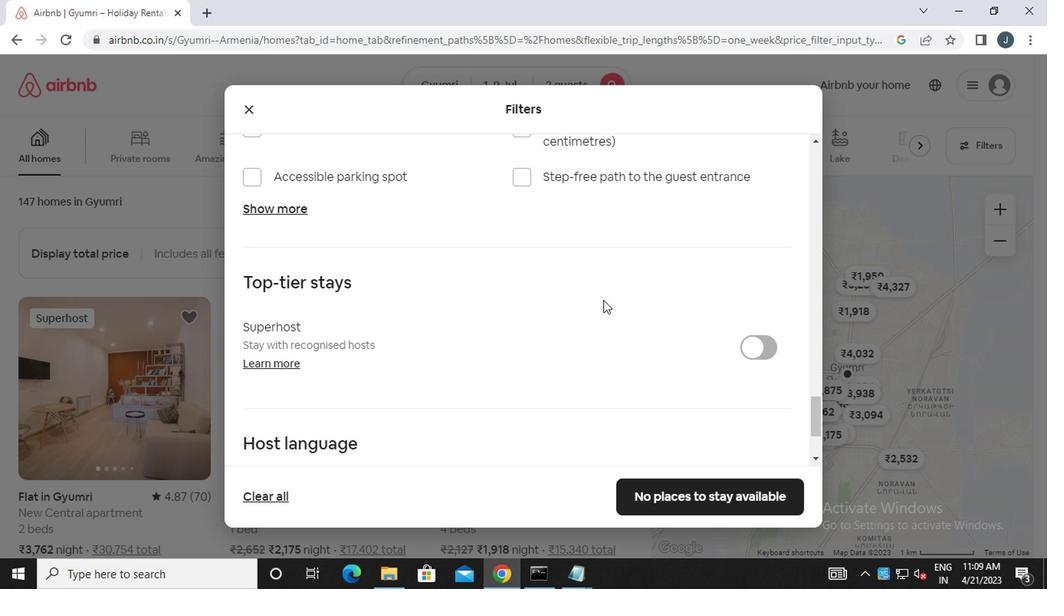 
Action: Mouse scrolled (600, 300) with delta (0, 0)
Screenshot: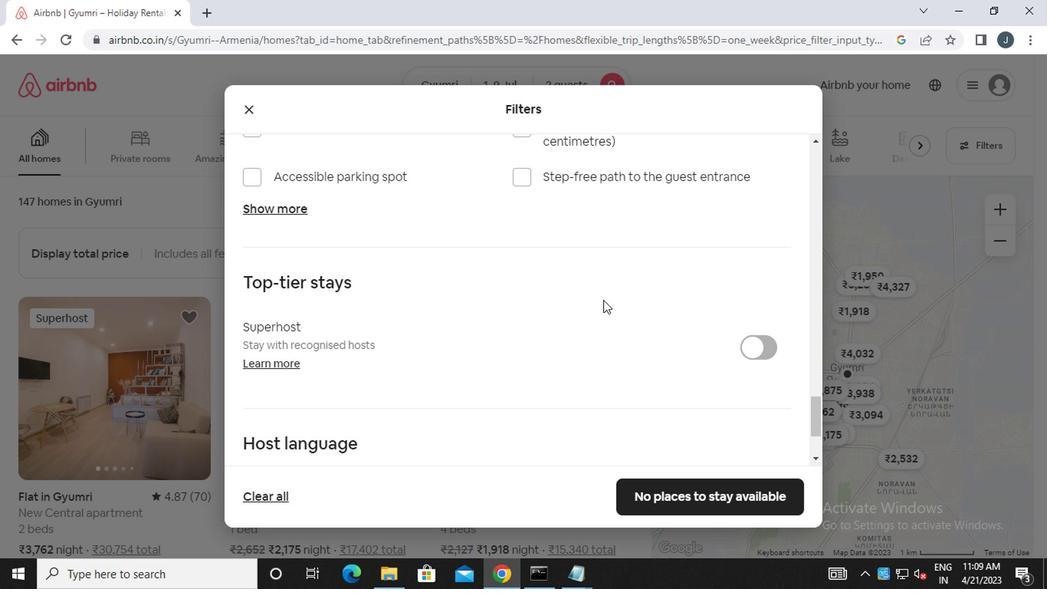 
Action: Mouse moved to (599, 300)
Screenshot: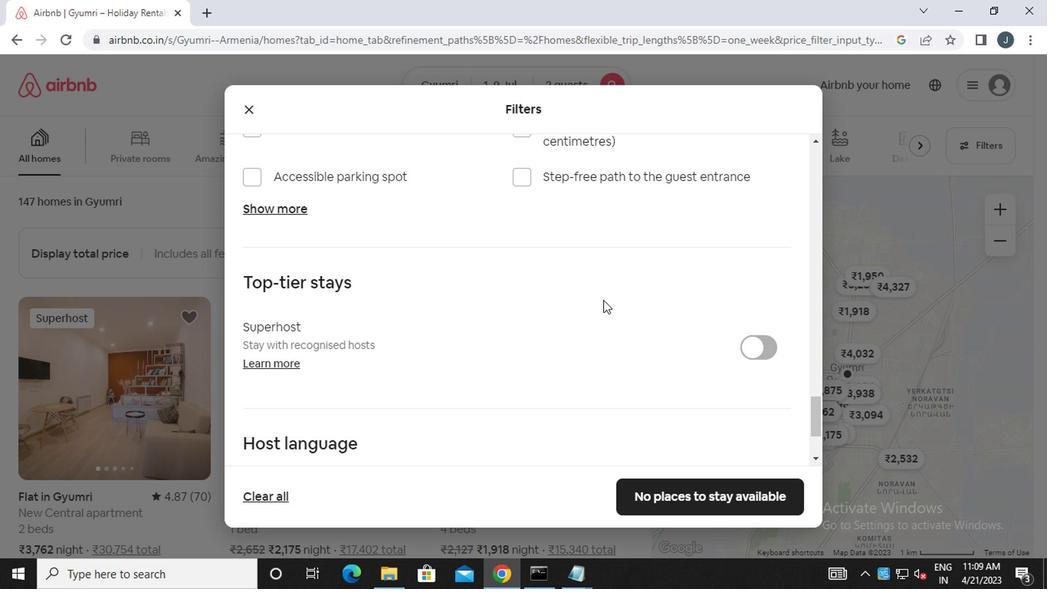 
Action: Mouse scrolled (599, 300) with delta (0, 0)
Screenshot: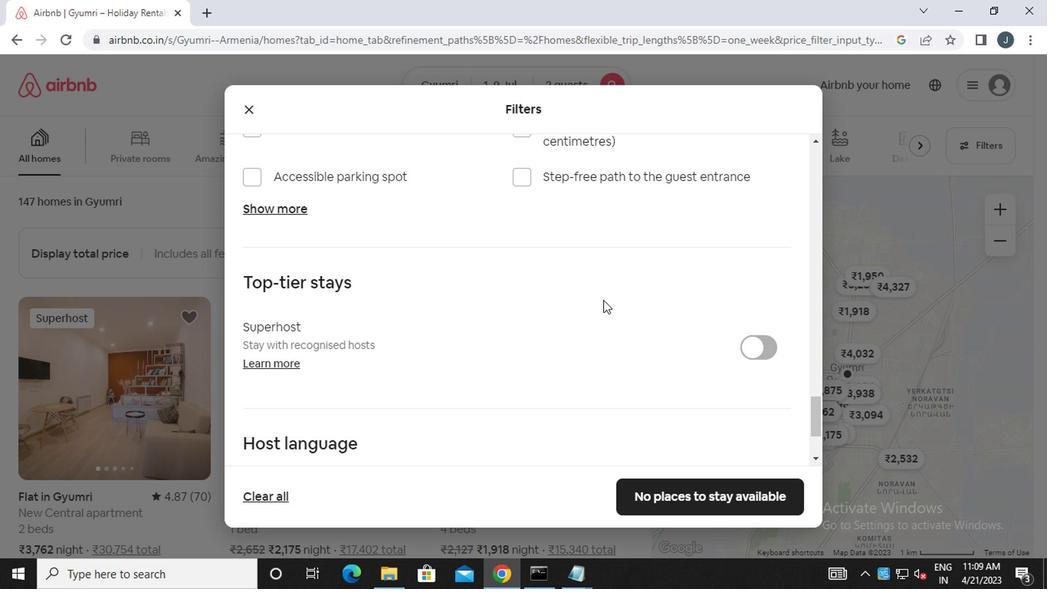 
Action: Mouse moved to (592, 307)
Screenshot: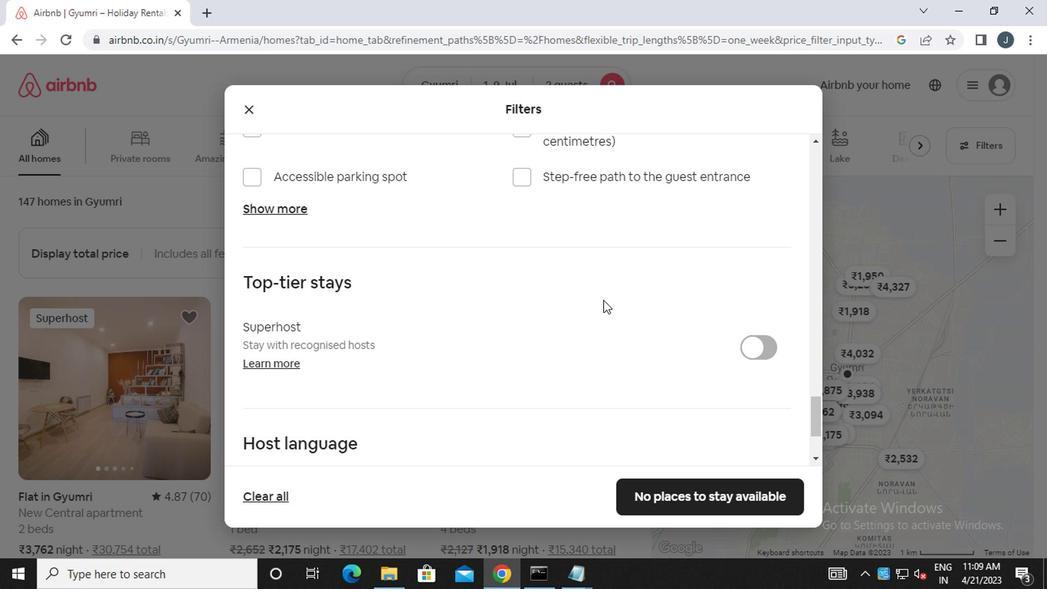 
Action: Mouse scrolled (592, 306) with delta (0, -1)
Screenshot: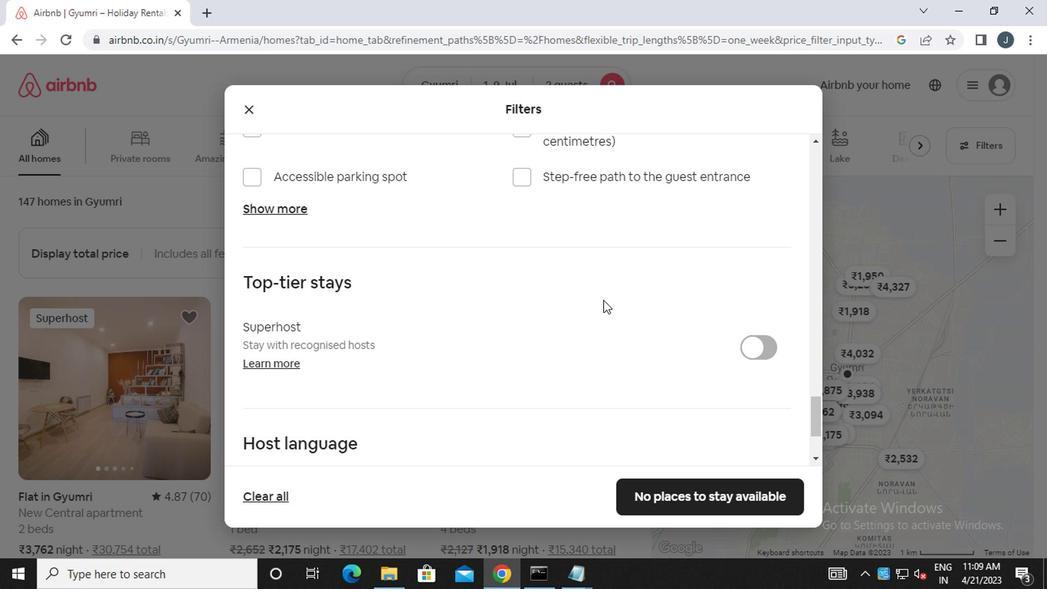 
Action: Mouse moved to (584, 314)
Screenshot: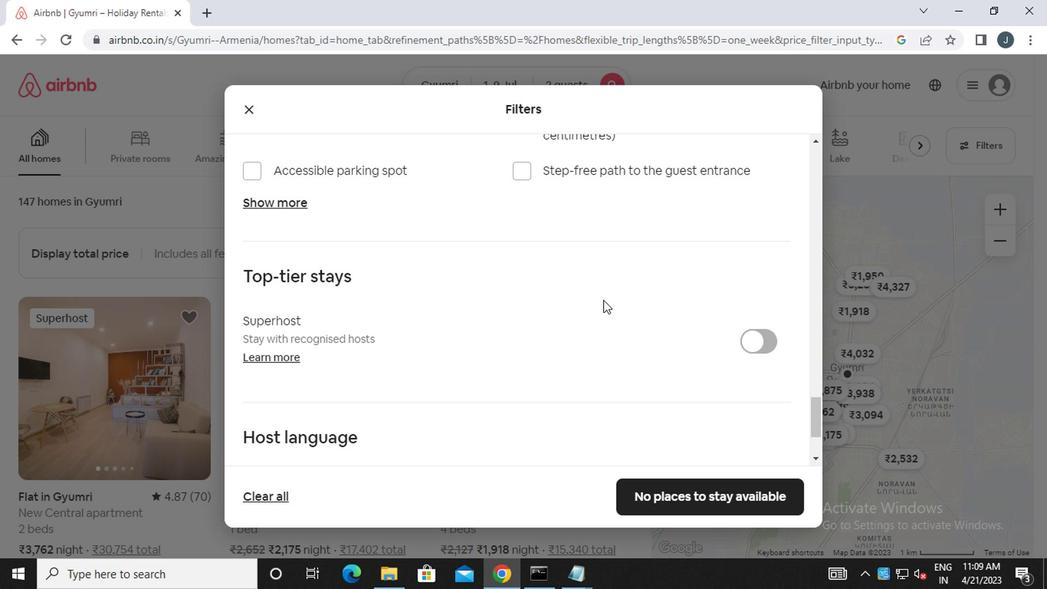 
Action: Mouse scrolled (584, 313) with delta (0, -1)
Screenshot: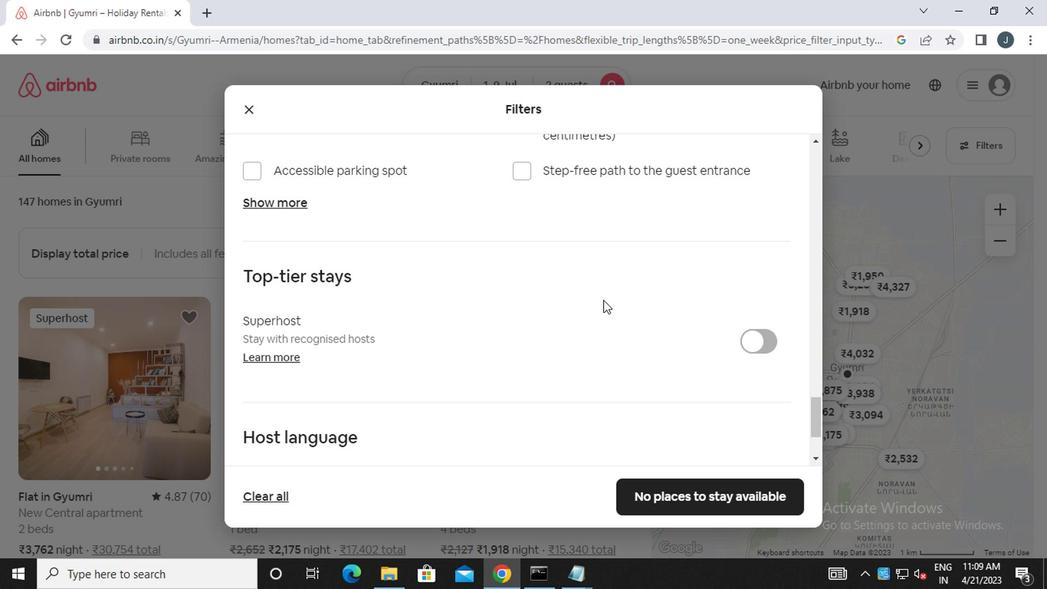 
Action: Mouse moved to (575, 326)
Screenshot: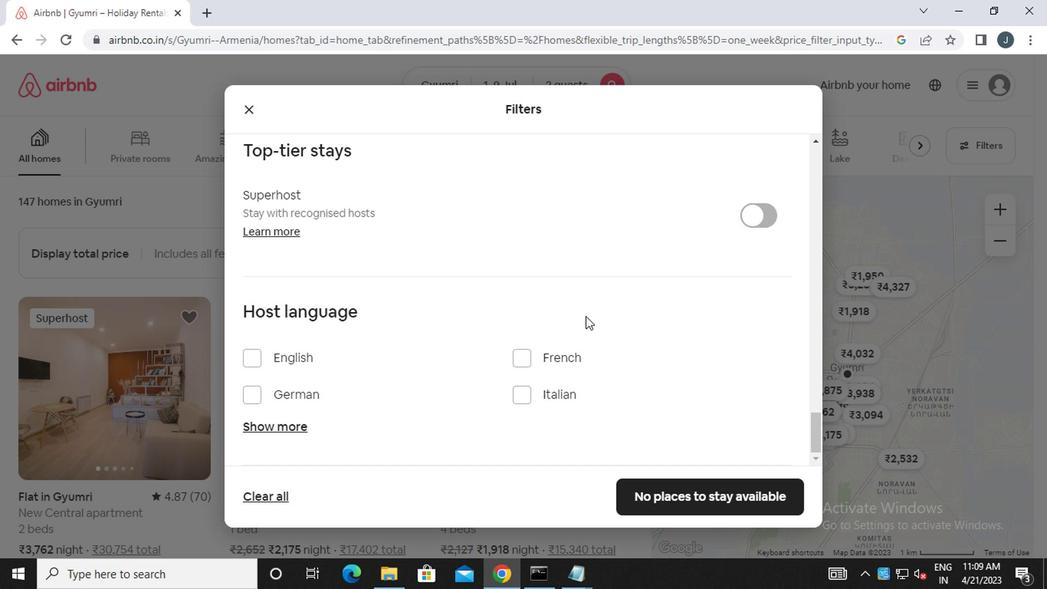 
Action: Mouse scrolled (575, 325) with delta (0, -1)
Screenshot: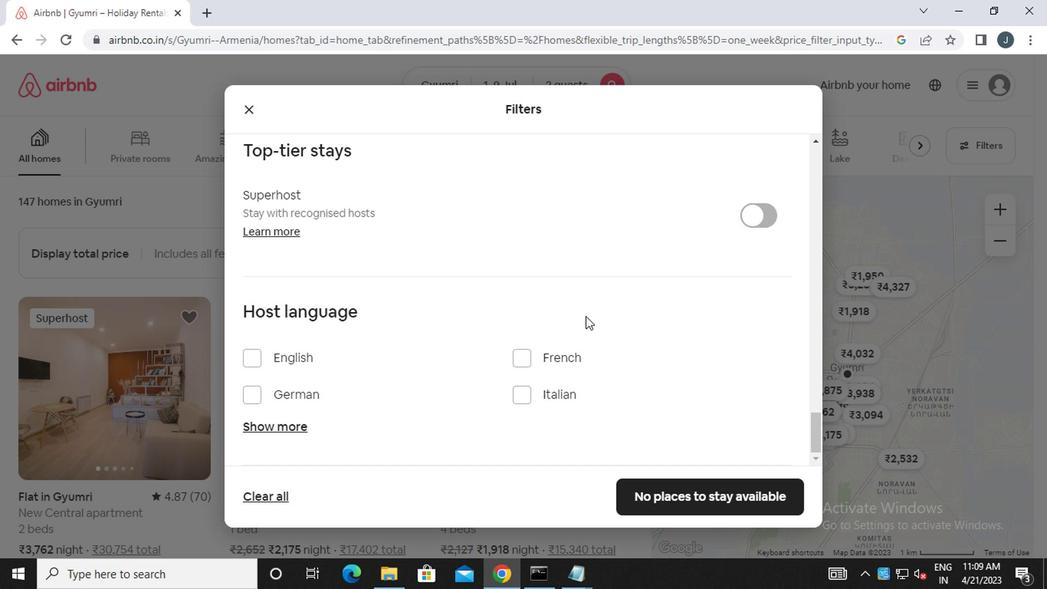 
Action: Mouse moved to (575, 326)
Screenshot: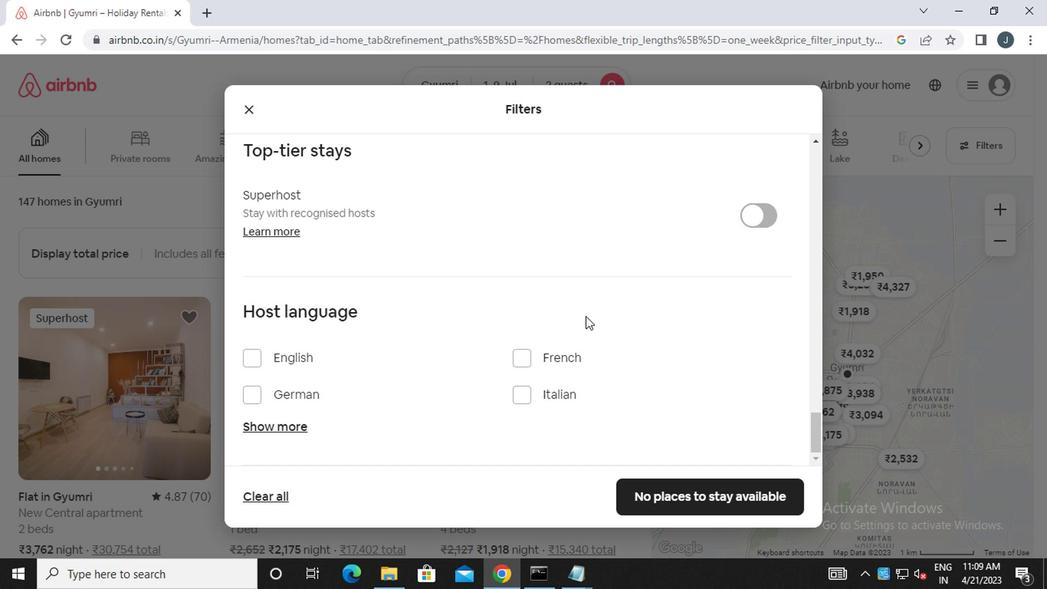 
Action: Mouse scrolled (575, 326) with delta (0, 0)
Screenshot: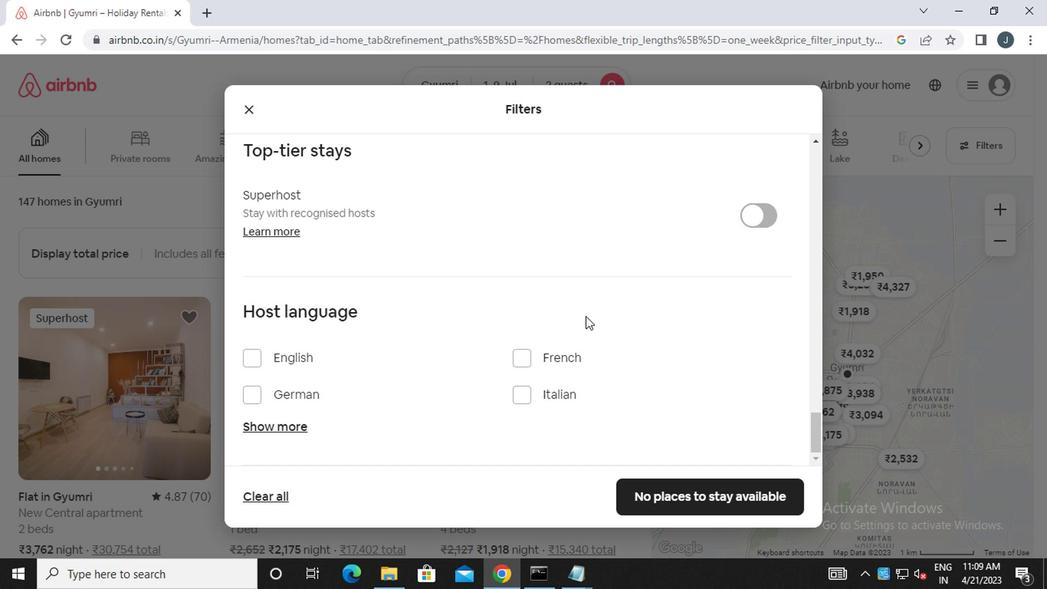 
Action: Mouse moved to (575, 326)
Screenshot: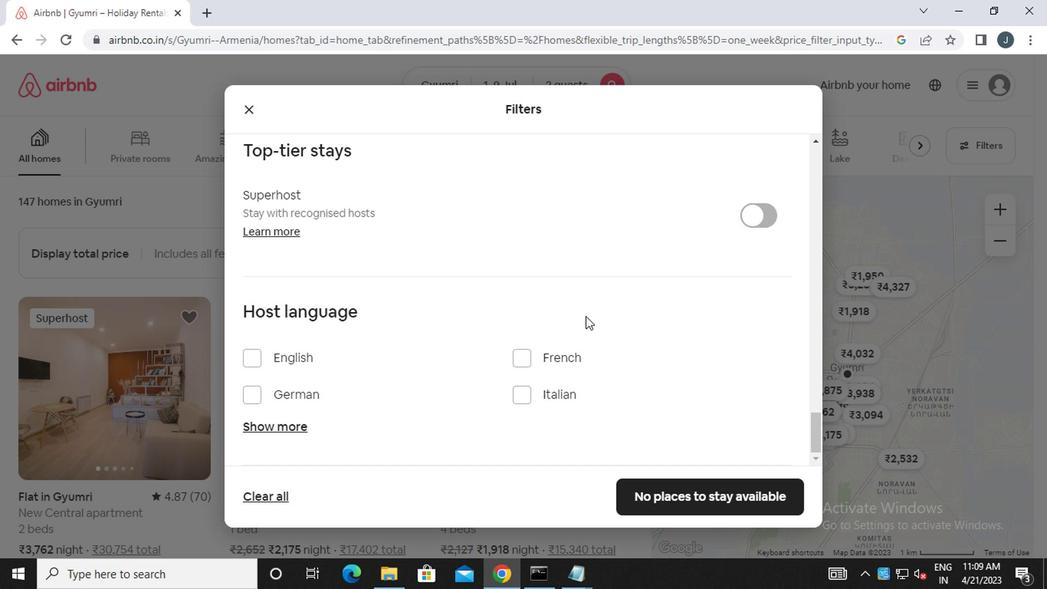 
Action: Mouse scrolled (575, 326) with delta (0, 0)
Screenshot: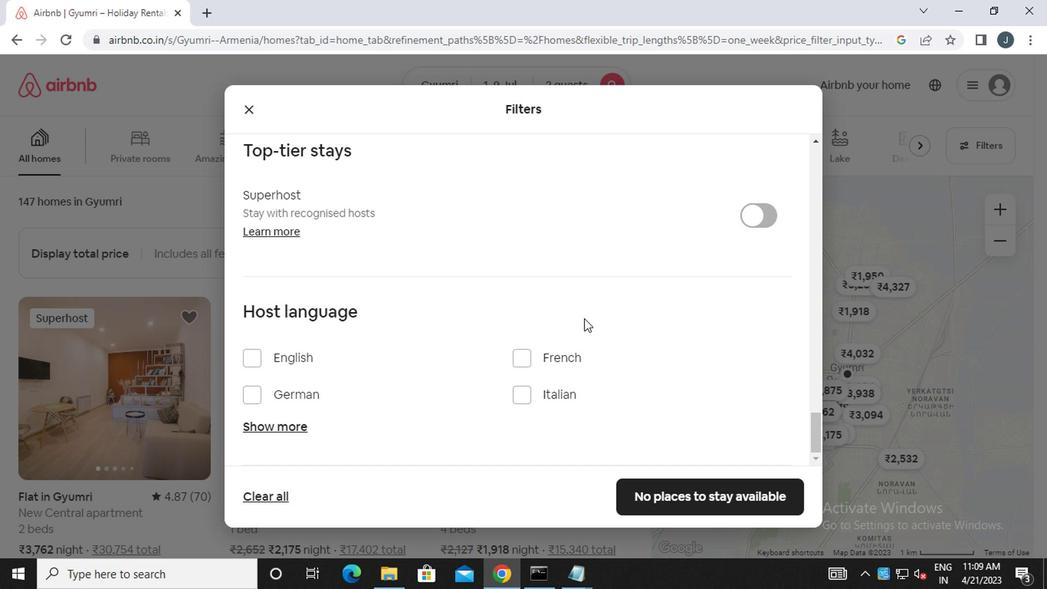
Action: Mouse scrolled (575, 326) with delta (0, 0)
Screenshot: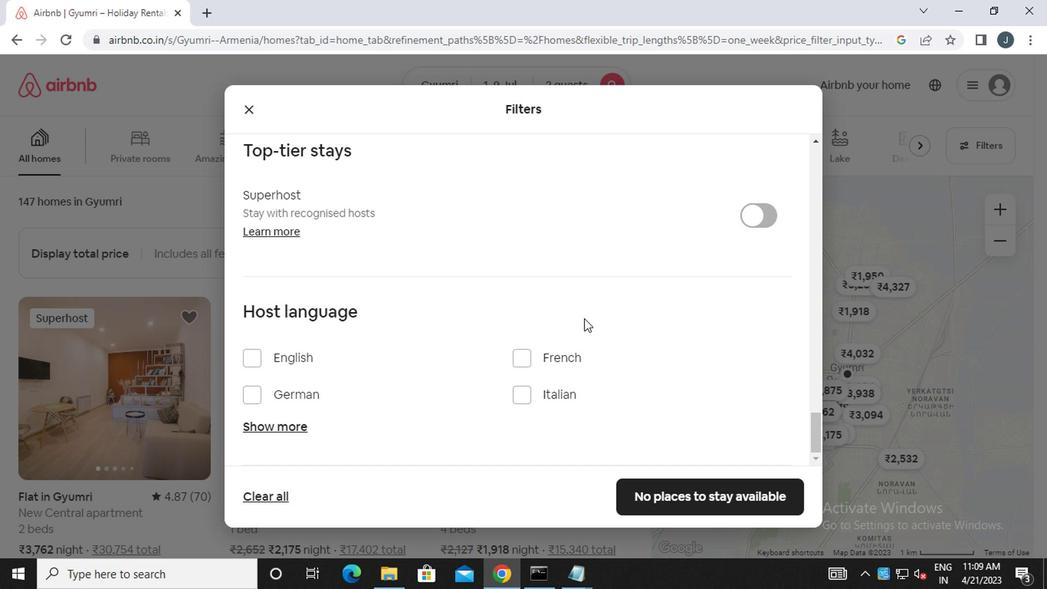 
Action: Mouse moved to (284, 367)
Screenshot: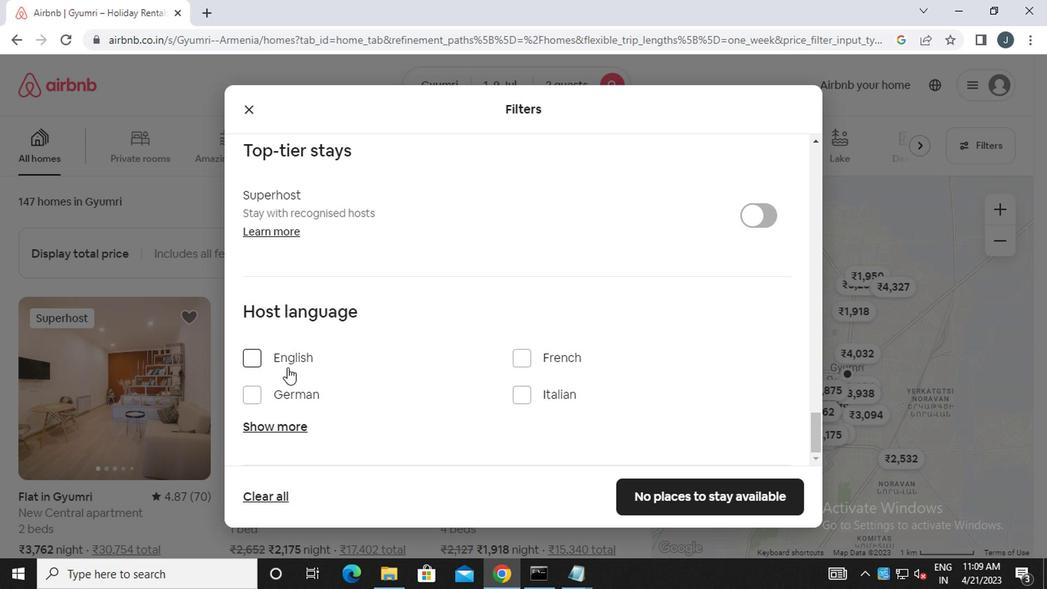 
Action: Mouse pressed left at (284, 367)
Screenshot: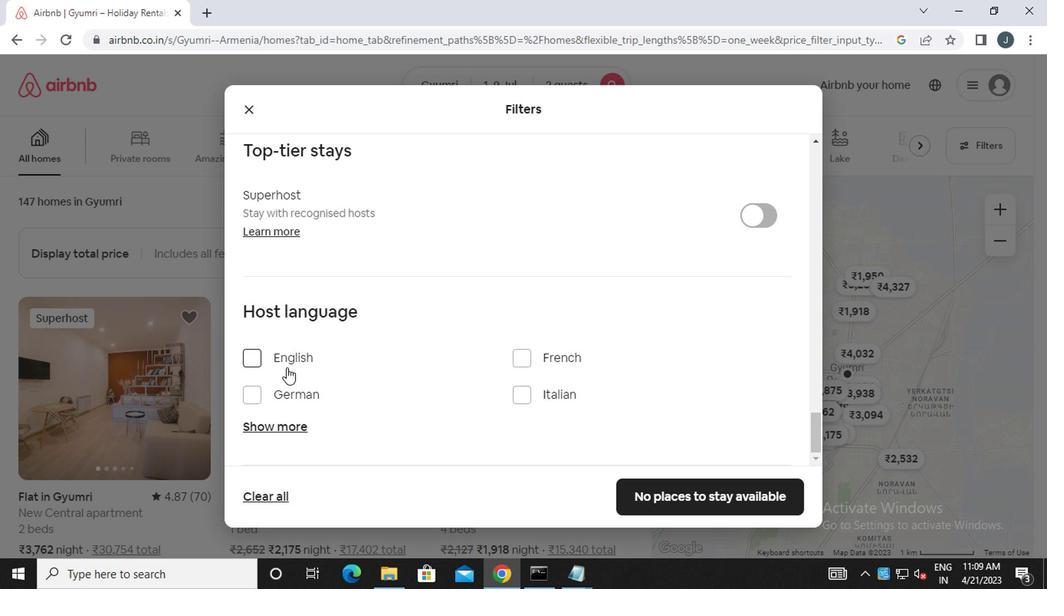 
Action: Mouse moved to (720, 504)
Screenshot: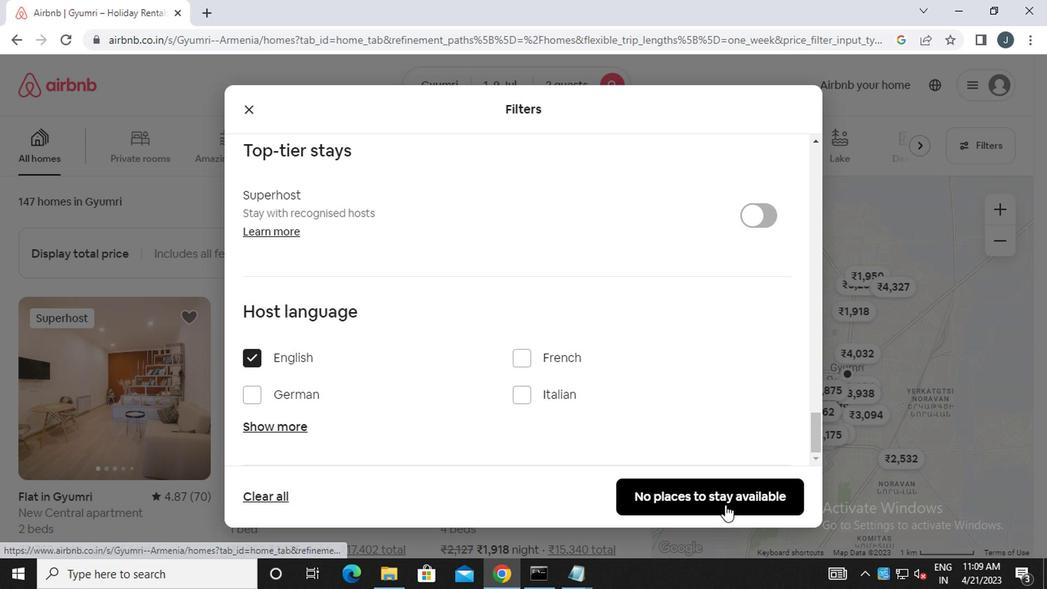
Action: Mouse pressed left at (720, 504)
Screenshot: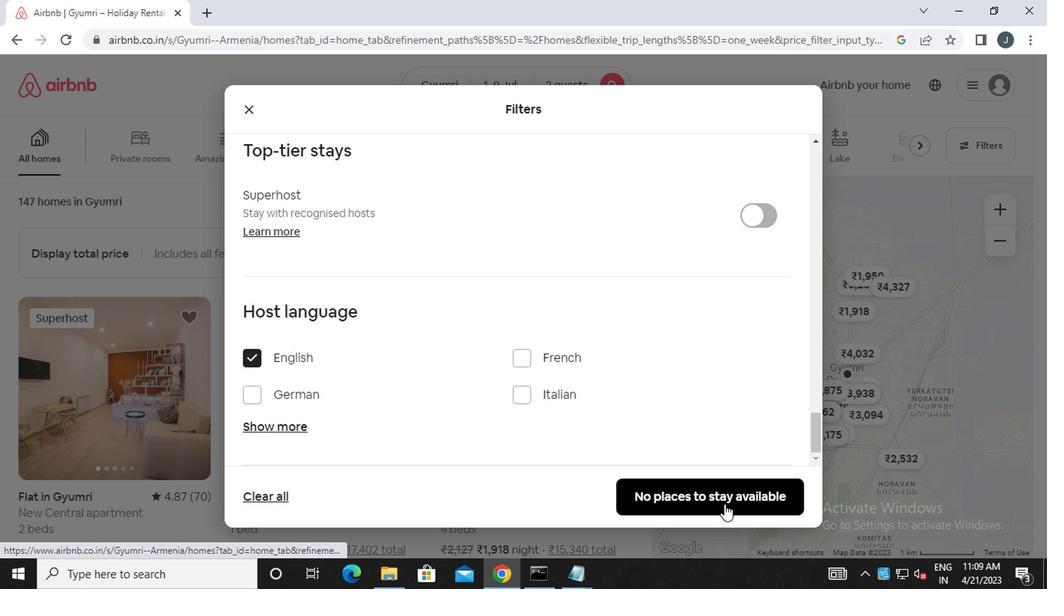 
Action: Mouse moved to (713, 503)
Screenshot: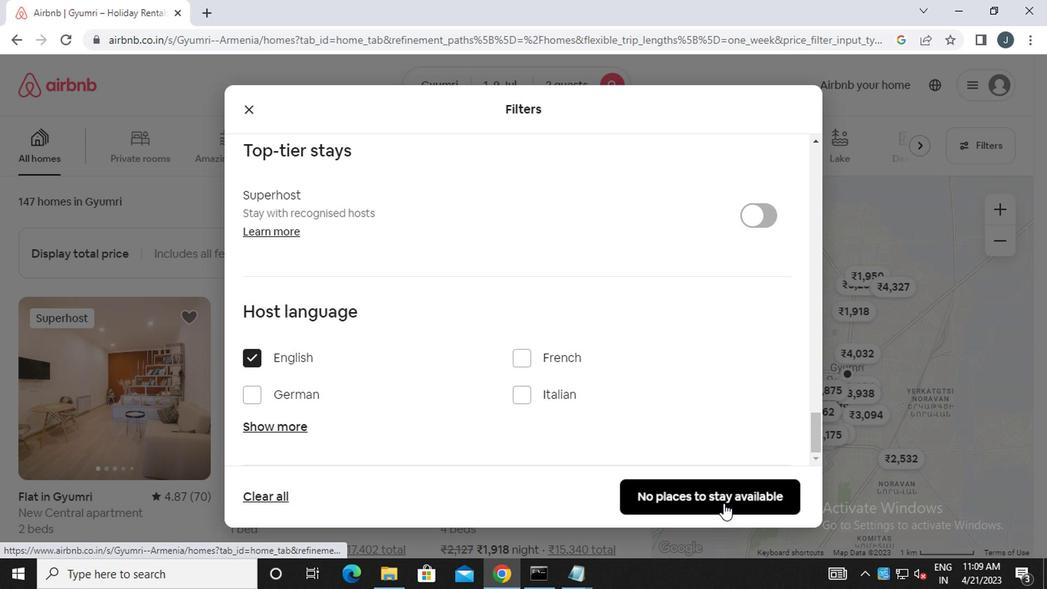 
